Task: Research Airbnb accommodation in Zehlendorf, Germany from 5th December, 2023 to 11th December, 2023 for 2 adults.2 bedrooms having 2 beds and 1 bathroom. Property type can be flat. Booking option can be shelf check-in. Look for 5 properties as per requirement.
Action: Mouse moved to (431, 64)
Screenshot: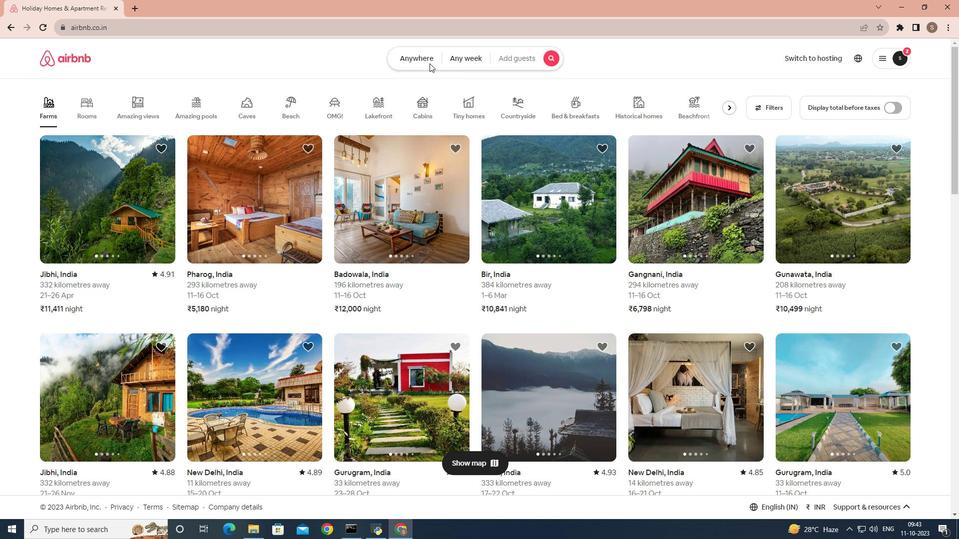 
Action: Mouse pressed left at (431, 64)
Screenshot: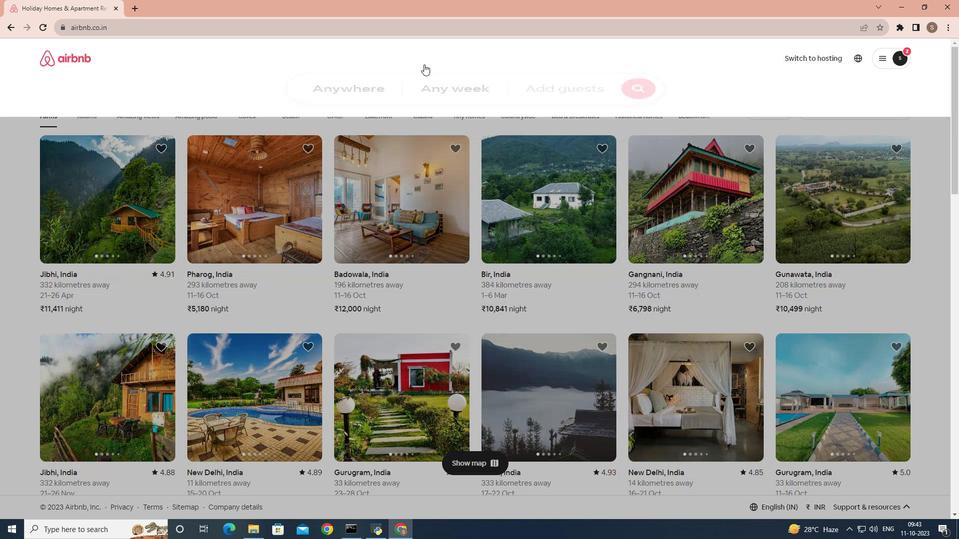 
Action: Mouse moved to (345, 96)
Screenshot: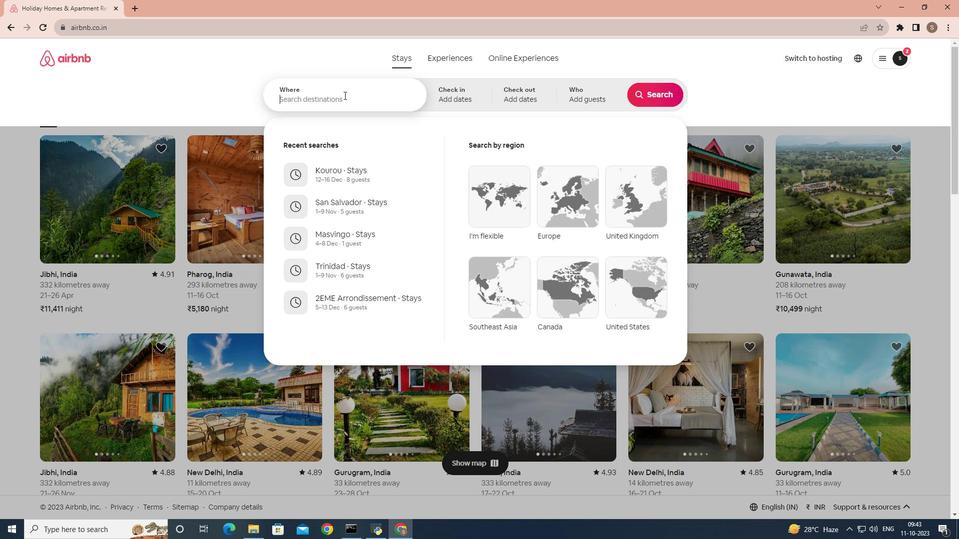 
Action: Mouse pressed left at (345, 96)
Screenshot: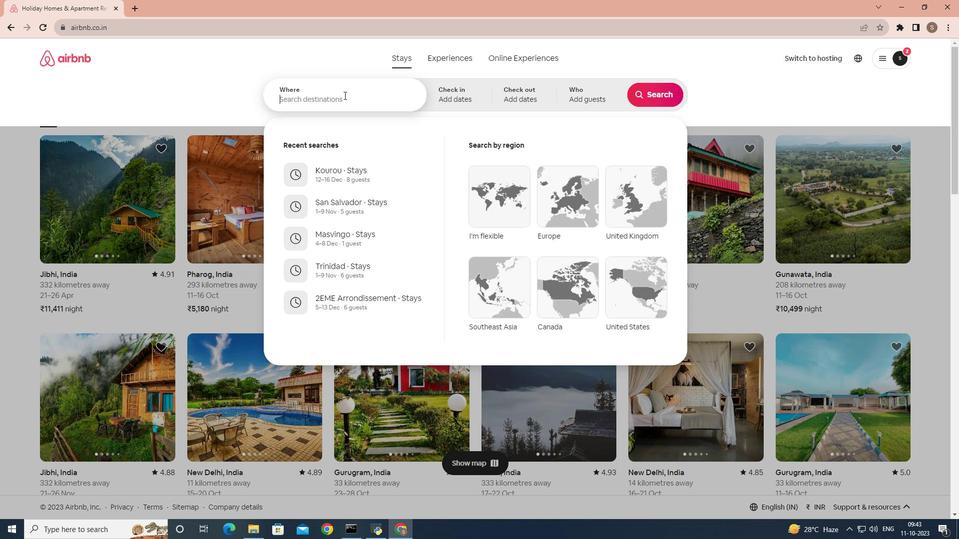 
Action: Key pressed zeheldorf
Screenshot: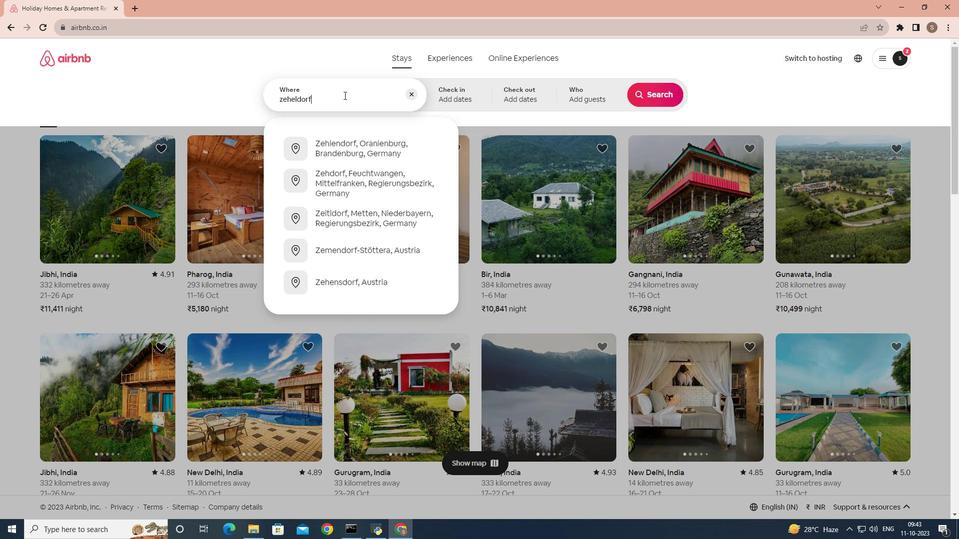 
Action: Mouse moved to (337, 182)
Screenshot: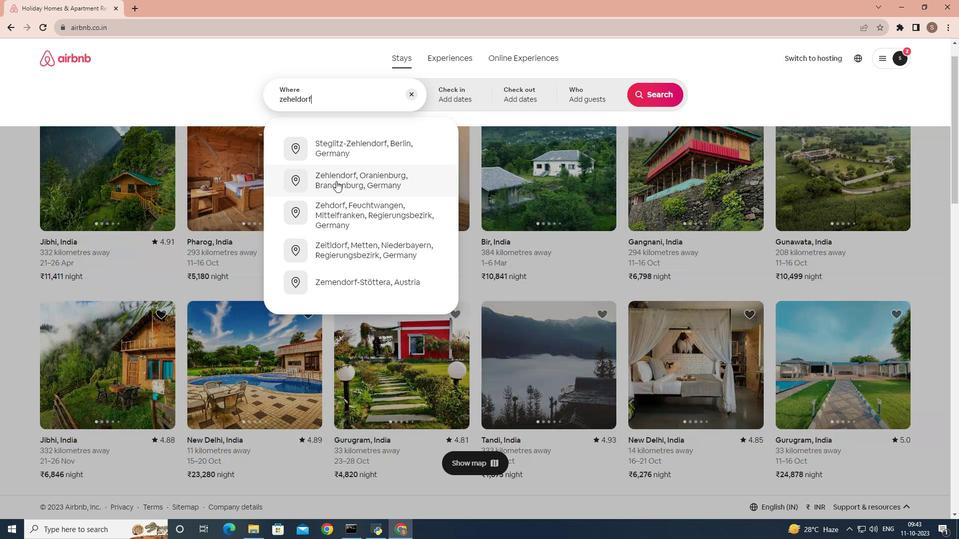 
Action: Mouse scrolled (337, 182) with delta (0, 0)
Screenshot: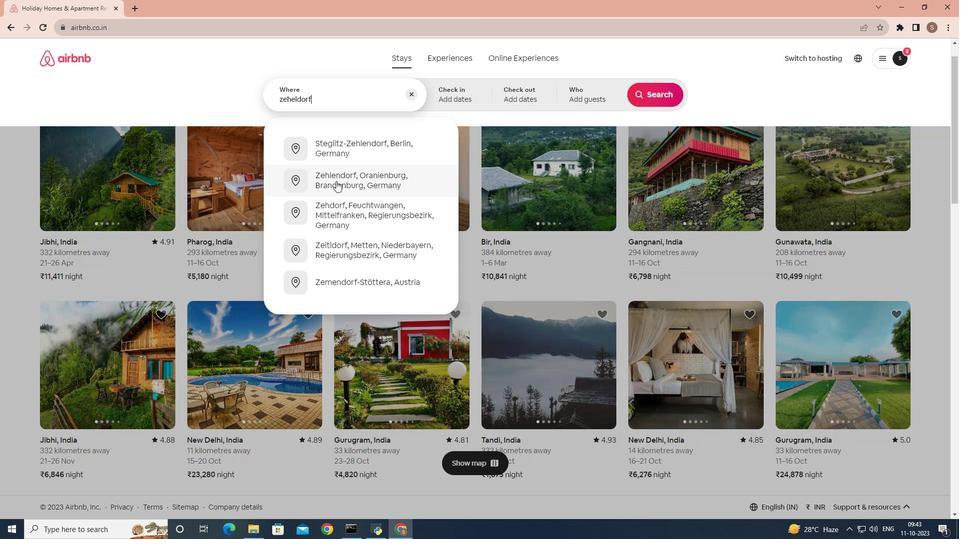 
Action: Mouse moved to (433, 64)
Screenshot: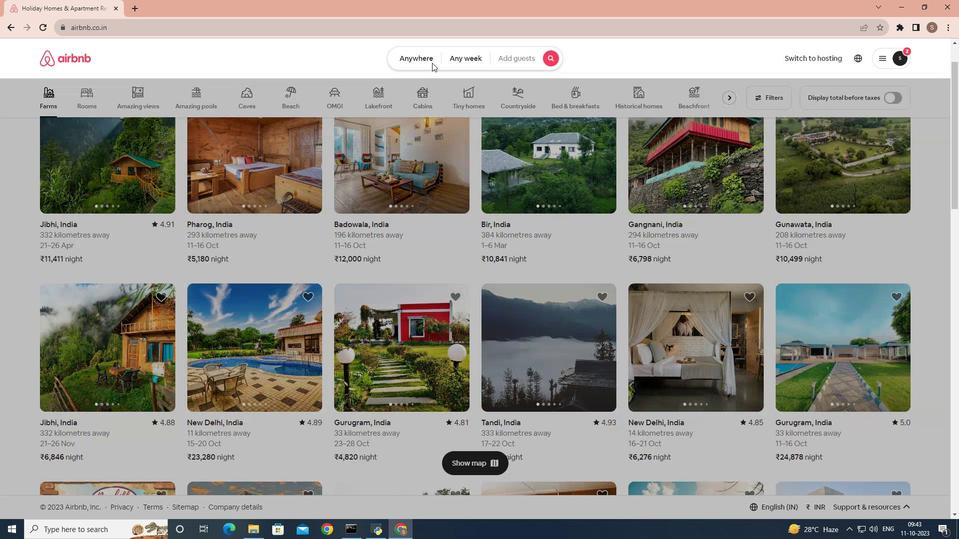 
Action: Mouse pressed left at (433, 64)
Screenshot: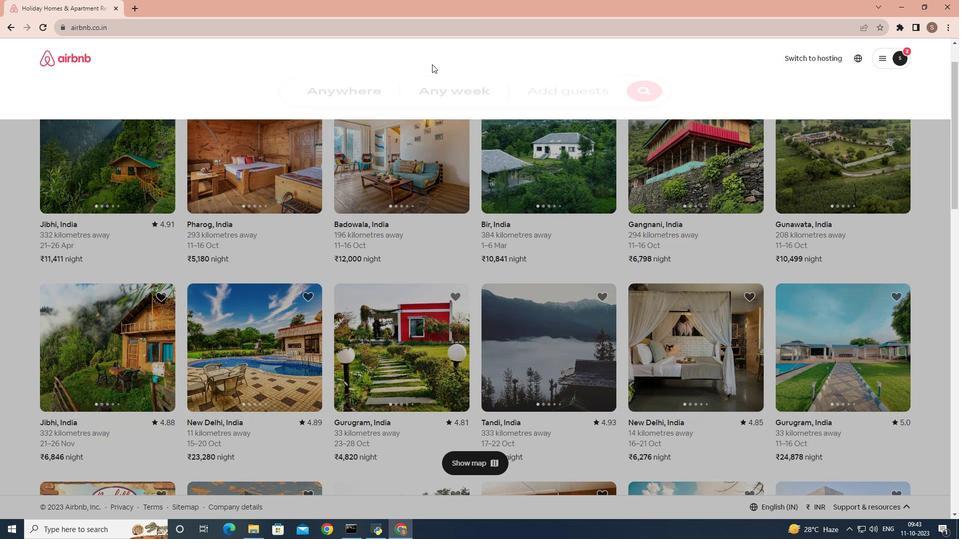 
Action: Mouse moved to (345, 185)
Screenshot: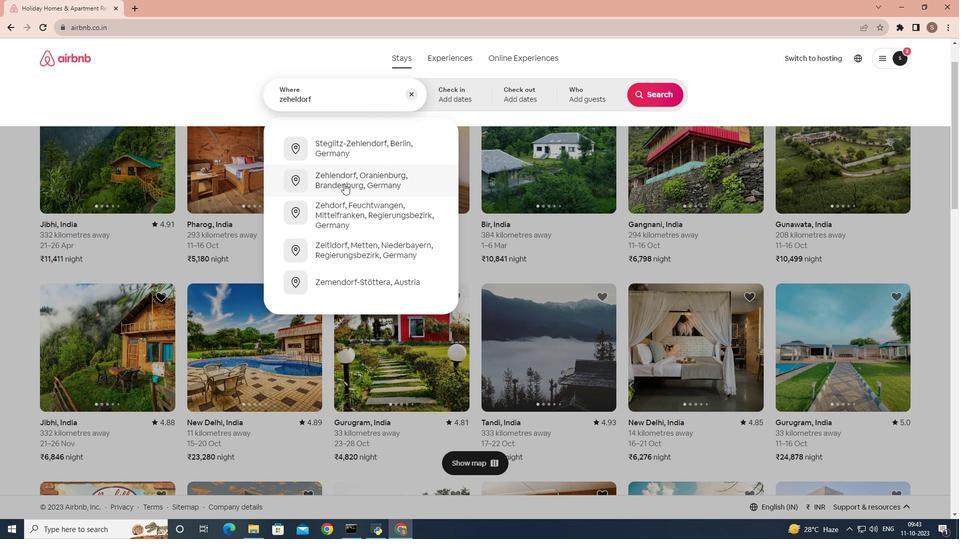 
Action: Mouse pressed left at (345, 185)
Screenshot: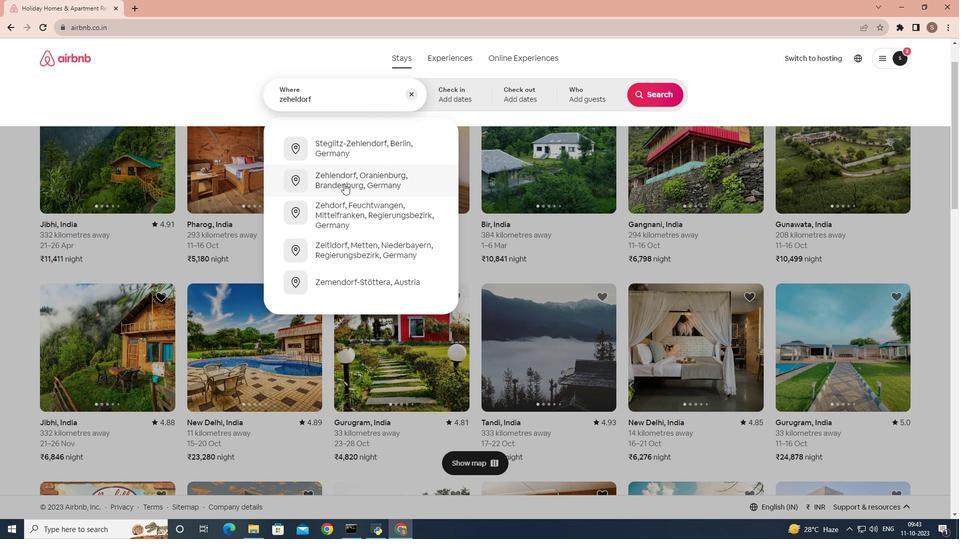 
Action: Mouse moved to (656, 178)
Screenshot: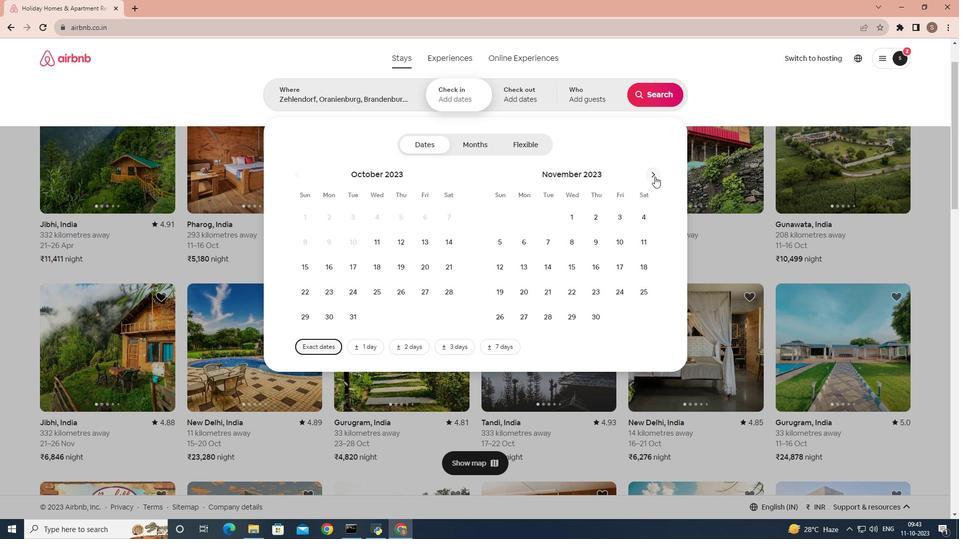 
Action: Mouse pressed left at (656, 178)
Screenshot: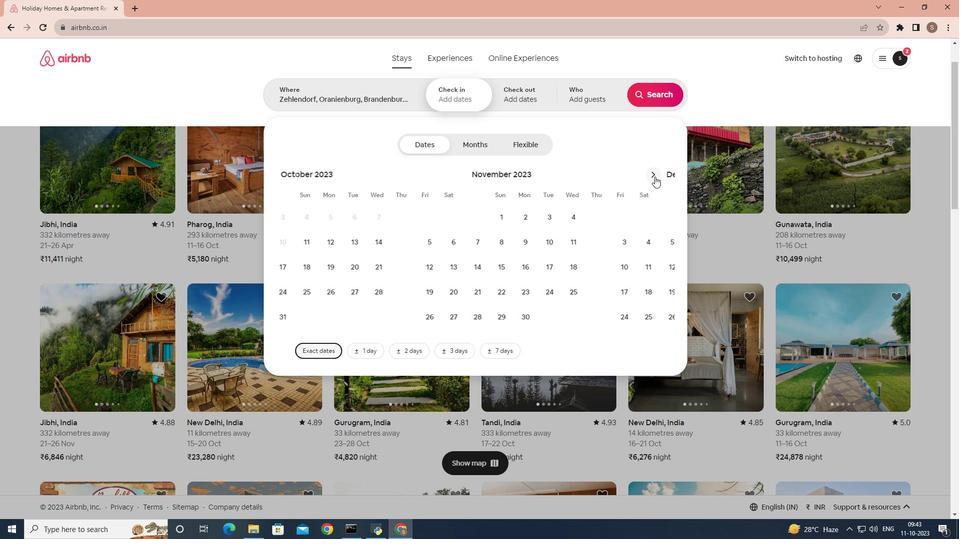 
Action: Mouse moved to (551, 247)
Screenshot: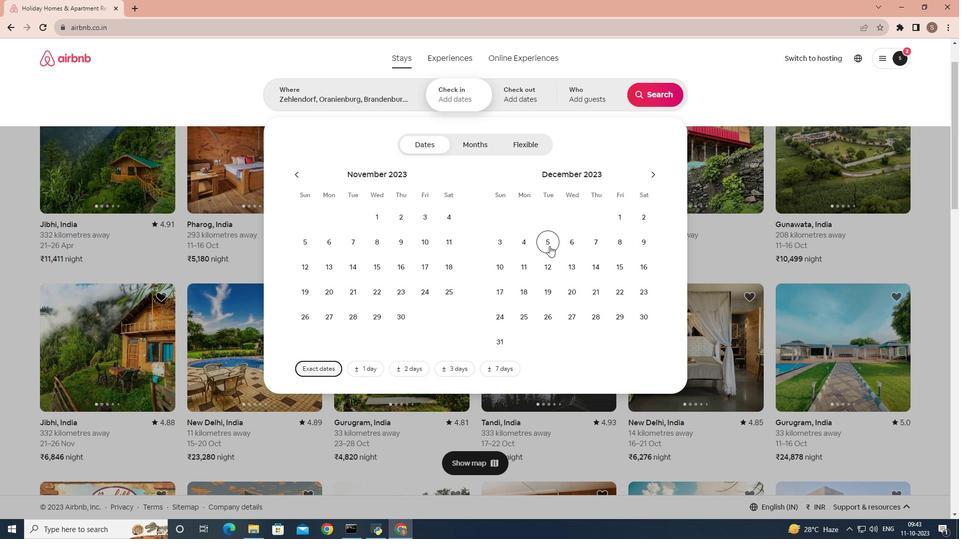 
Action: Mouse pressed left at (551, 247)
Screenshot: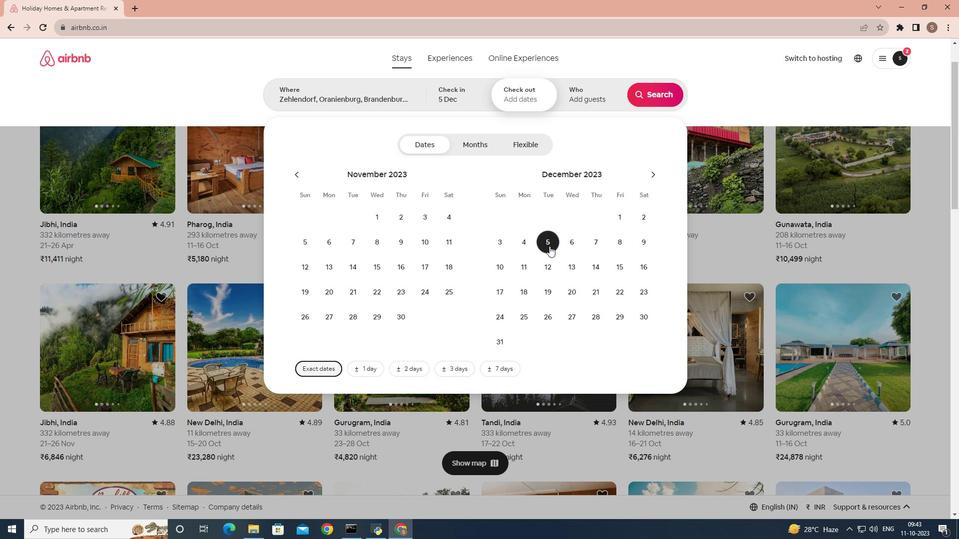 
Action: Mouse moved to (515, 266)
Screenshot: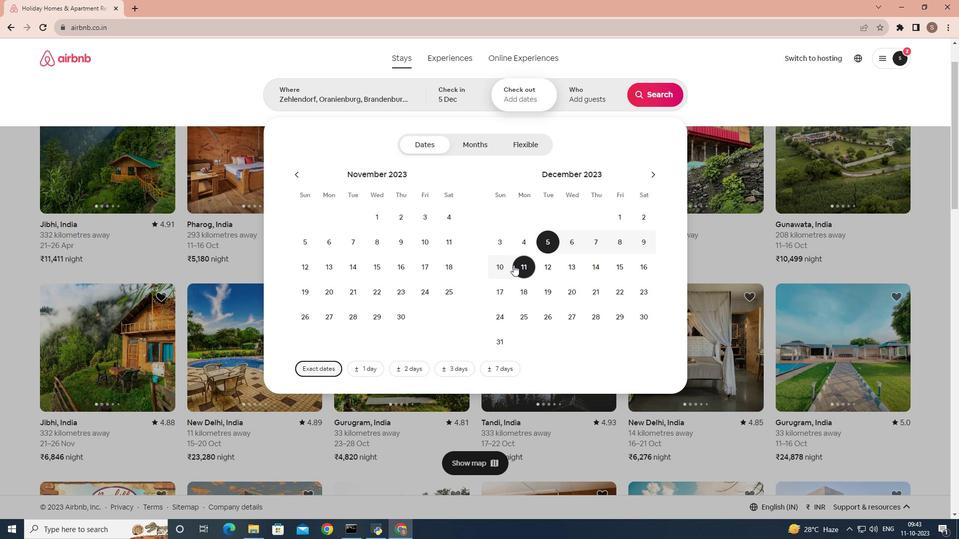 
Action: Mouse pressed left at (515, 266)
Screenshot: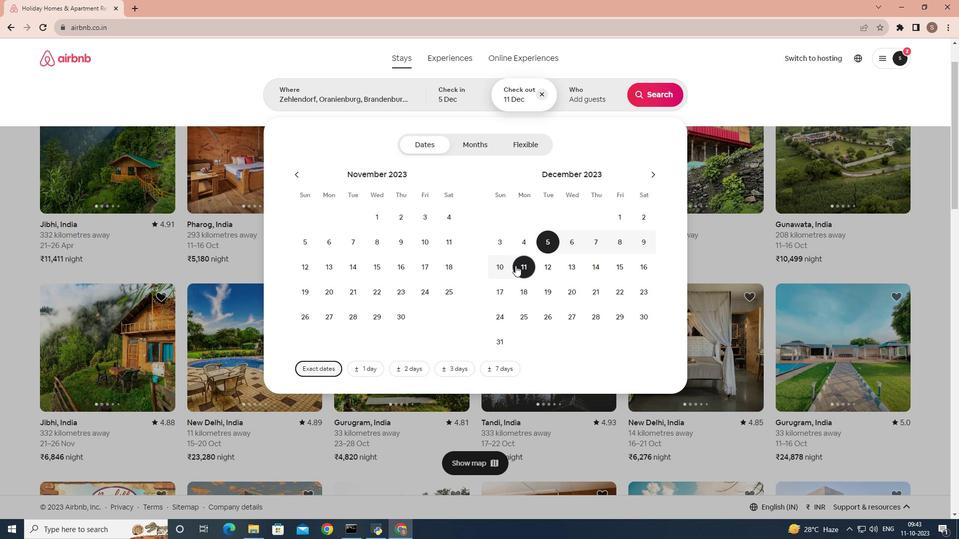 
Action: Mouse moved to (584, 93)
Screenshot: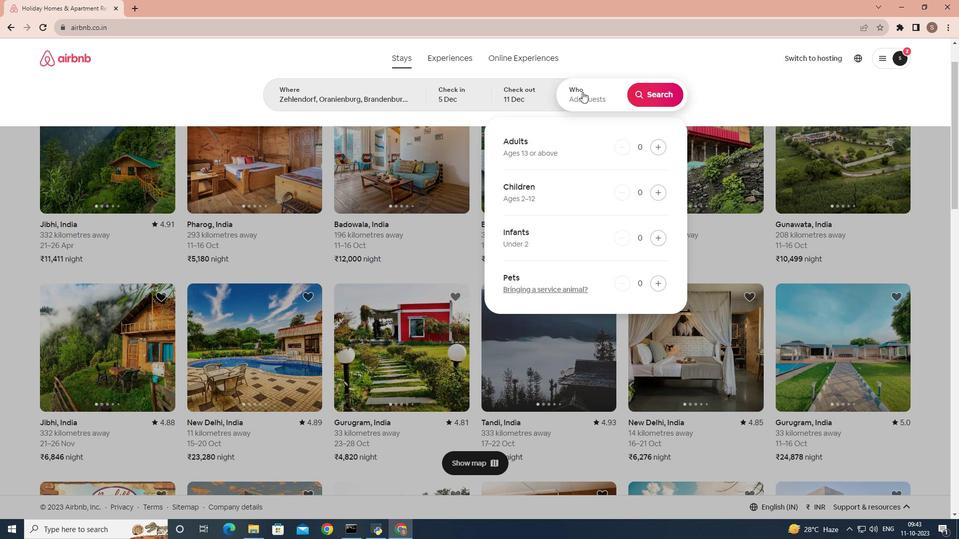 
Action: Mouse pressed left at (584, 93)
Screenshot: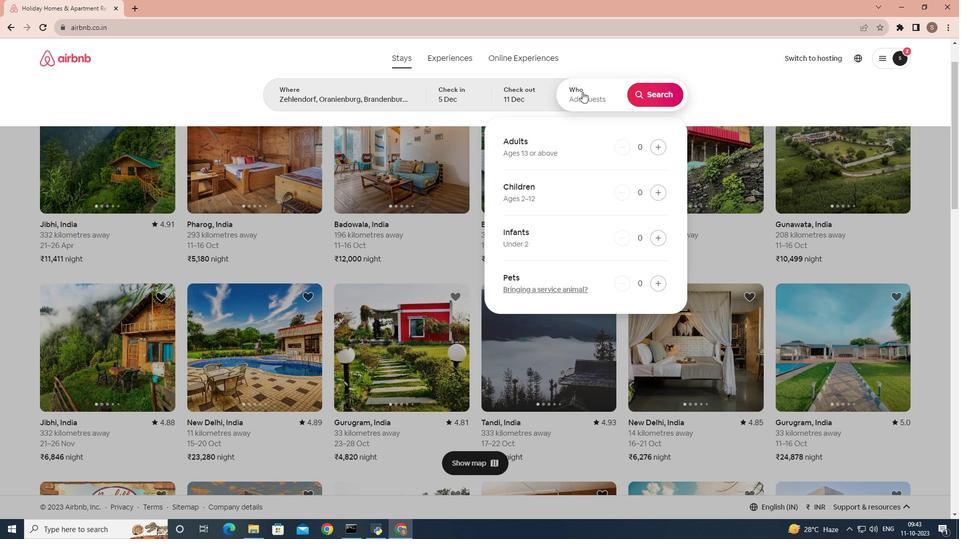 
Action: Mouse moved to (659, 151)
Screenshot: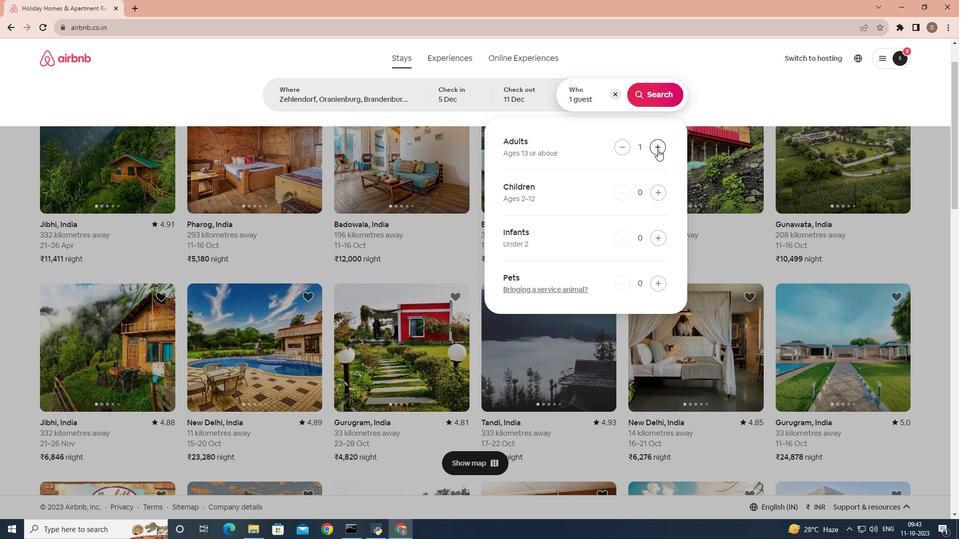
Action: Mouse pressed left at (659, 151)
Screenshot: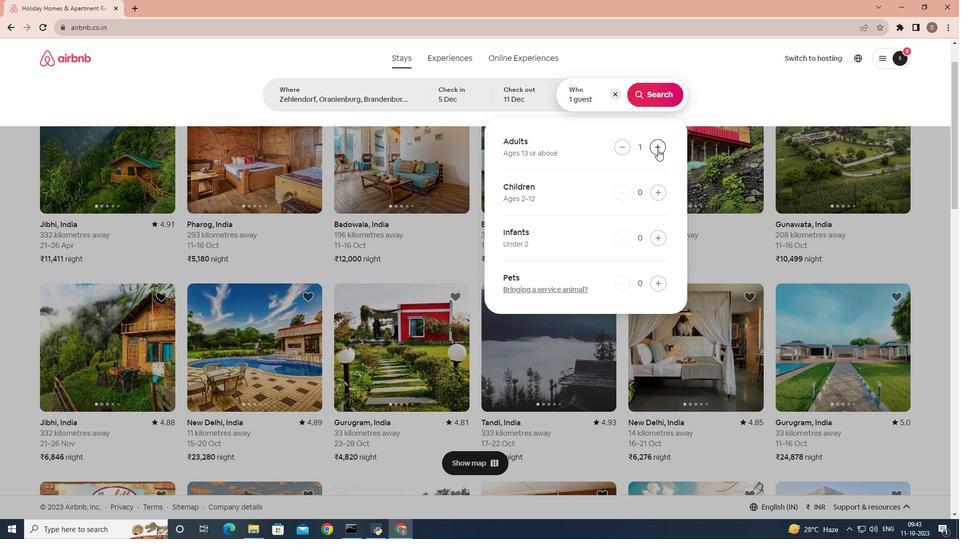 
Action: Mouse pressed left at (659, 151)
Screenshot: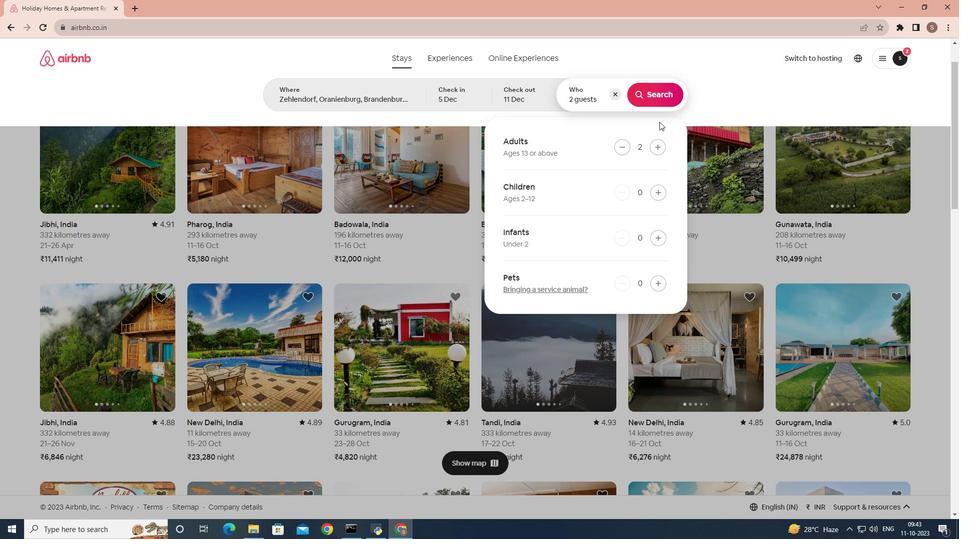 
Action: Mouse moved to (657, 97)
Screenshot: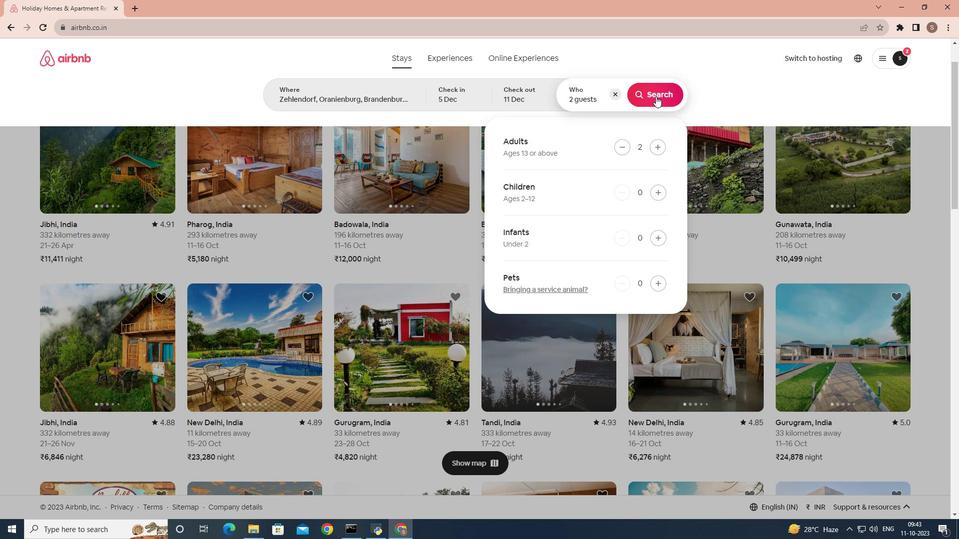
Action: Mouse pressed left at (657, 97)
Screenshot: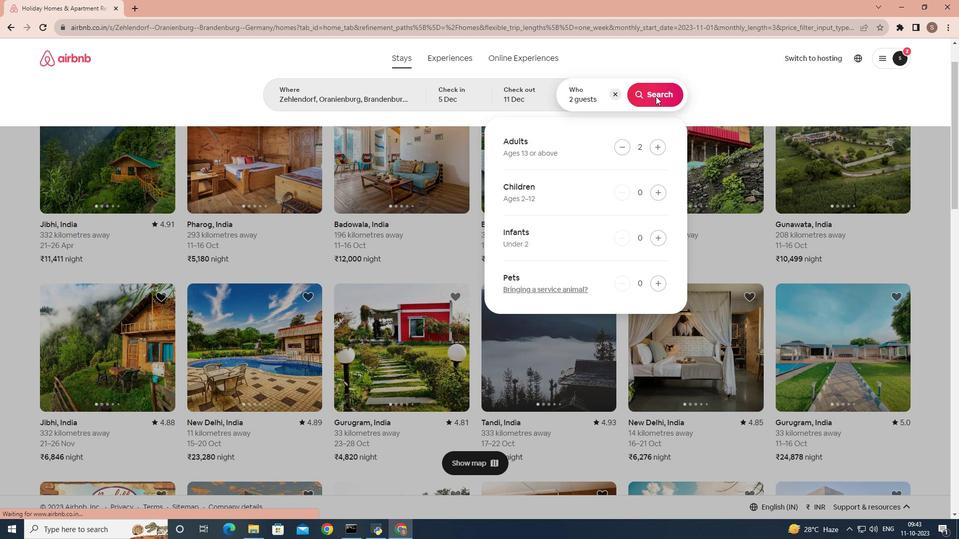 
Action: Mouse moved to (797, 107)
Screenshot: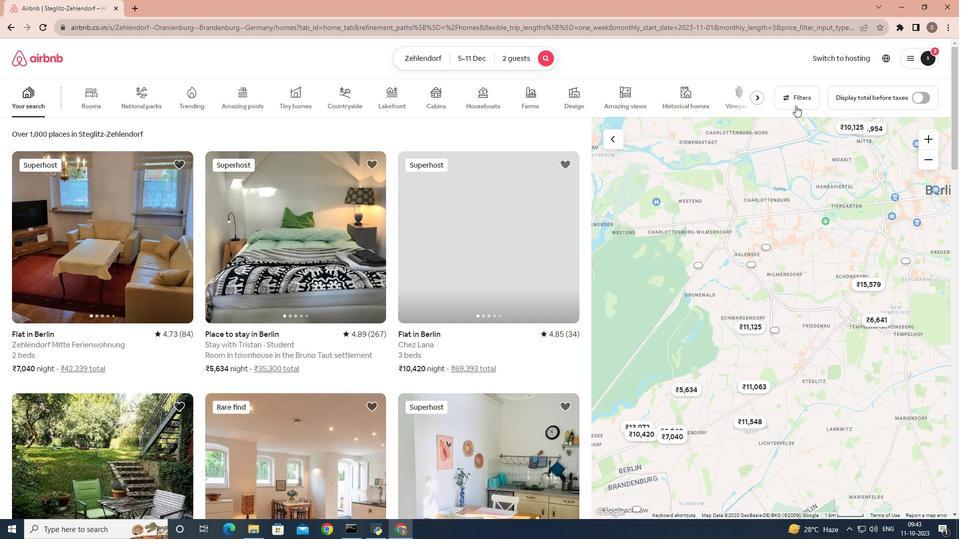 
Action: Mouse pressed left at (797, 107)
Screenshot: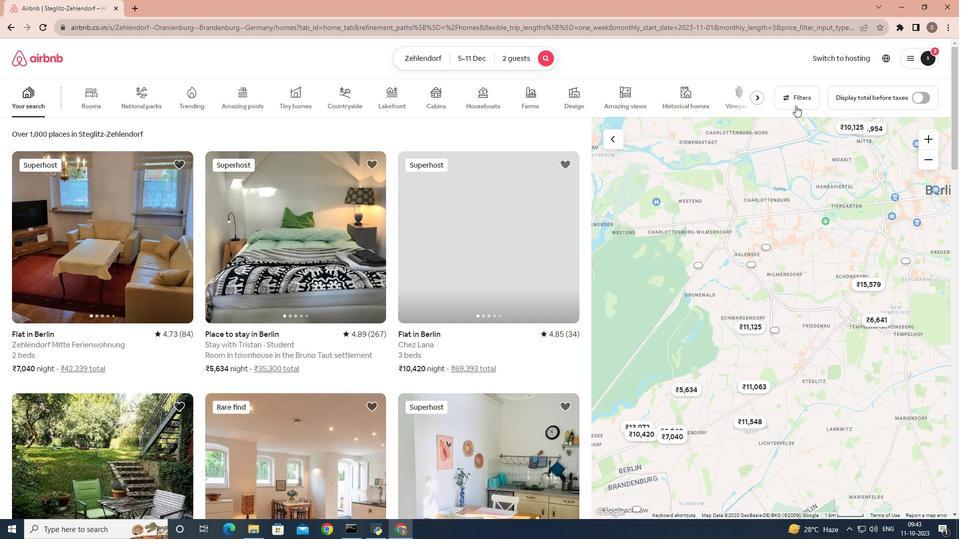 
Action: Mouse moved to (366, 302)
Screenshot: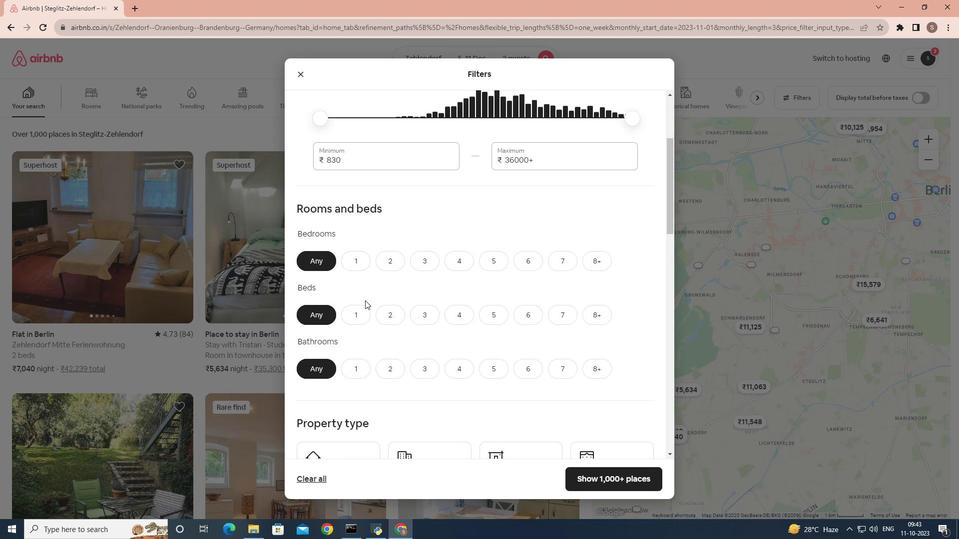 
Action: Mouse scrolled (366, 301) with delta (0, 0)
Screenshot: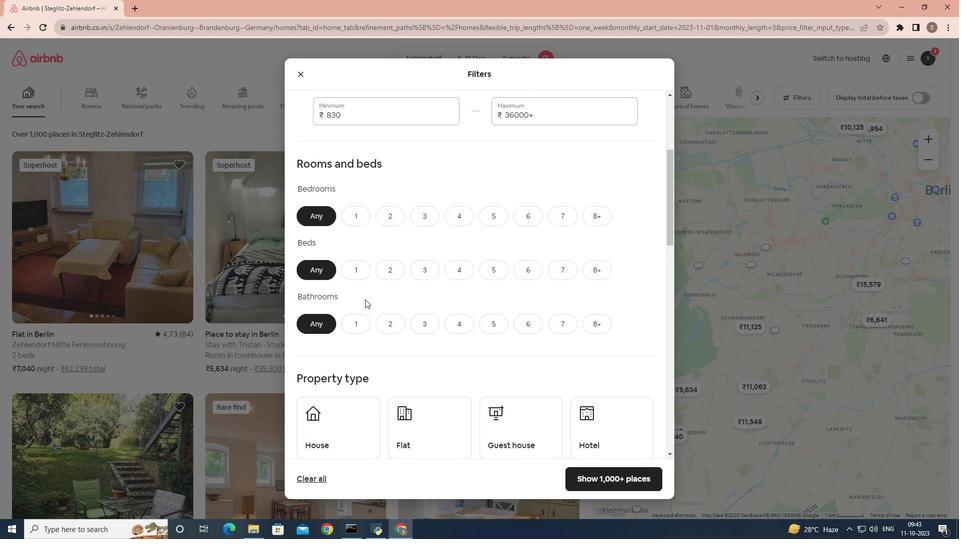
Action: Mouse scrolled (366, 301) with delta (0, 0)
Screenshot: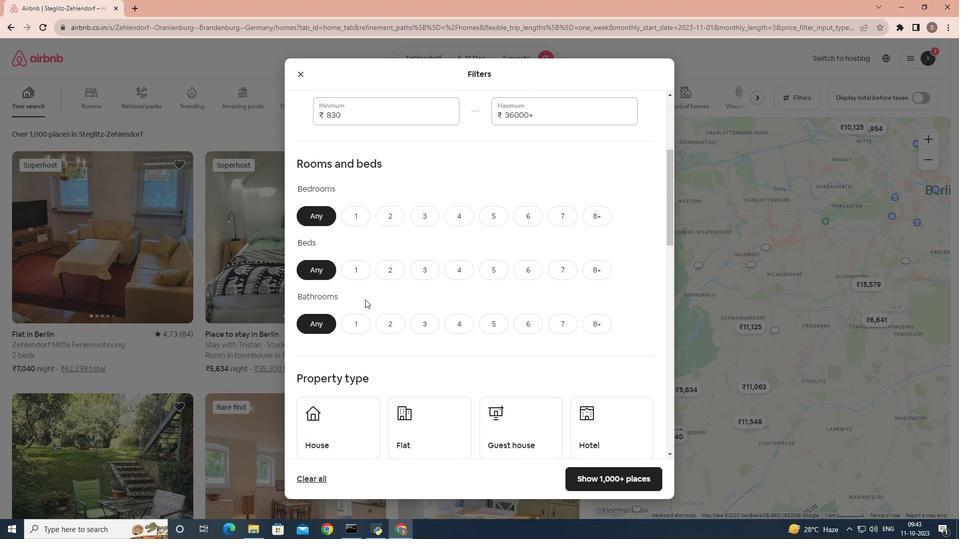 
Action: Mouse scrolled (366, 301) with delta (0, 0)
Screenshot: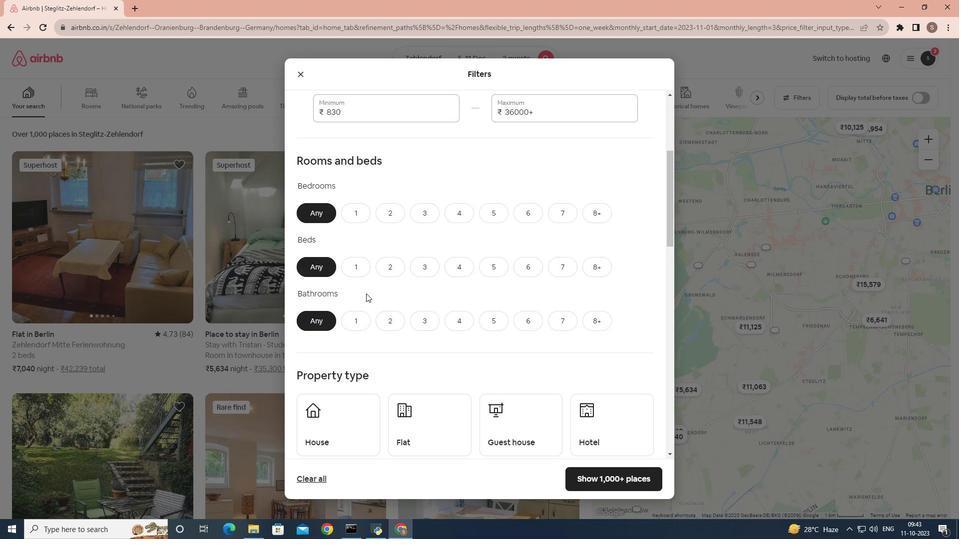
Action: Mouse scrolled (366, 301) with delta (0, 0)
Screenshot: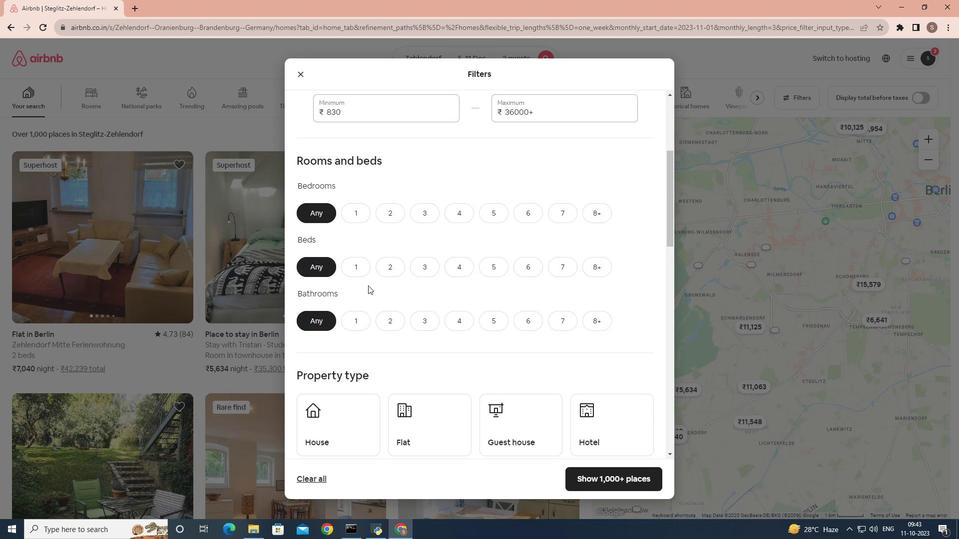 
Action: Mouse moved to (386, 217)
Screenshot: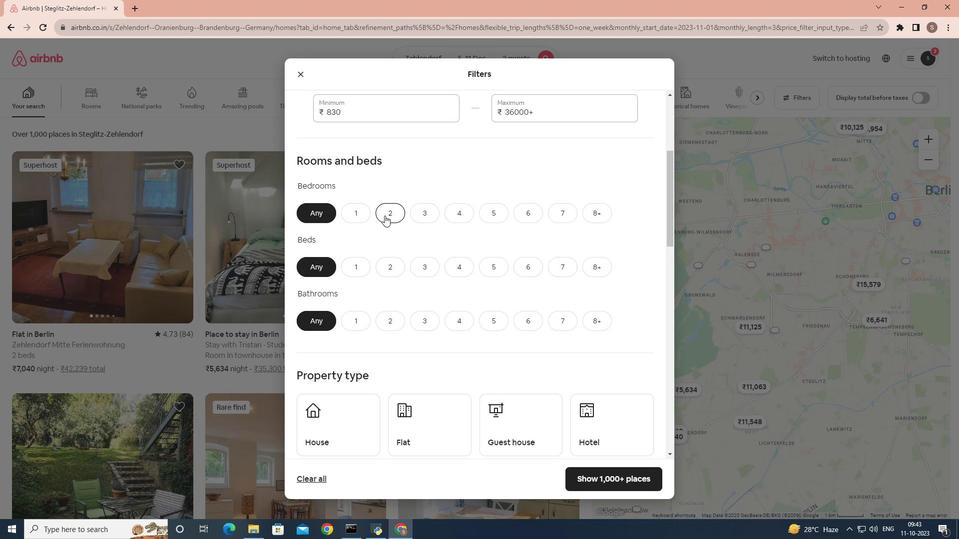 
Action: Mouse pressed left at (386, 217)
Screenshot: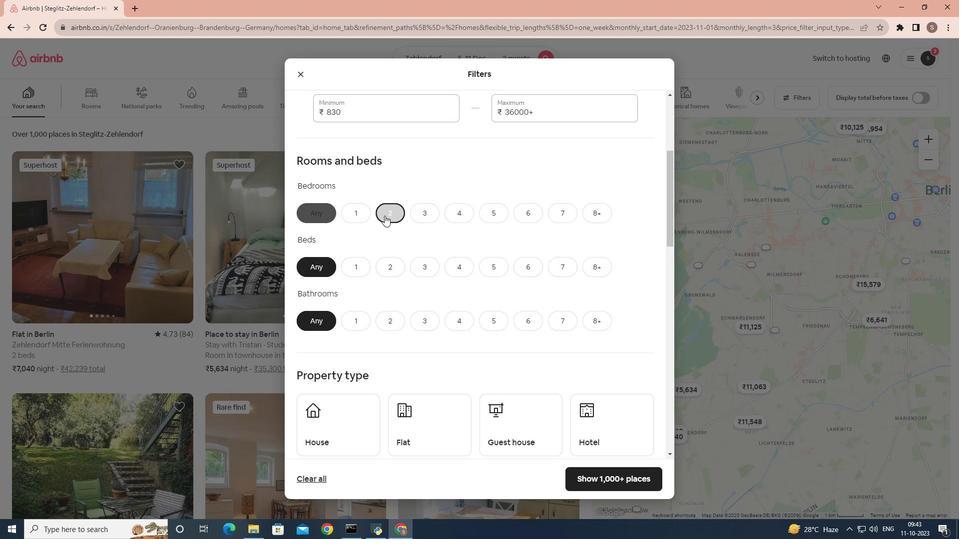 
Action: Mouse moved to (381, 275)
Screenshot: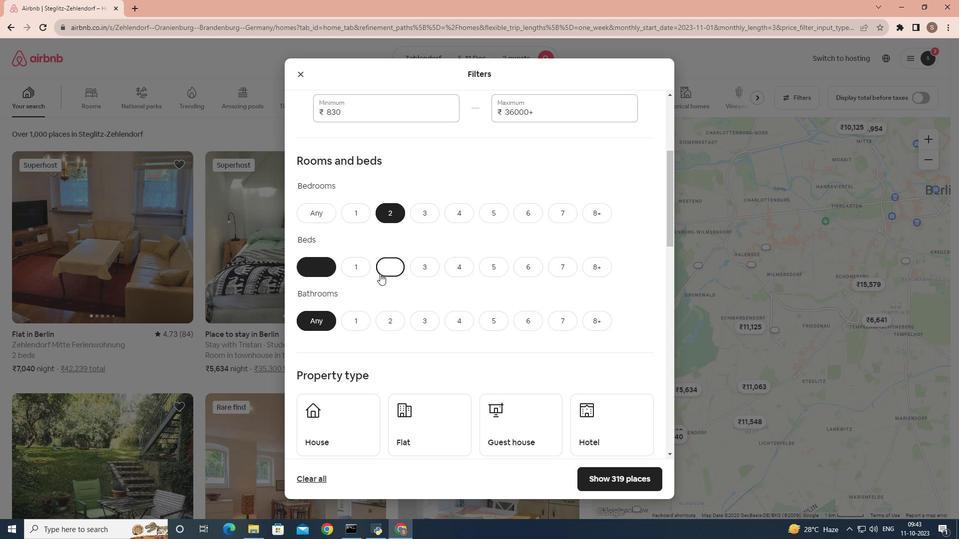 
Action: Mouse pressed left at (381, 275)
Screenshot: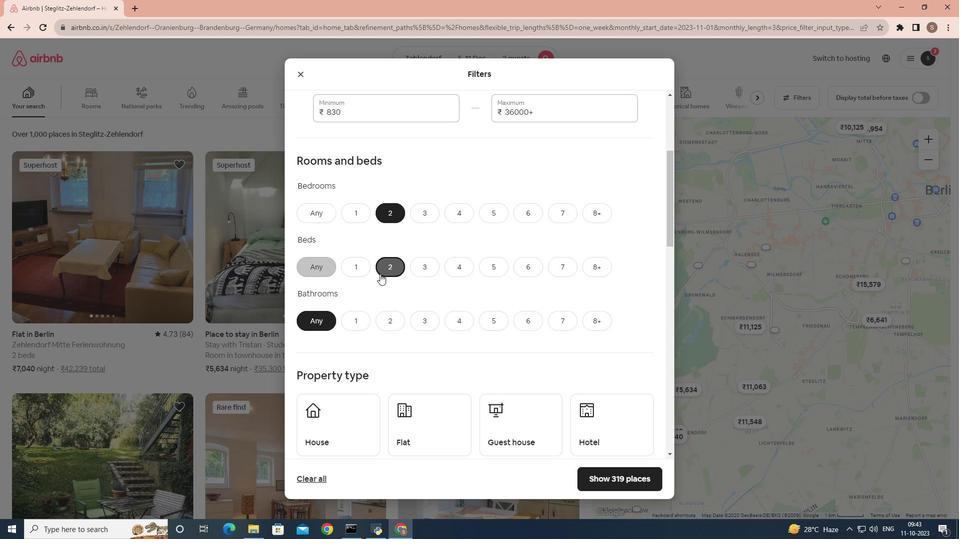 
Action: Mouse moved to (371, 325)
Screenshot: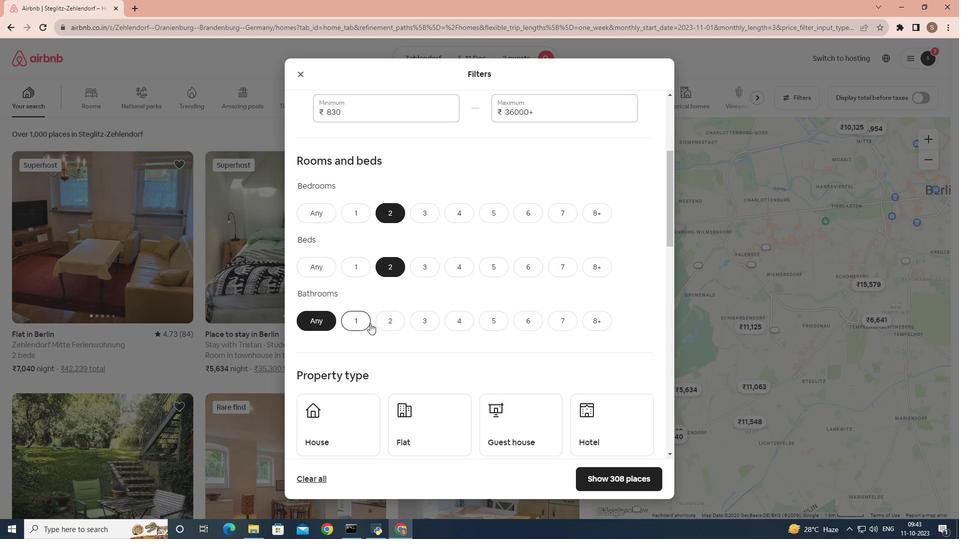 
Action: Mouse pressed left at (371, 325)
Screenshot: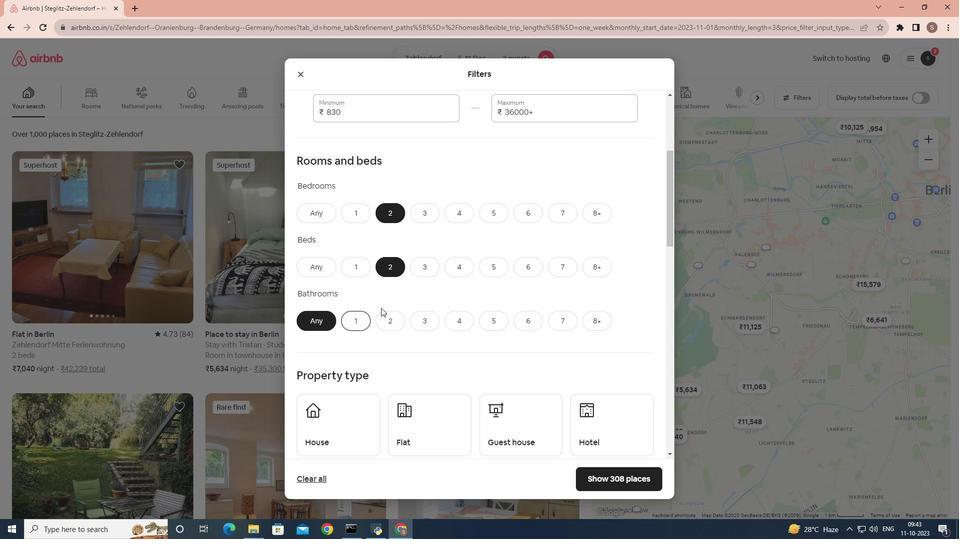 
Action: Mouse moved to (365, 319)
Screenshot: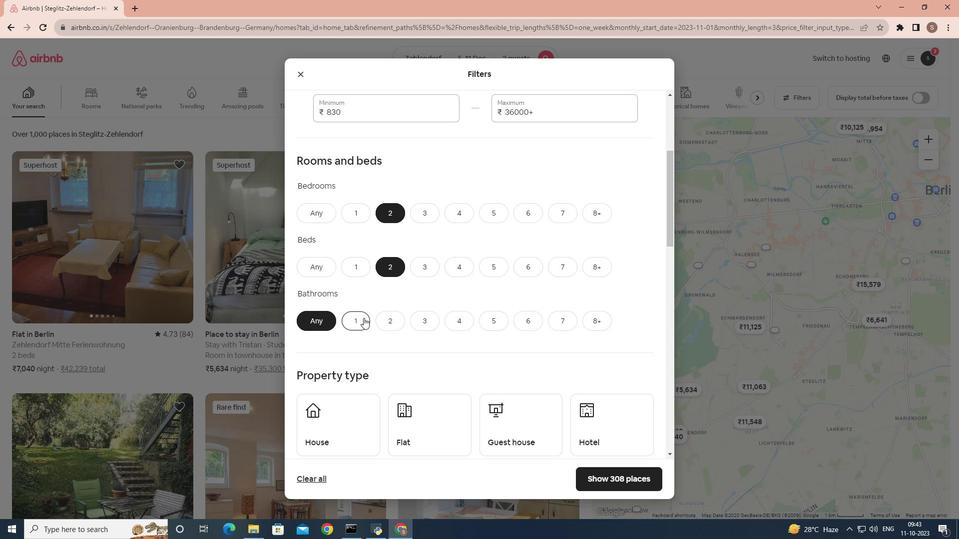 
Action: Mouse pressed left at (365, 319)
Screenshot: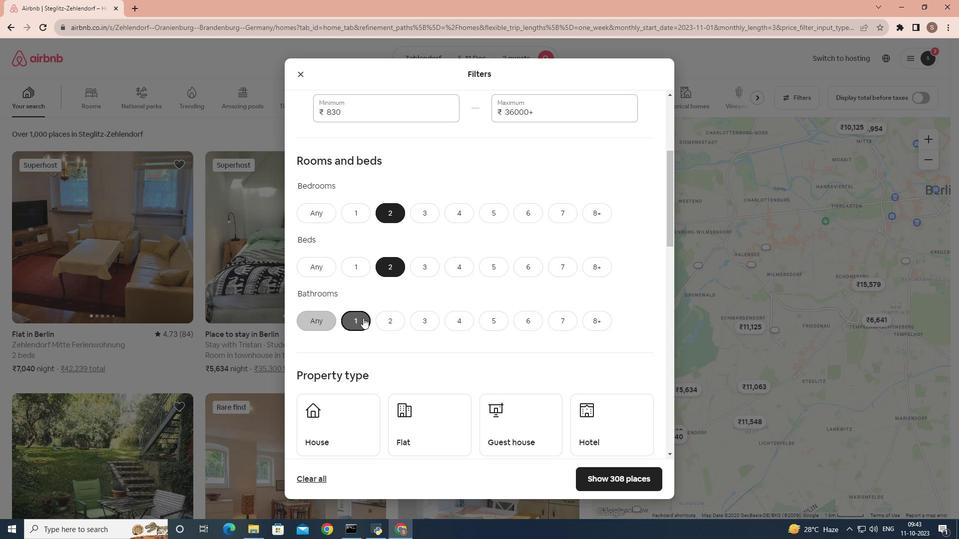 
Action: Mouse moved to (409, 293)
Screenshot: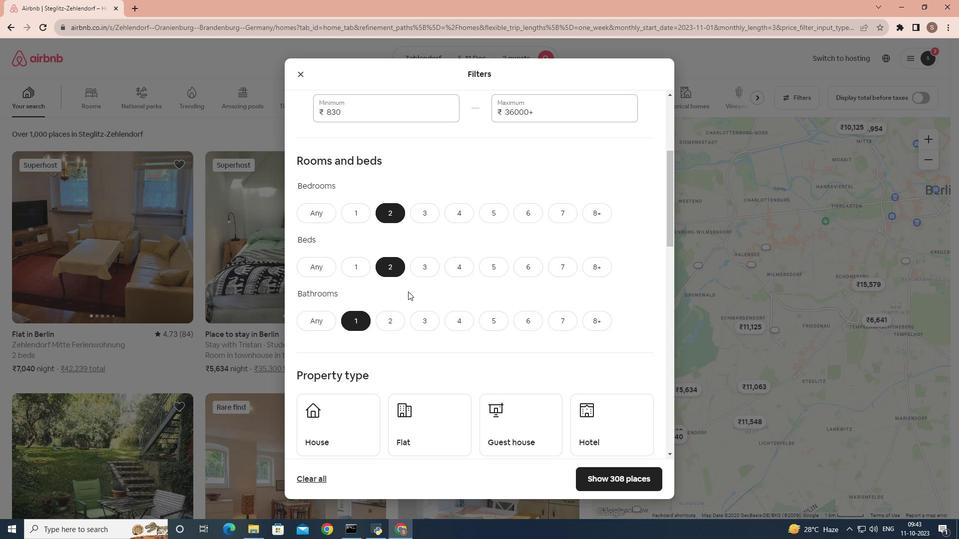 
Action: Mouse scrolled (409, 292) with delta (0, 0)
Screenshot: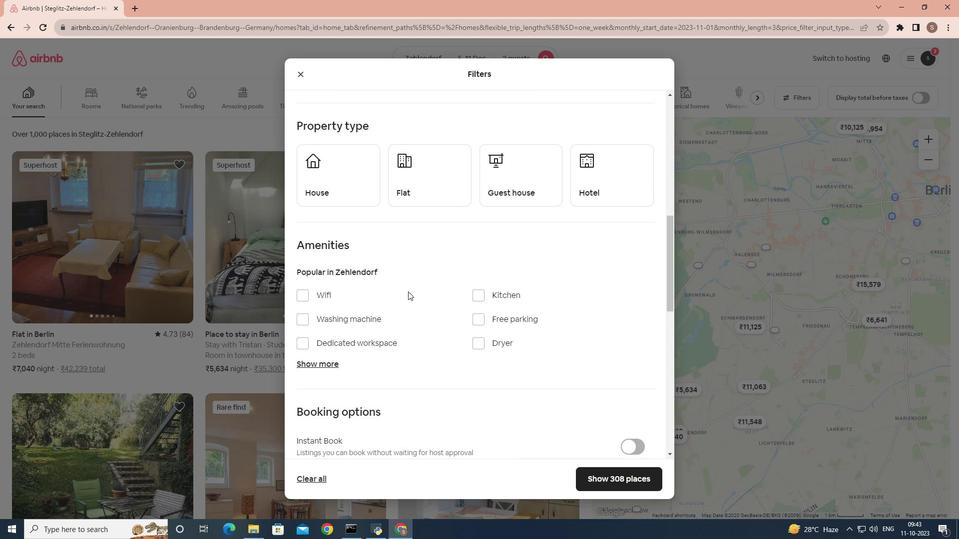 
Action: Mouse scrolled (409, 292) with delta (0, 0)
Screenshot: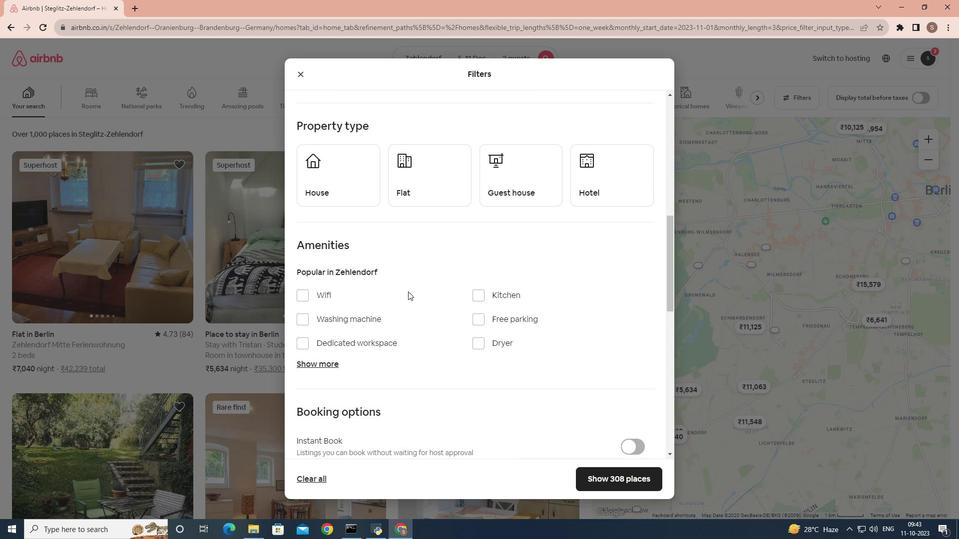 
Action: Mouse scrolled (409, 292) with delta (0, 0)
Screenshot: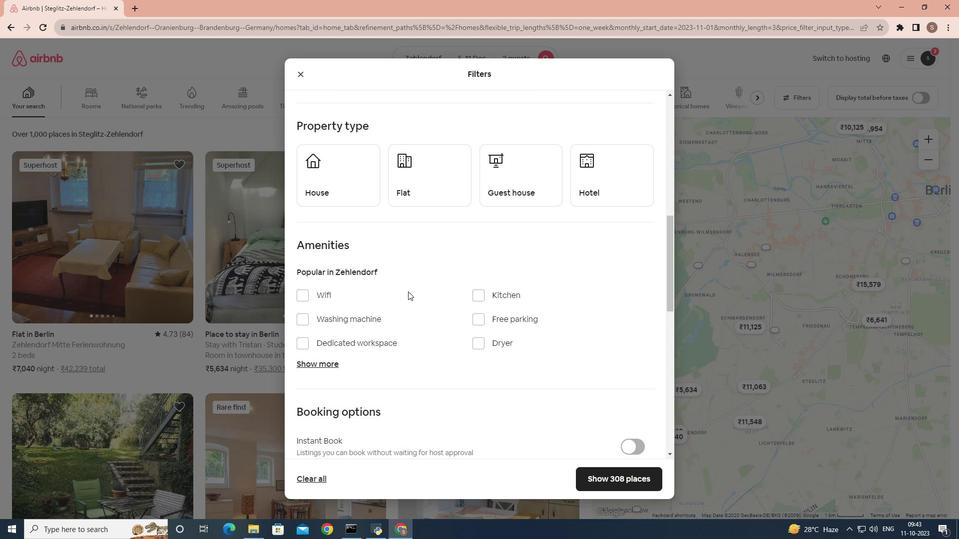 
Action: Mouse scrolled (409, 292) with delta (0, 0)
Screenshot: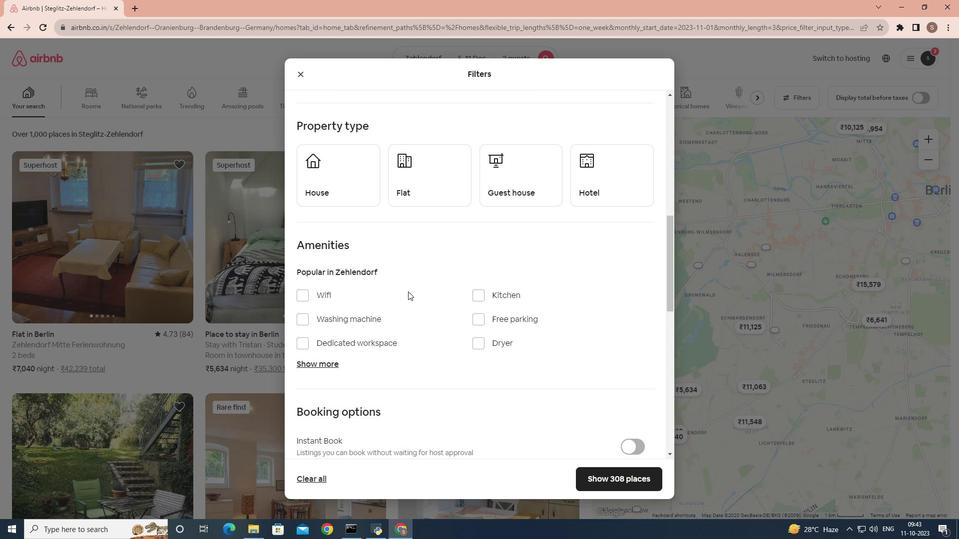 
Action: Mouse scrolled (409, 292) with delta (0, 0)
Screenshot: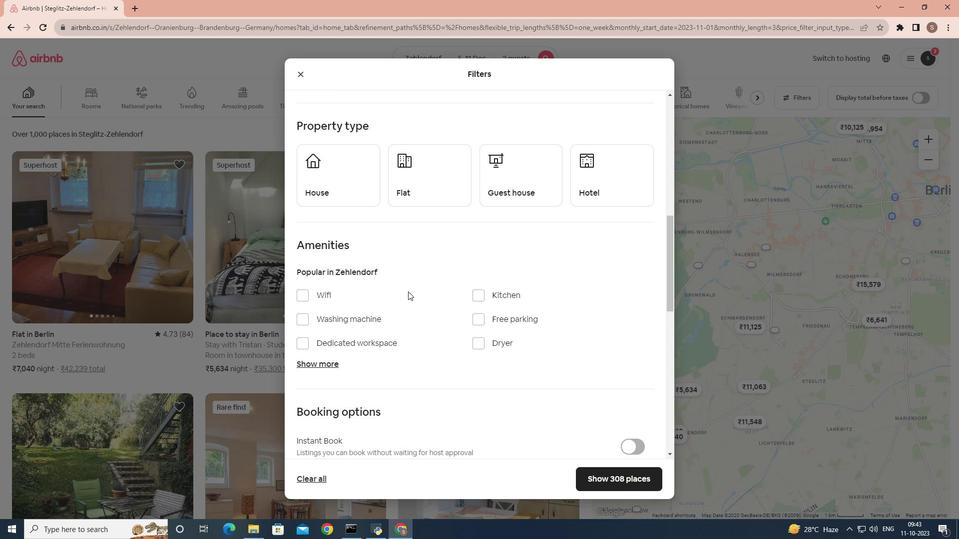 
Action: Mouse moved to (427, 195)
Screenshot: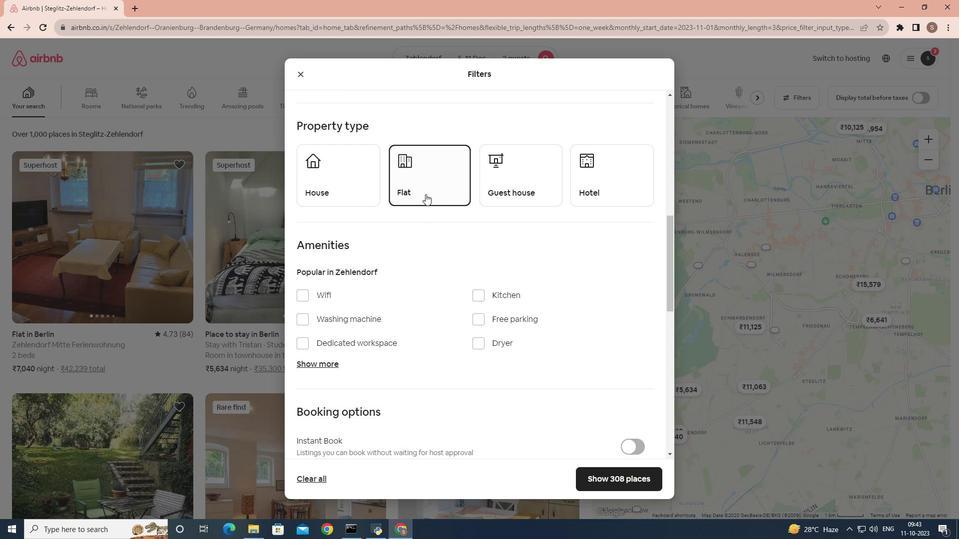 
Action: Mouse pressed left at (427, 195)
Screenshot: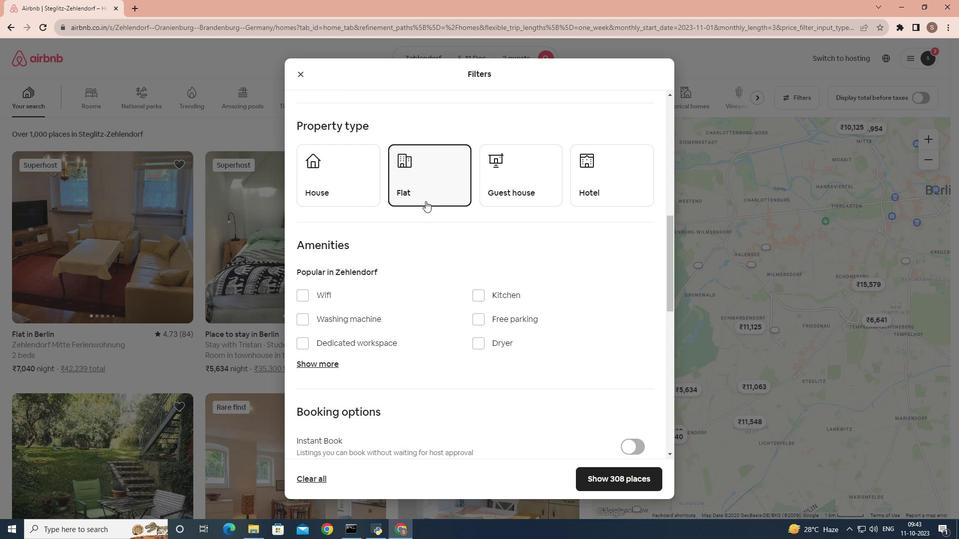 
Action: Mouse moved to (460, 317)
Screenshot: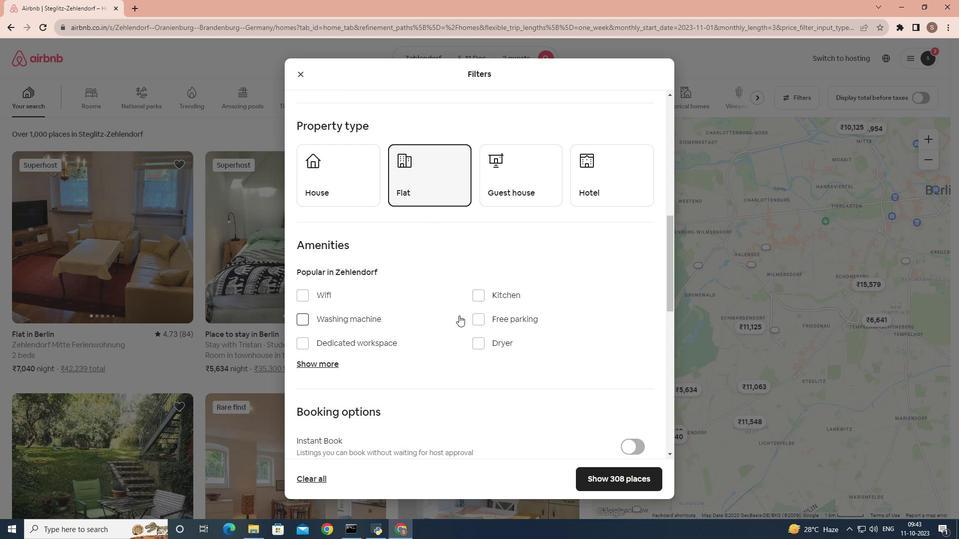 
Action: Mouse scrolled (460, 316) with delta (0, 0)
Screenshot: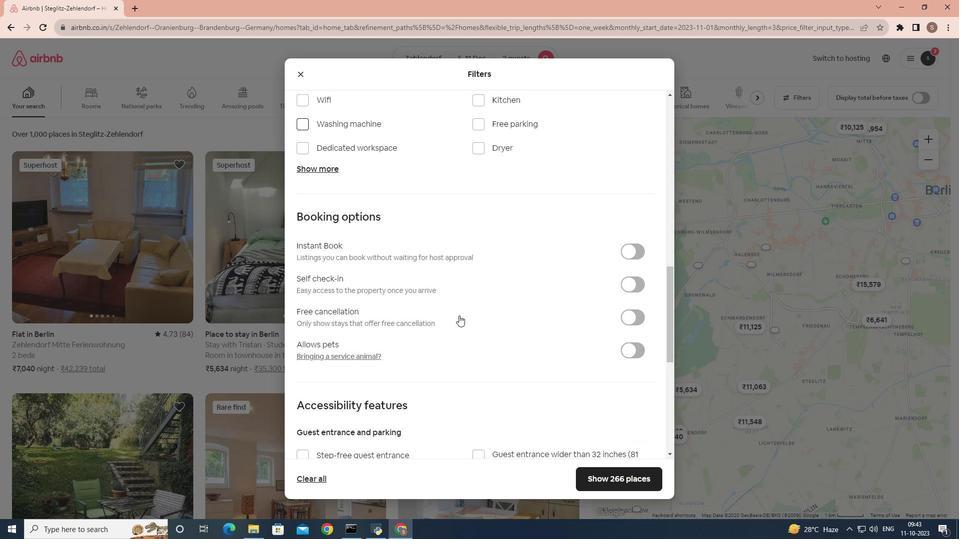 
Action: Mouse scrolled (460, 316) with delta (0, 0)
Screenshot: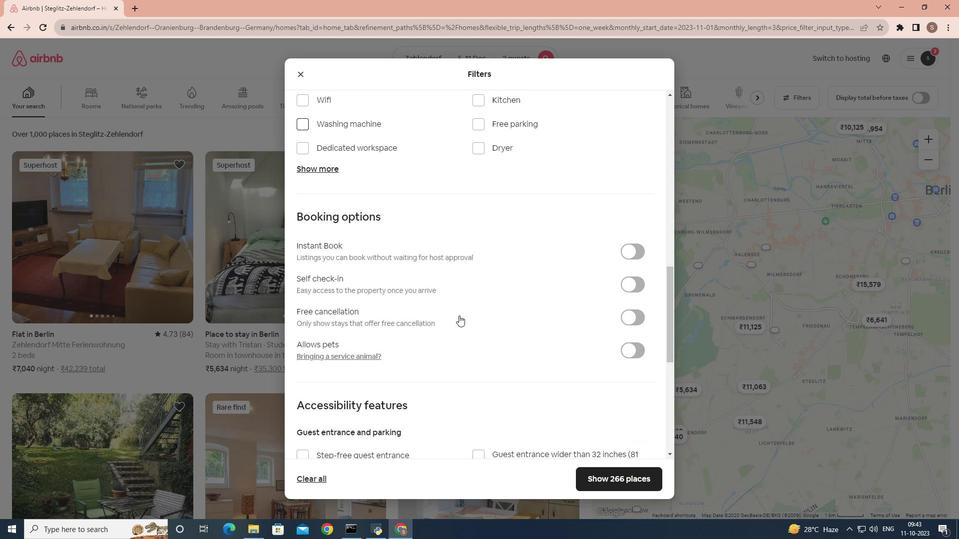 
Action: Mouse scrolled (460, 316) with delta (0, 0)
Screenshot: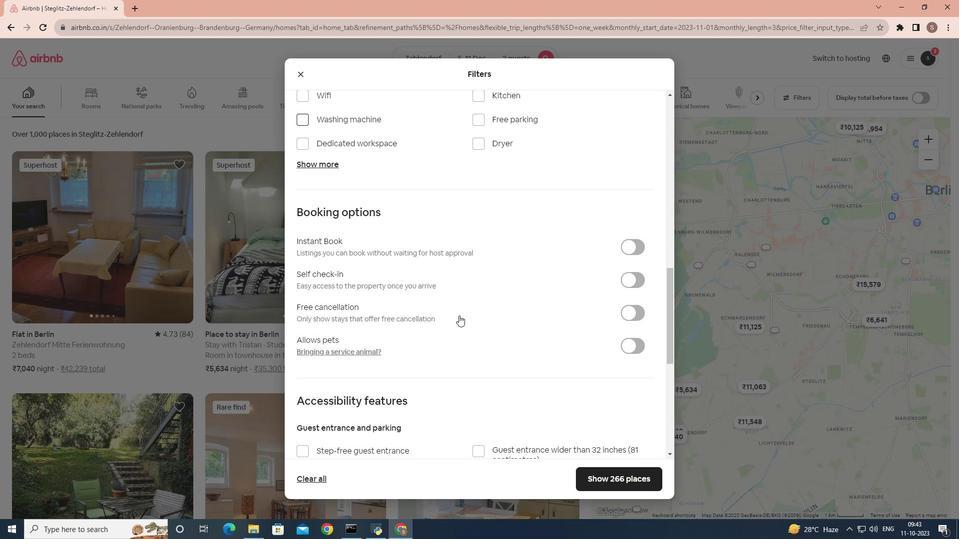 
Action: Mouse scrolled (460, 316) with delta (0, 0)
Screenshot: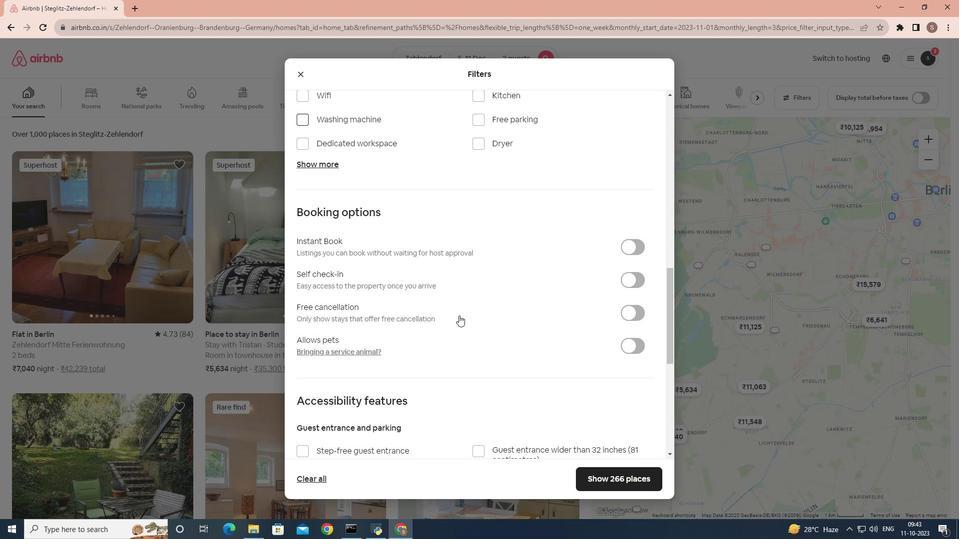 
Action: Mouse moved to (634, 285)
Screenshot: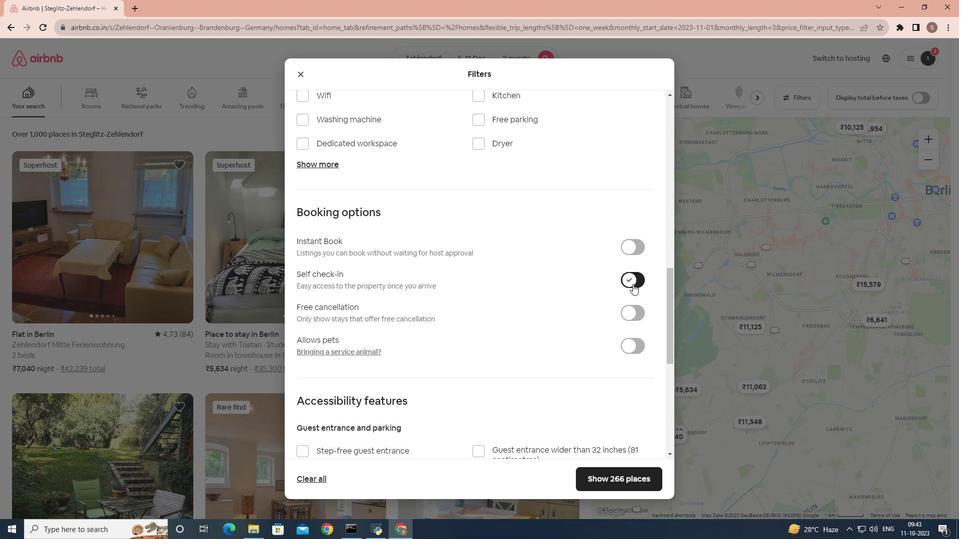
Action: Mouse pressed left at (634, 285)
Screenshot: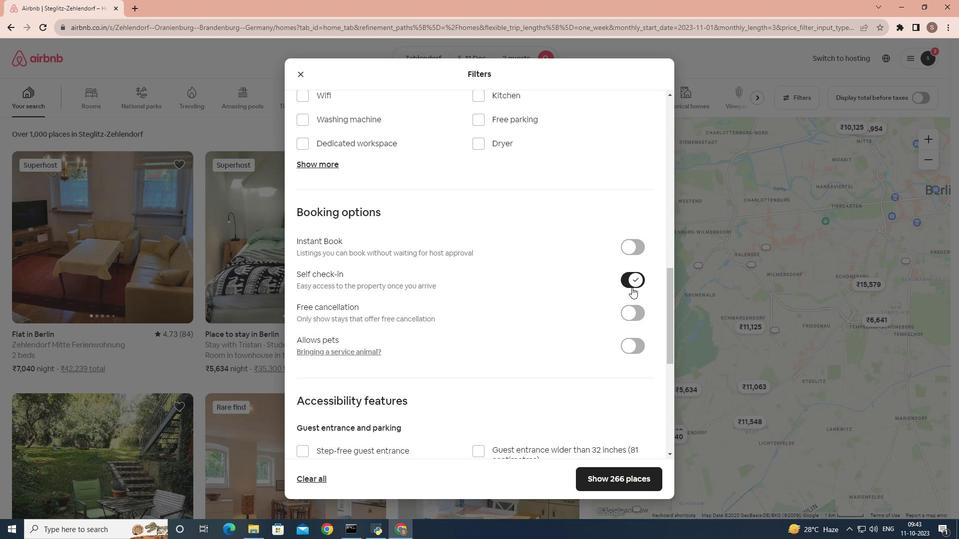 
Action: Mouse moved to (613, 482)
Screenshot: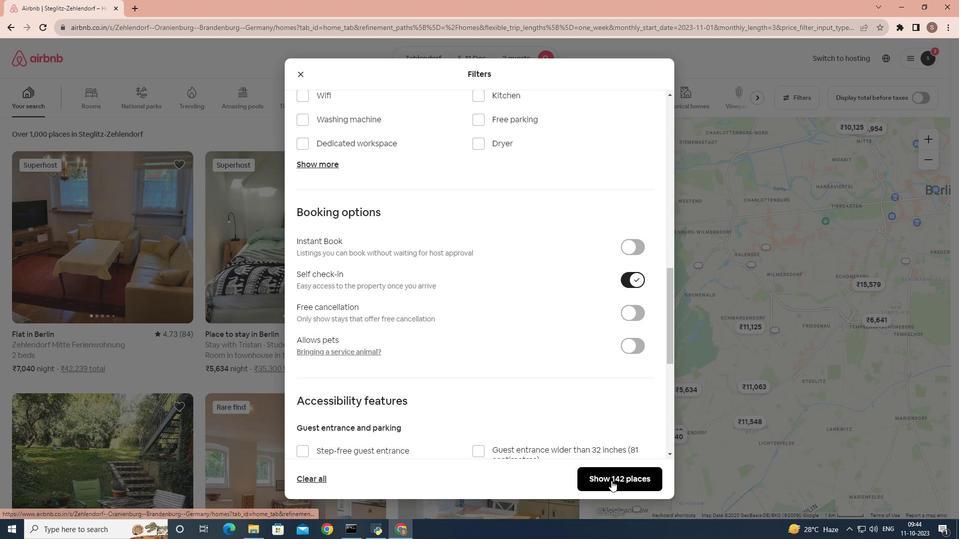 
Action: Mouse pressed left at (613, 482)
Screenshot: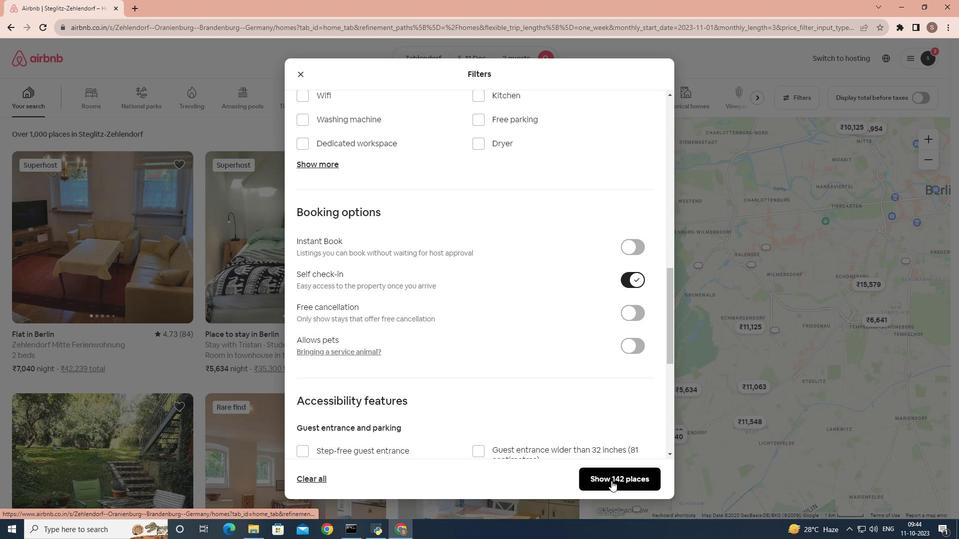 
Action: Mouse moved to (281, 292)
Screenshot: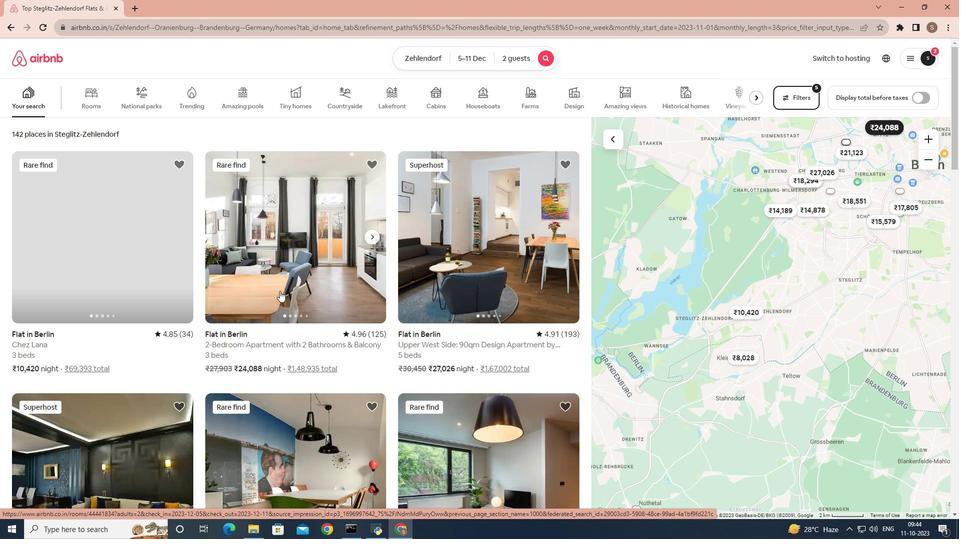
Action: Mouse pressed left at (281, 292)
Screenshot: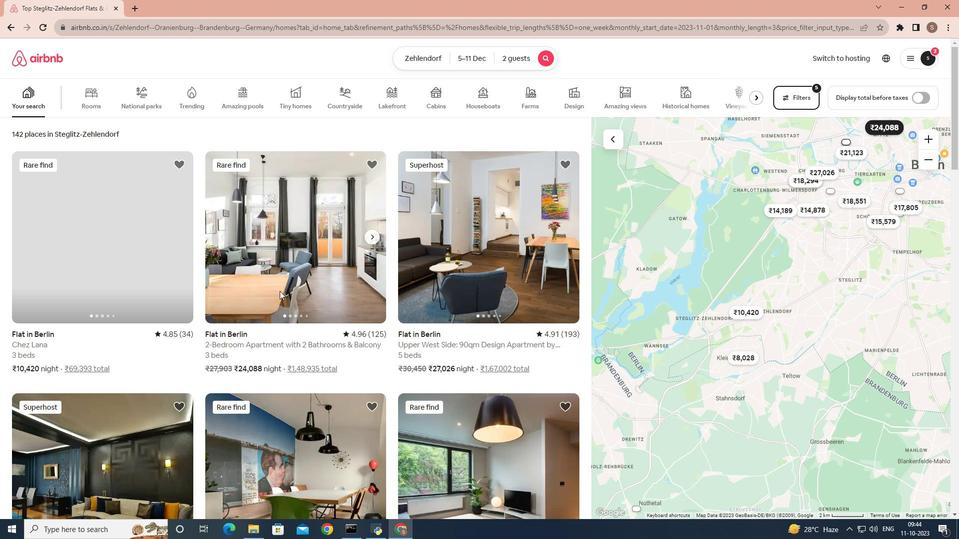 
Action: Mouse moved to (281, 292)
Screenshot: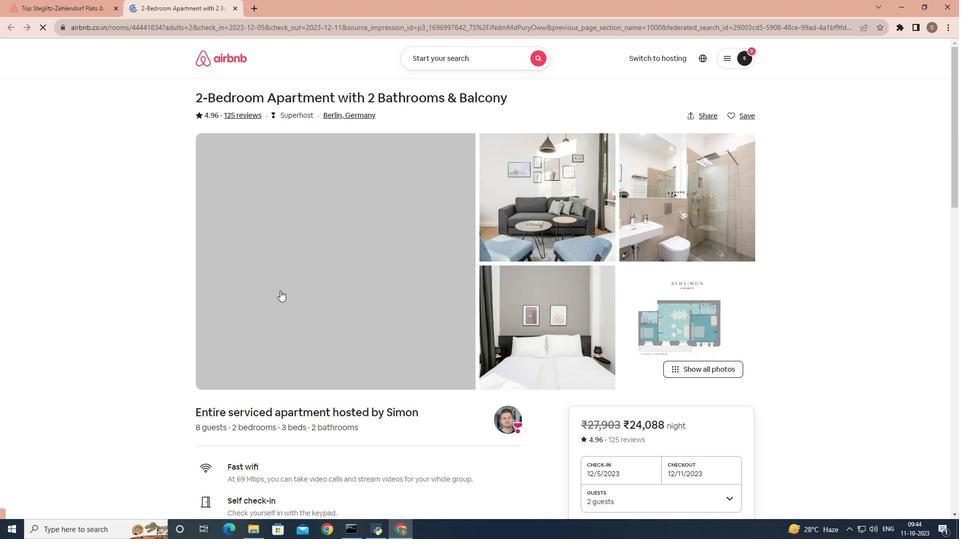 
Action: Mouse scrolled (281, 291) with delta (0, 0)
Screenshot: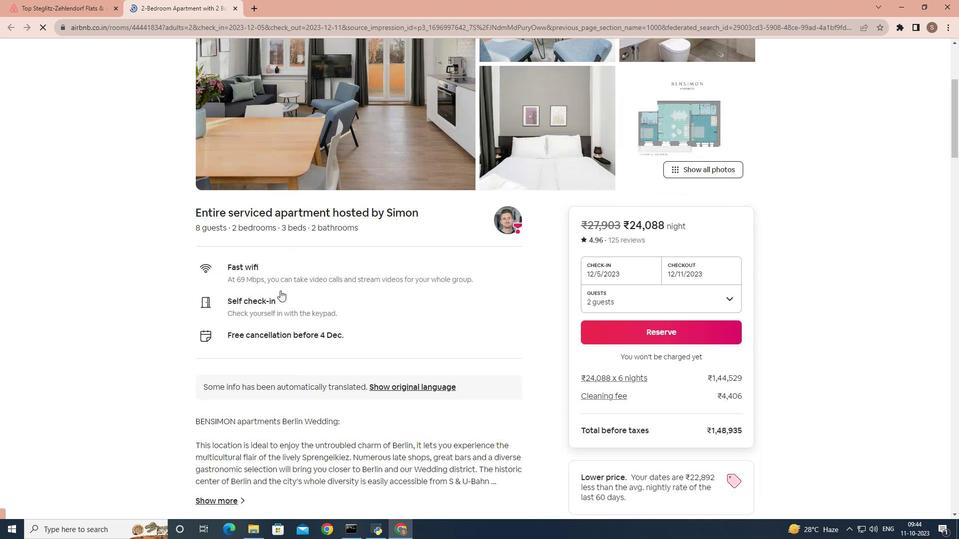 
Action: Mouse scrolled (281, 291) with delta (0, 0)
Screenshot: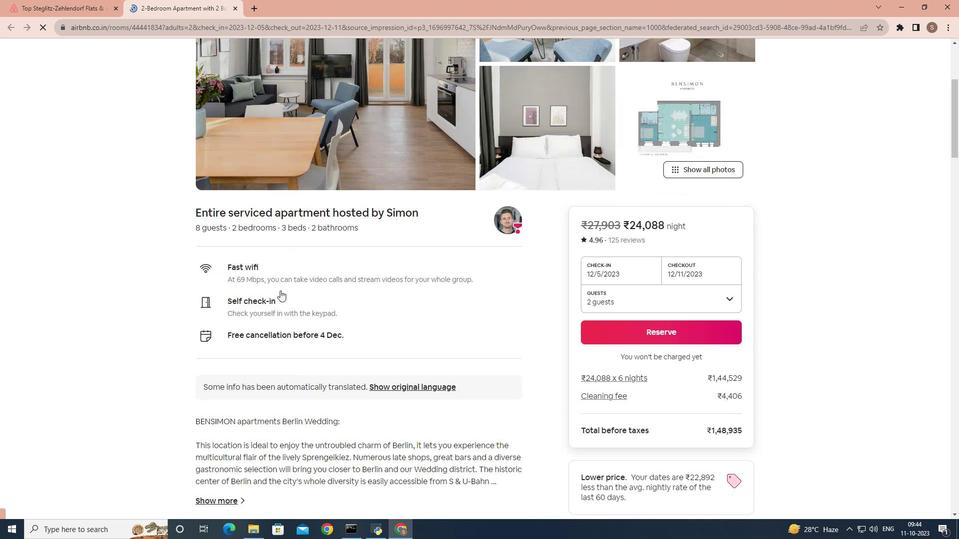
Action: Mouse scrolled (281, 291) with delta (0, 0)
Screenshot: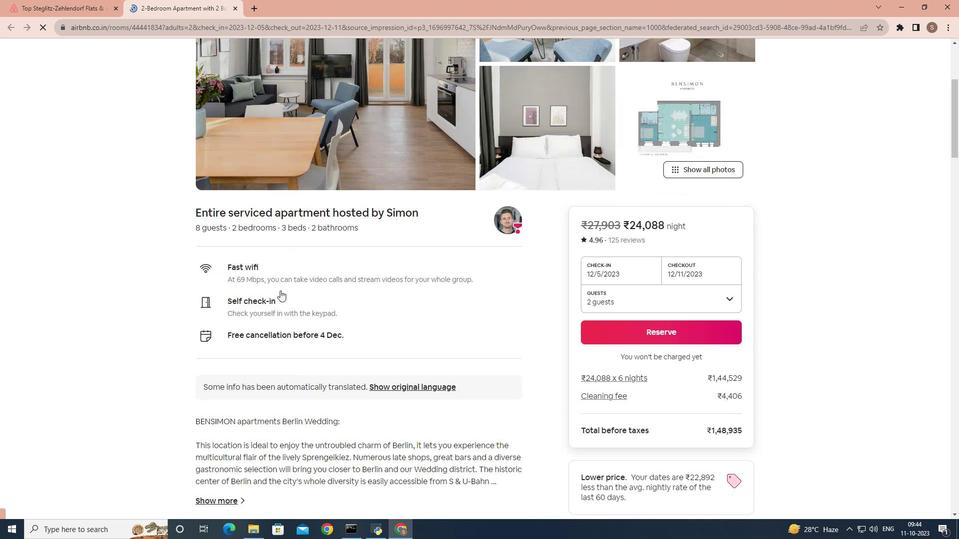 
Action: Mouse scrolled (281, 291) with delta (0, 0)
Screenshot: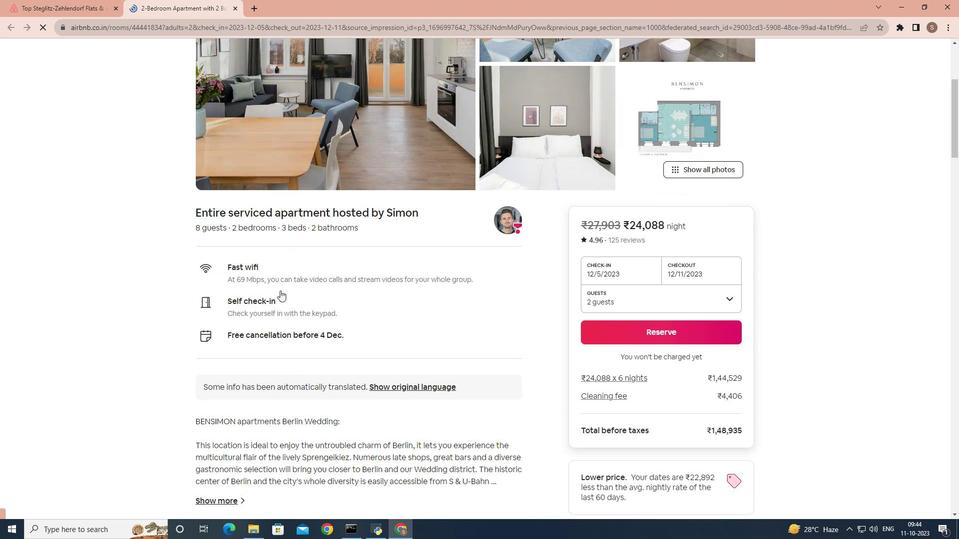 
Action: Mouse scrolled (281, 291) with delta (0, 0)
Screenshot: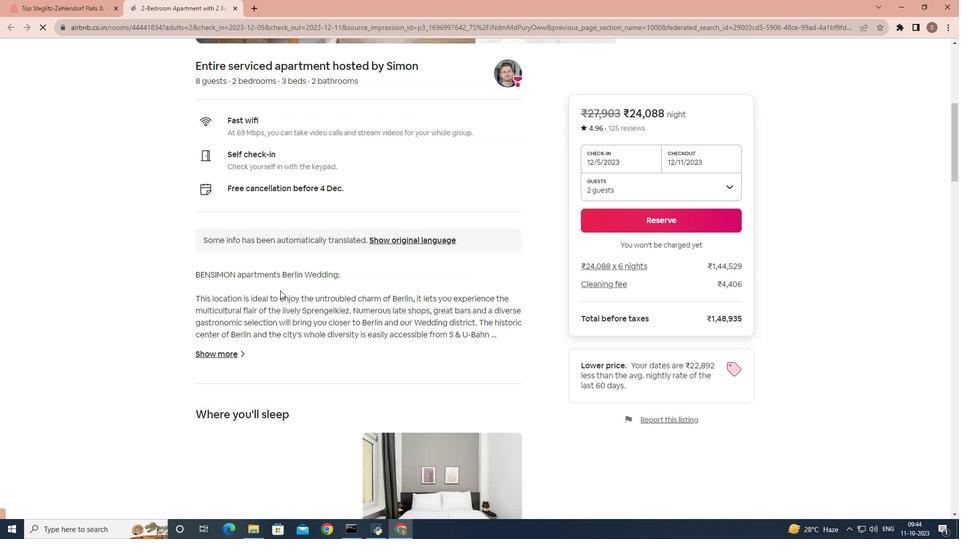 
Action: Mouse scrolled (281, 291) with delta (0, 0)
Screenshot: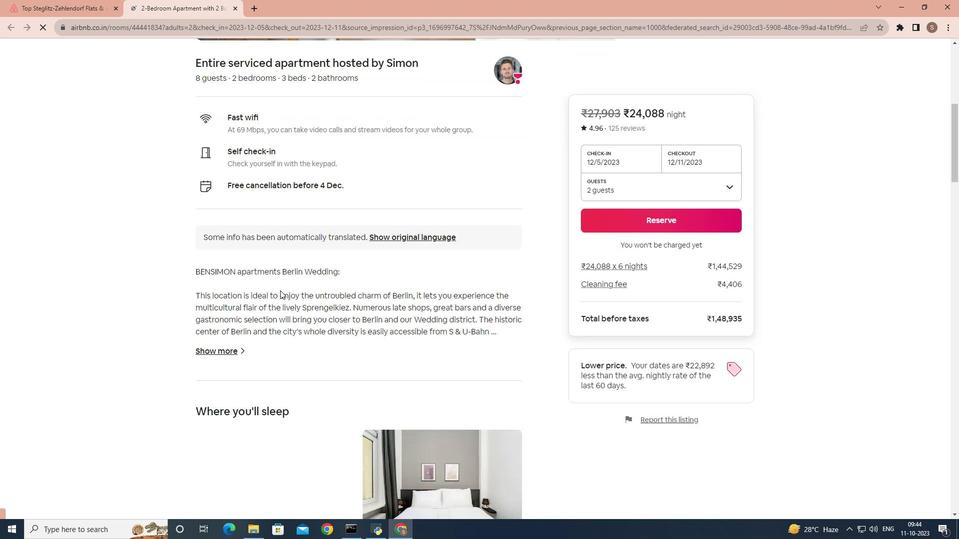
Action: Mouse scrolled (281, 291) with delta (0, 0)
Screenshot: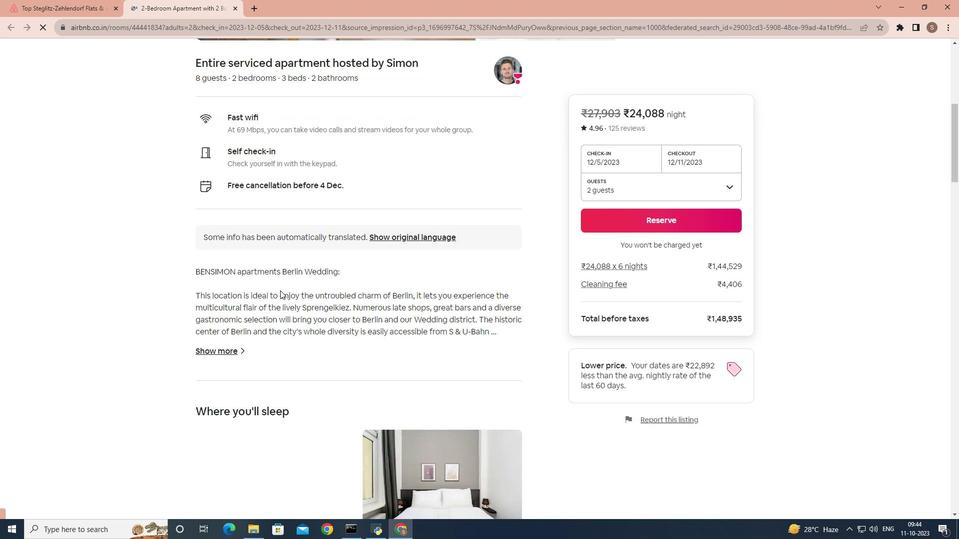 
Action: Mouse moved to (223, 354)
Screenshot: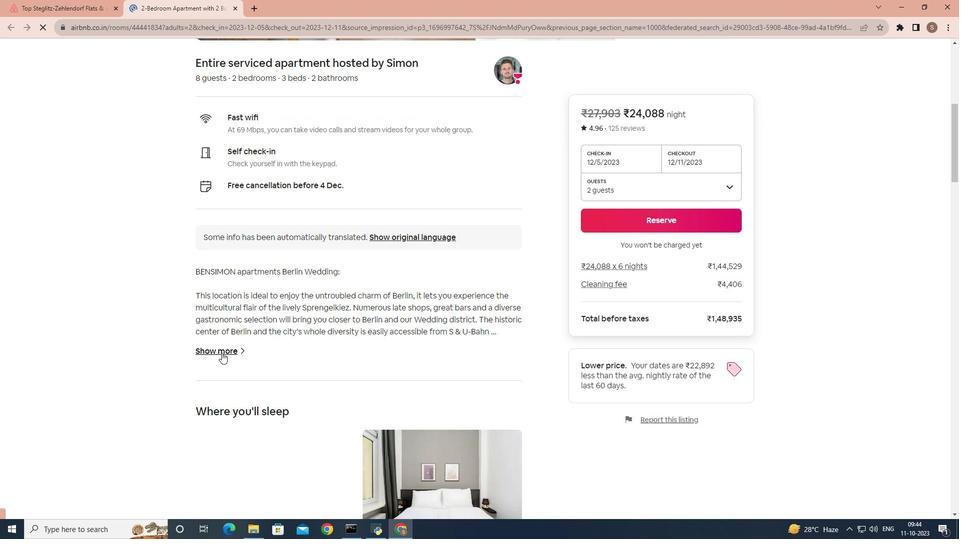 
Action: Mouse pressed left at (223, 354)
Screenshot: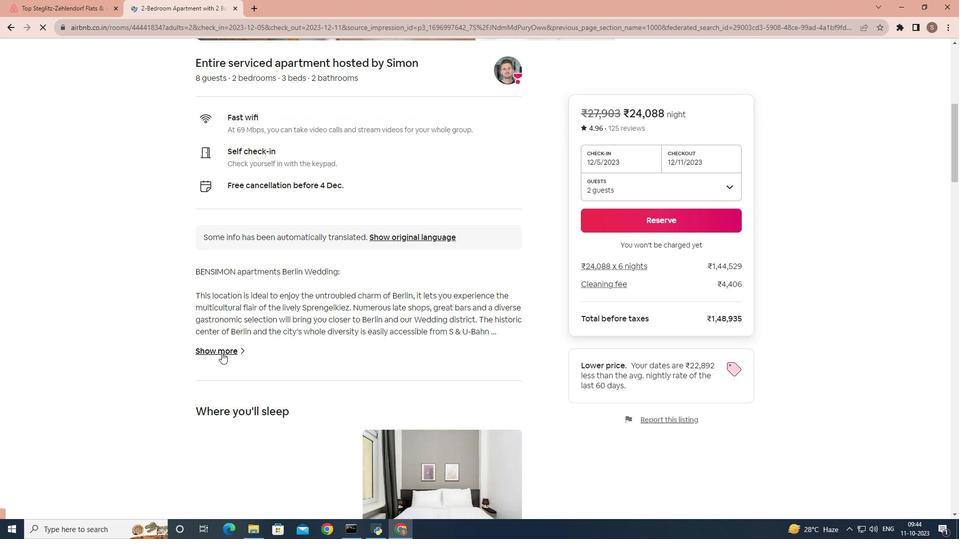 
Action: Mouse moved to (307, 304)
Screenshot: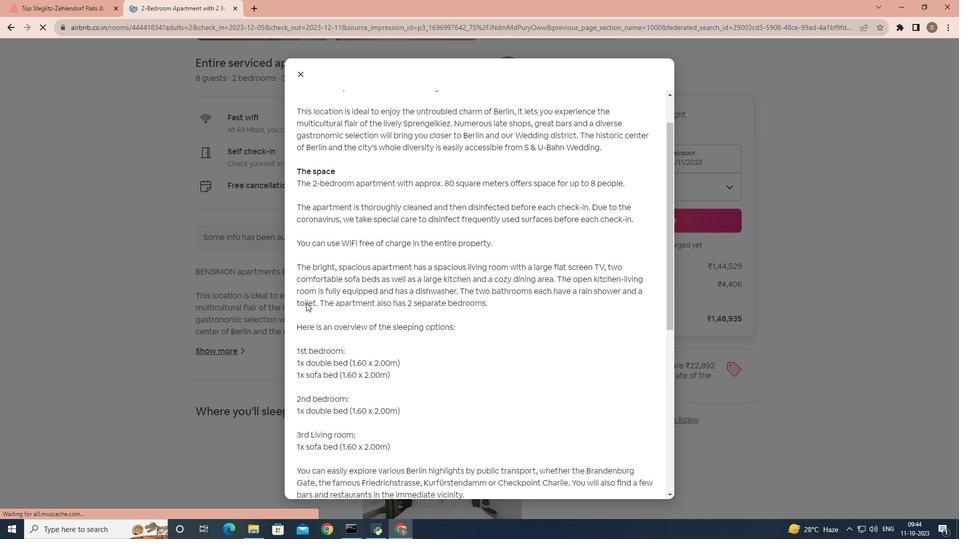 
Action: Mouse scrolled (307, 304) with delta (0, 0)
Screenshot: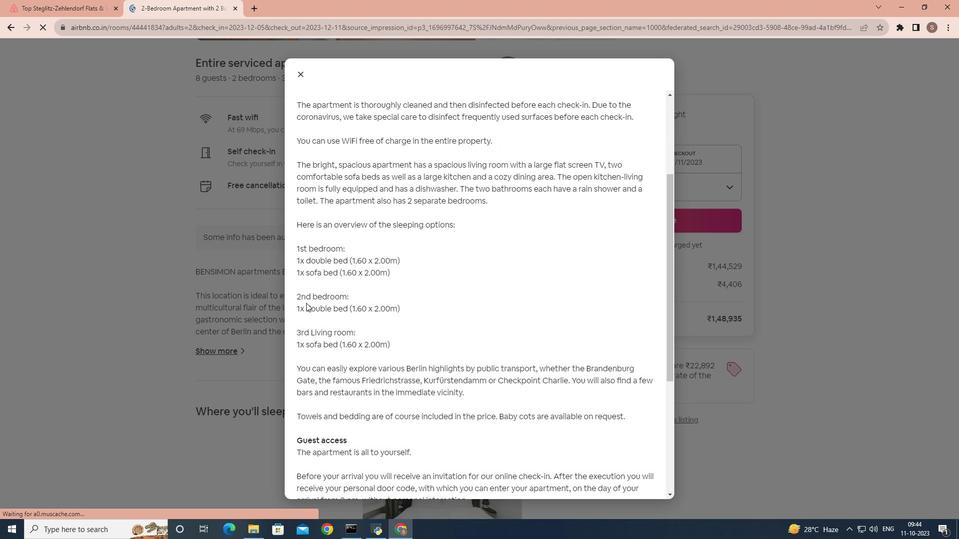 
Action: Mouse scrolled (307, 304) with delta (0, 0)
Screenshot: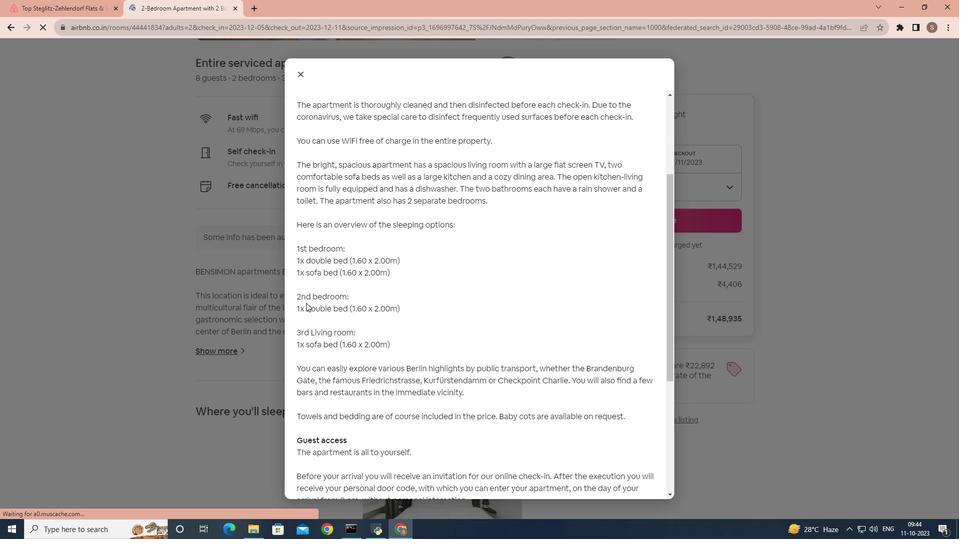 
Action: Mouse scrolled (307, 304) with delta (0, 0)
Screenshot: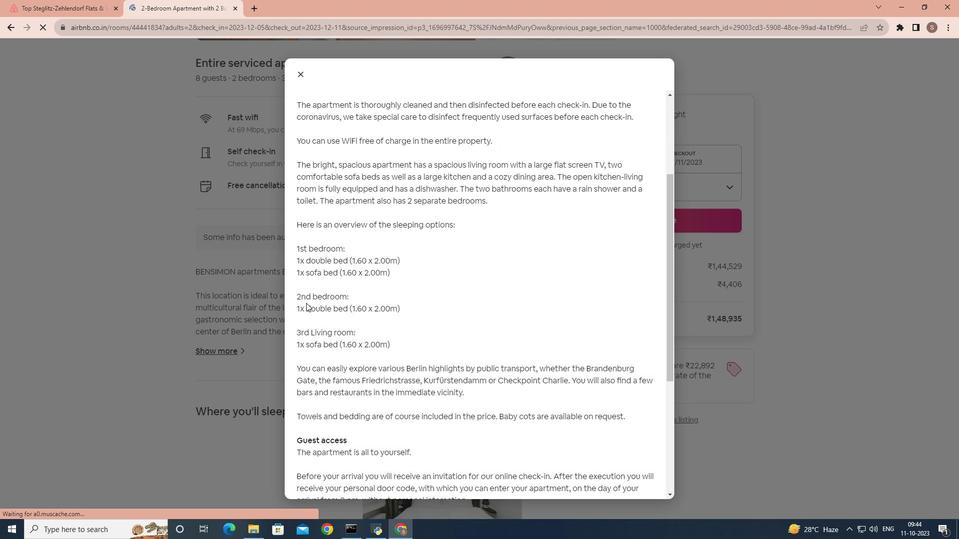 
Action: Mouse scrolled (307, 304) with delta (0, 0)
Screenshot: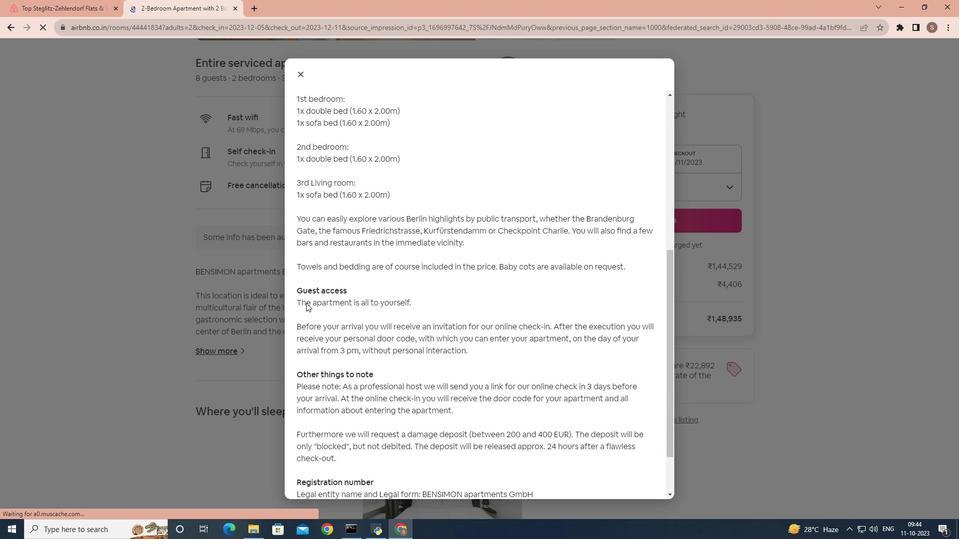 
Action: Mouse scrolled (307, 304) with delta (0, 0)
Screenshot: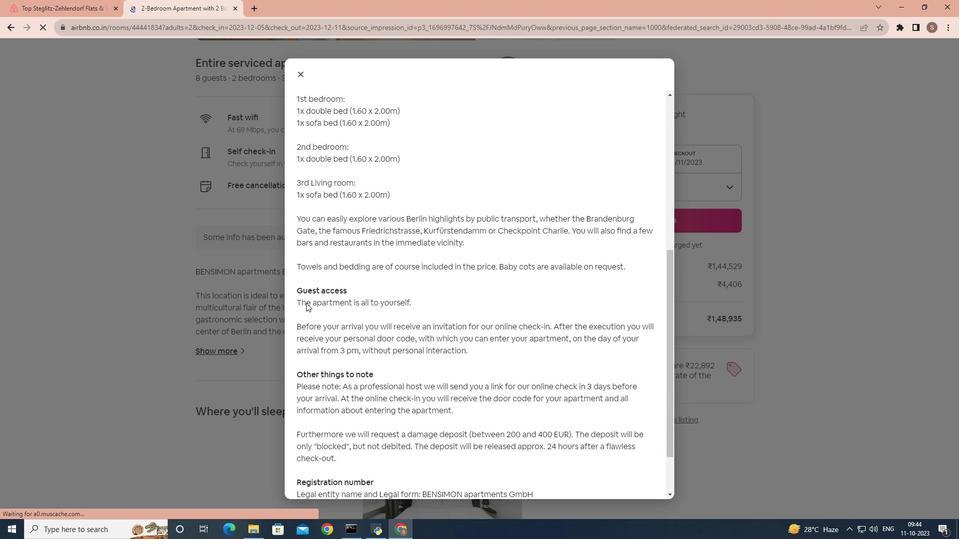 
Action: Mouse scrolled (307, 304) with delta (0, 0)
Screenshot: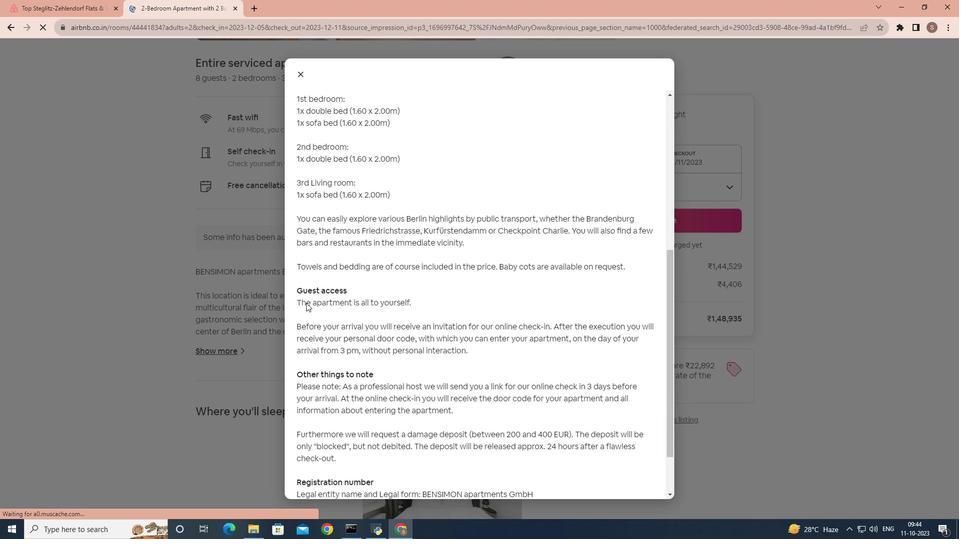 
Action: Mouse scrolled (307, 304) with delta (0, 0)
Screenshot: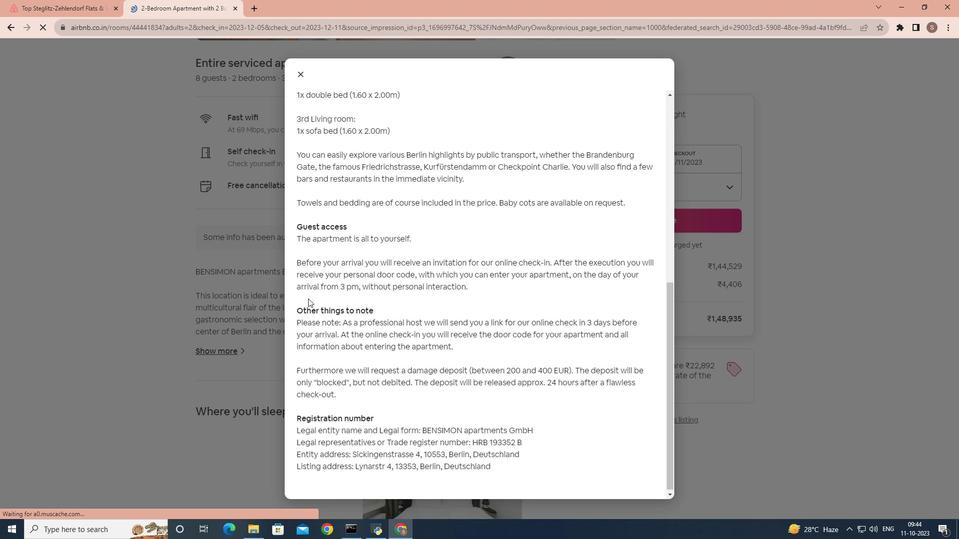 
Action: Mouse scrolled (307, 304) with delta (0, 0)
Screenshot: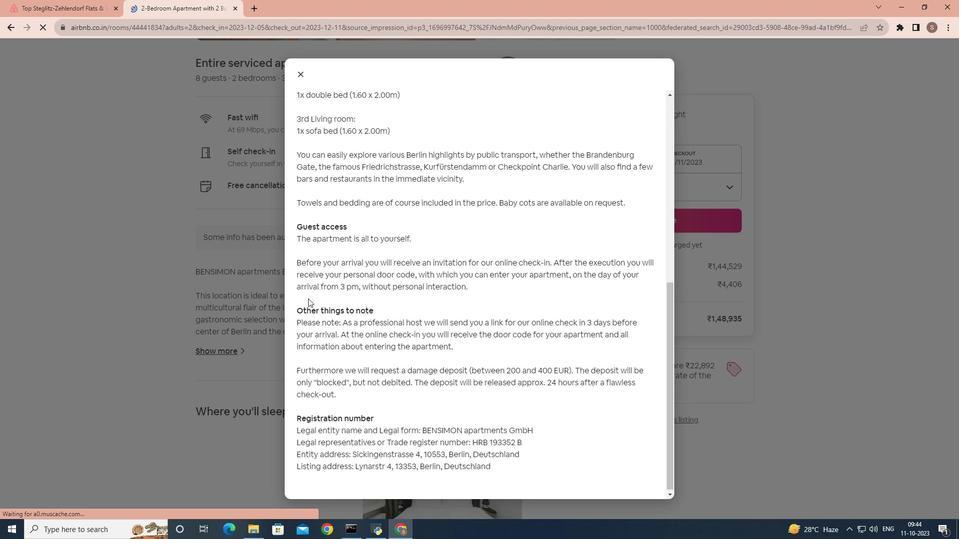 
Action: Mouse scrolled (307, 304) with delta (0, 0)
Screenshot: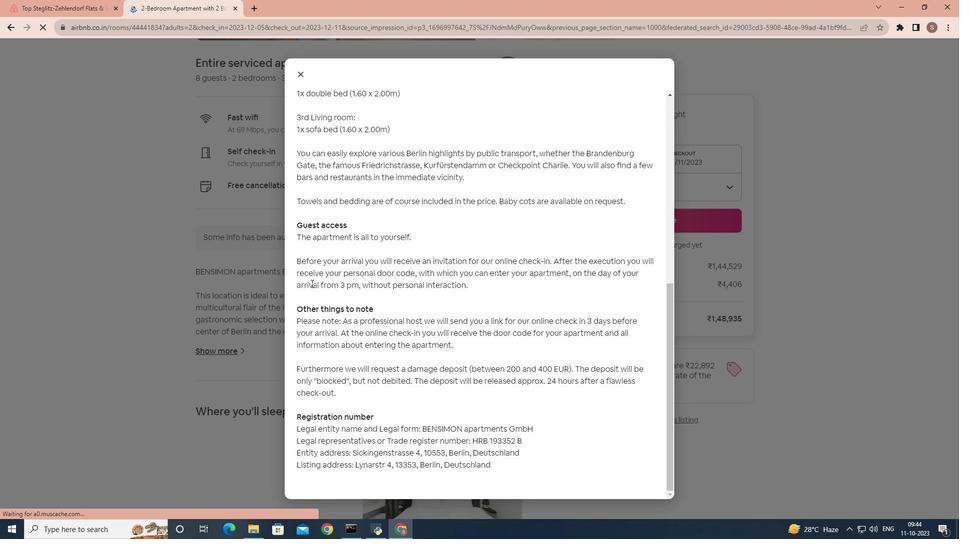 
Action: Mouse scrolled (307, 304) with delta (0, 0)
Screenshot: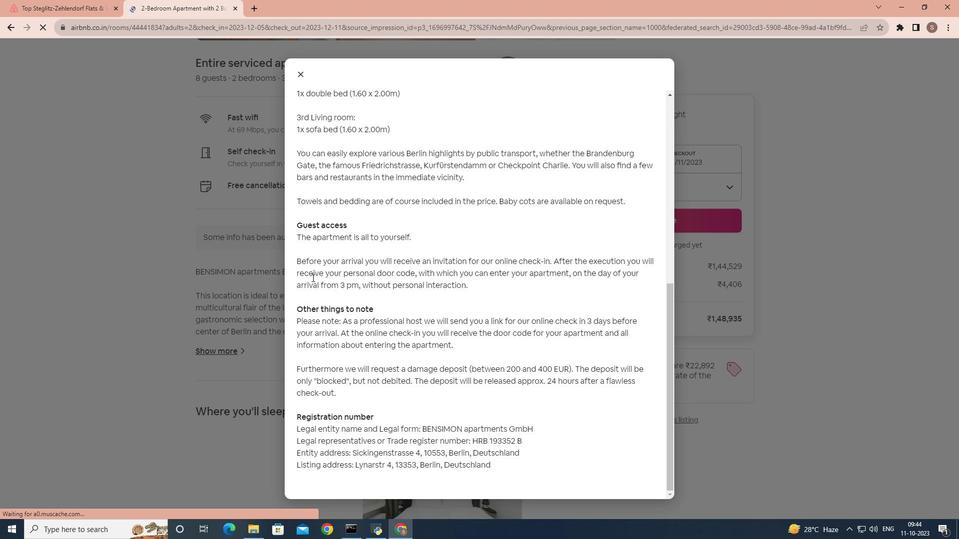 
Action: Mouse moved to (314, 276)
Screenshot: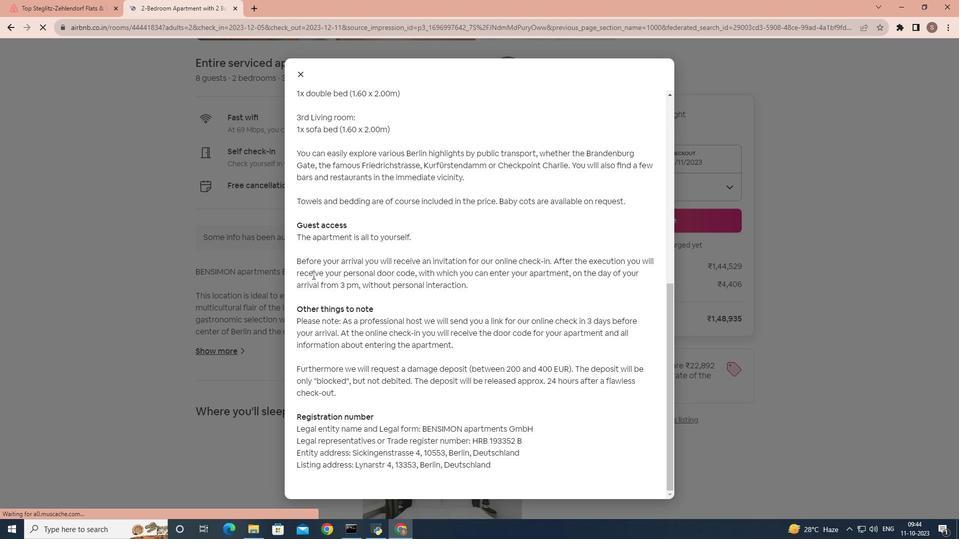 
Action: Mouse scrolled (314, 276) with delta (0, 0)
Screenshot: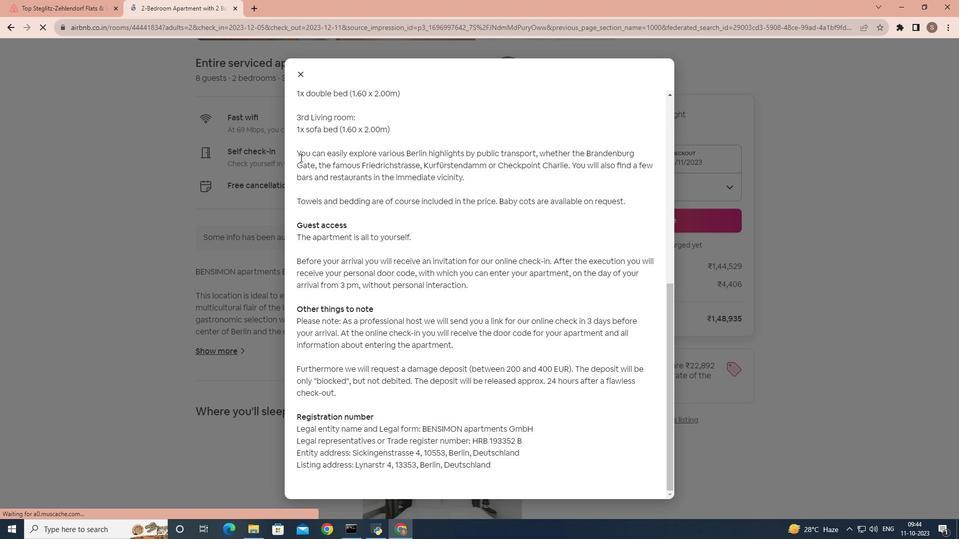 
Action: Mouse scrolled (314, 276) with delta (0, 0)
Screenshot: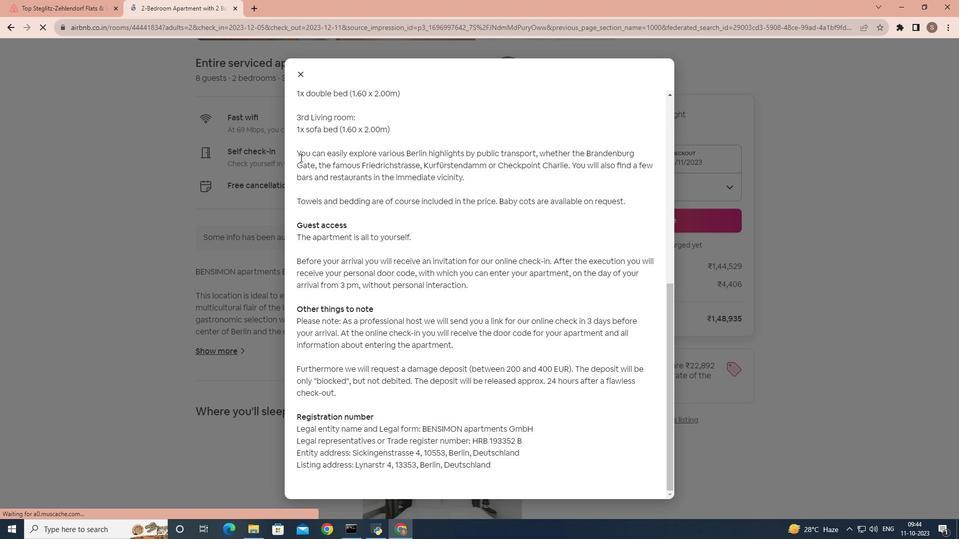 
Action: Mouse scrolled (314, 276) with delta (0, 0)
Screenshot: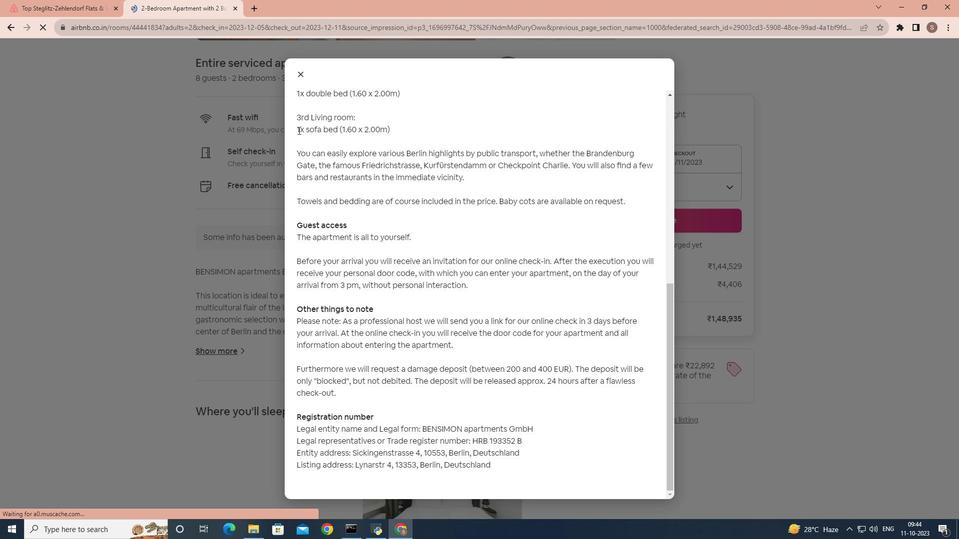 
Action: Mouse moved to (307, 77)
Screenshot: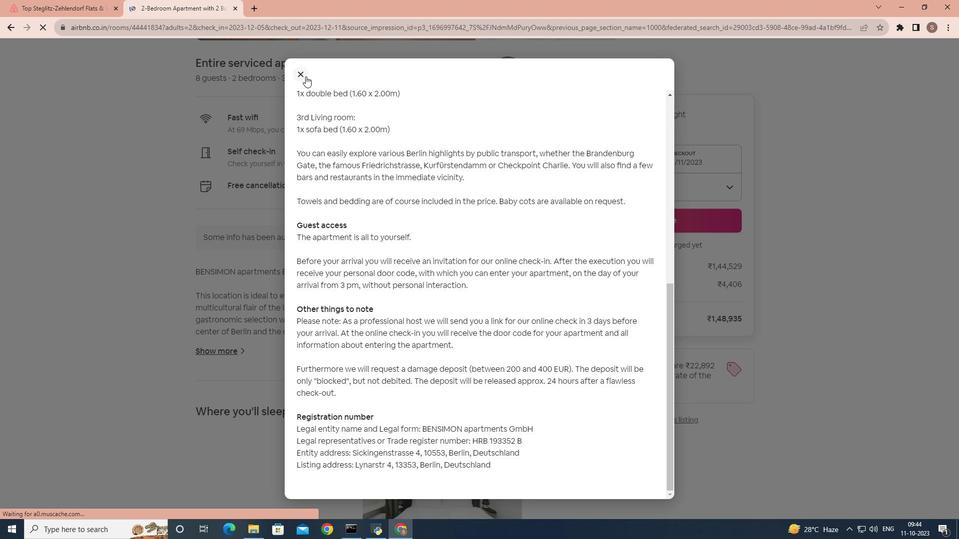 
Action: Mouse pressed left at (307, 77)
Screenshot: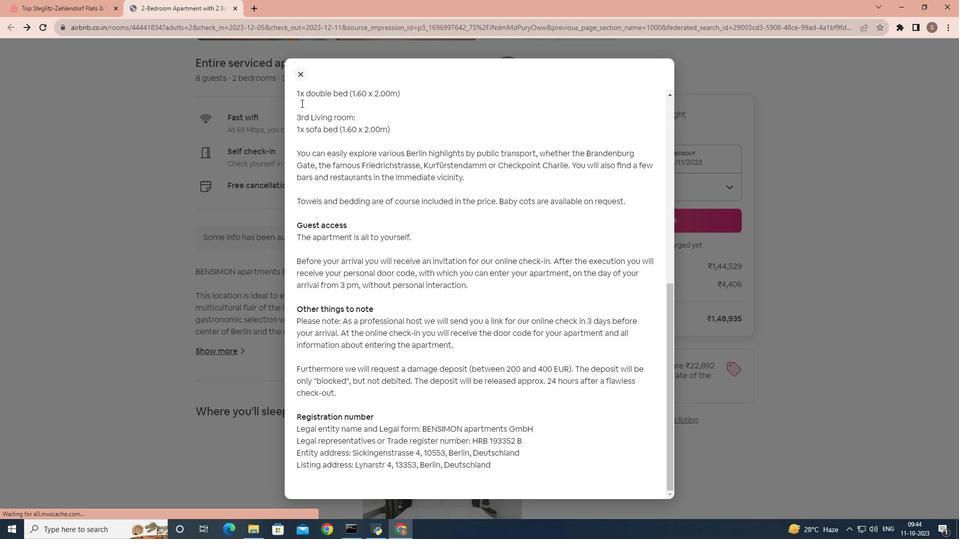 
Action: Mouse moved to (270, 308)
Screenshot: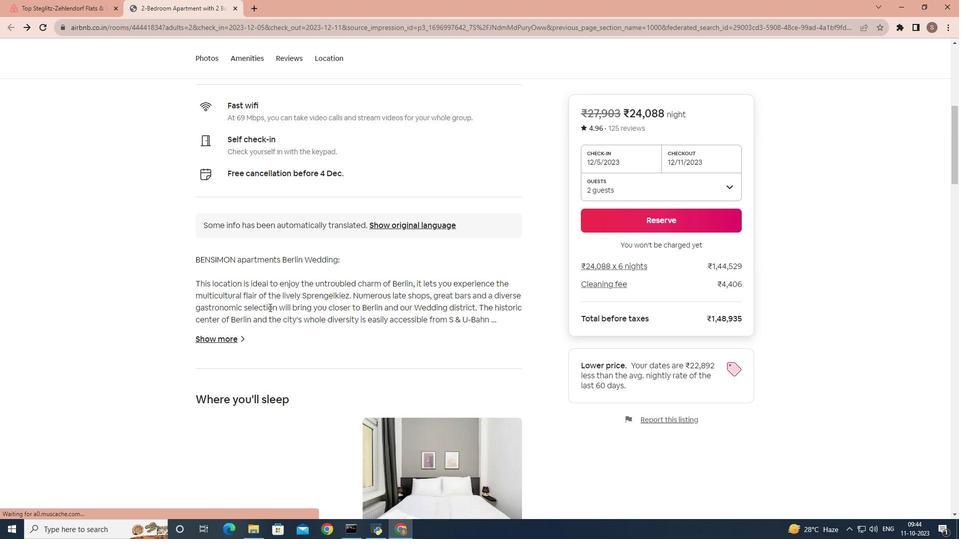 
Action: Mouse scrolled (270, 308) with delta (0, 0)
Screenshot: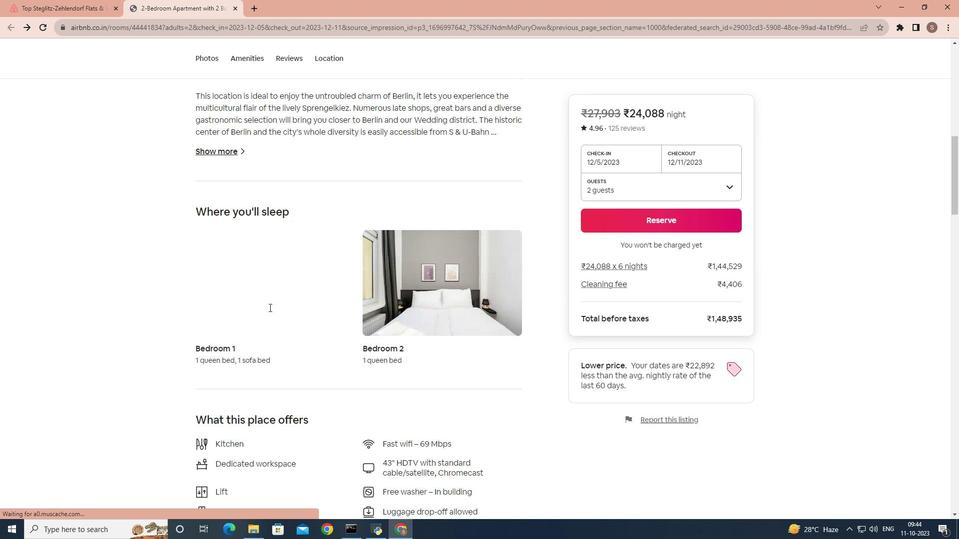 
Action: Mouse moved to (270, 309)
Screenshot: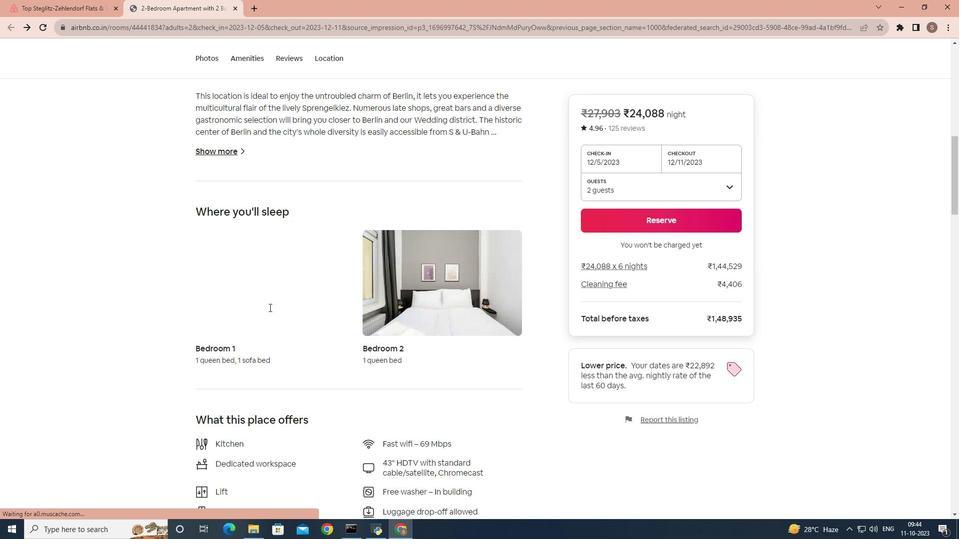 
Action: Mouse scrolled (270, 308) with delta (0, 0)
Screenshot: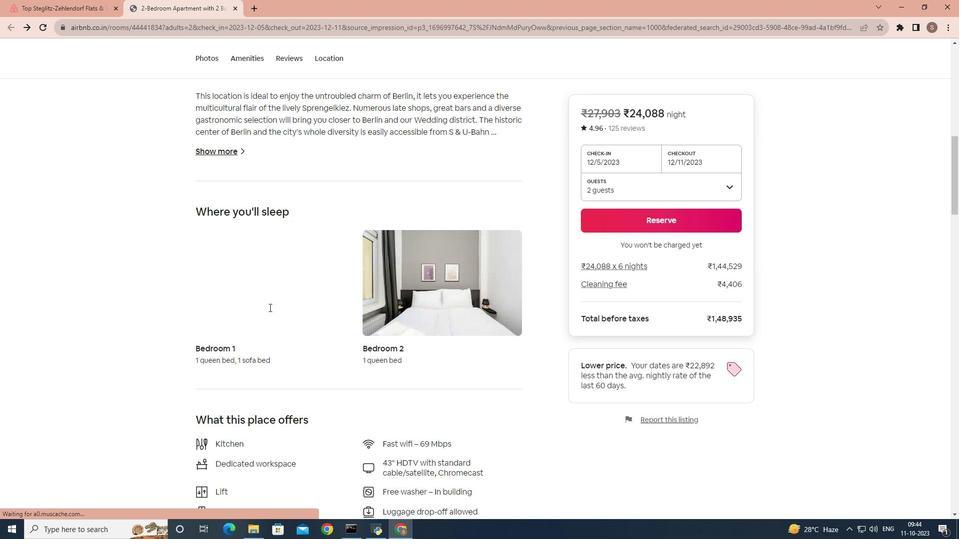 
Action: Mouse scrolled (270, 308) with delta (0, 0)
Screenshot: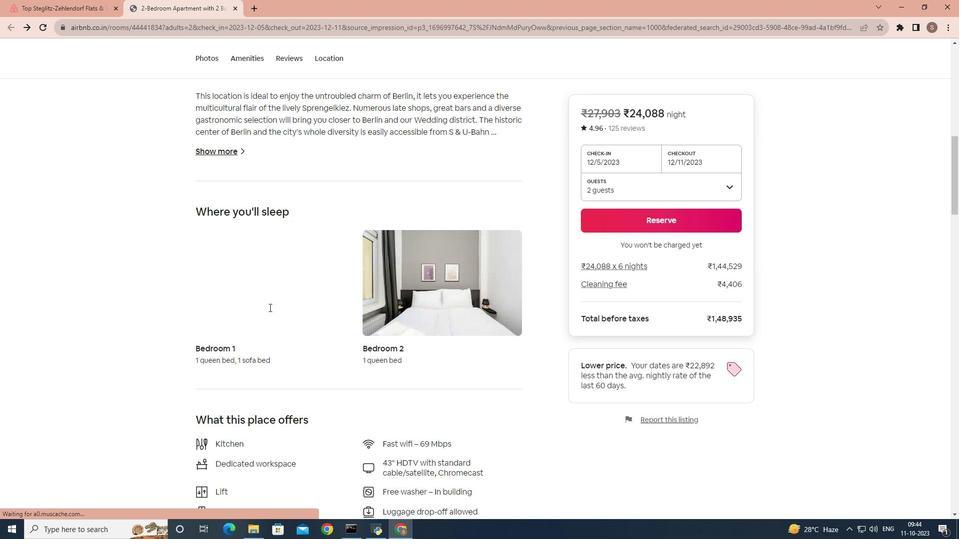 
Action: Mouse scrolled (270, 308) with delta (0, 0)
Screenshot: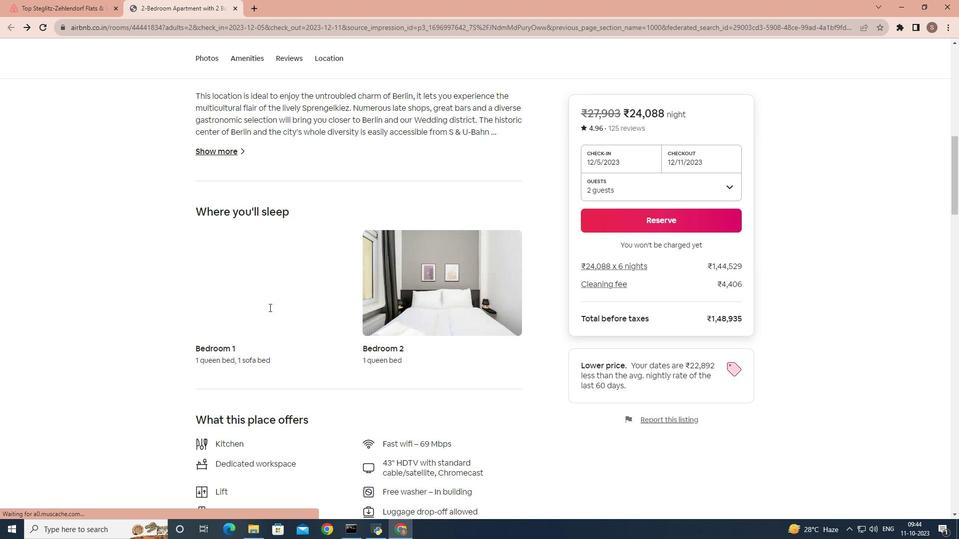 
Action: Mouse scrolled (270, 308) with delta (0, 0)
Screenshot: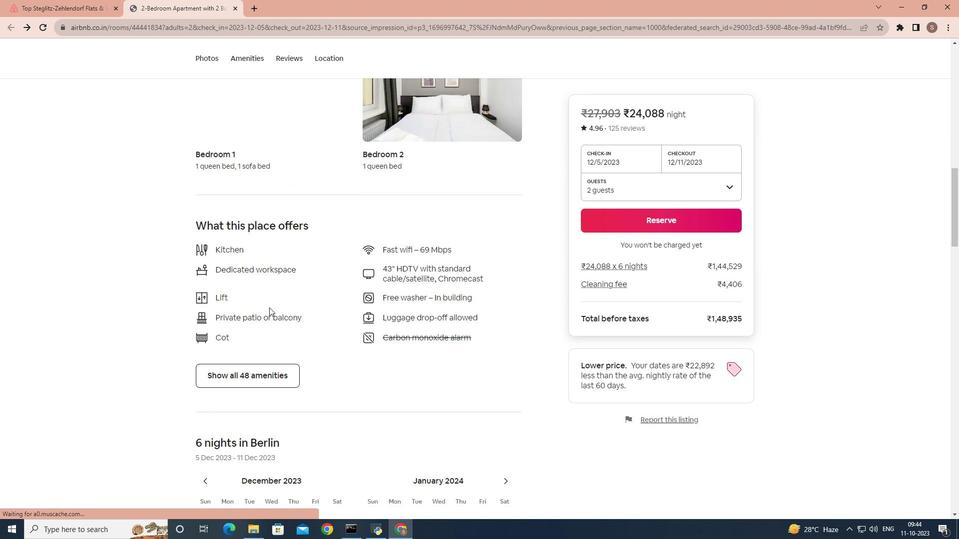 
Action: Mouse scrolled (270, 308) with delta (0, 0)
Screenshot: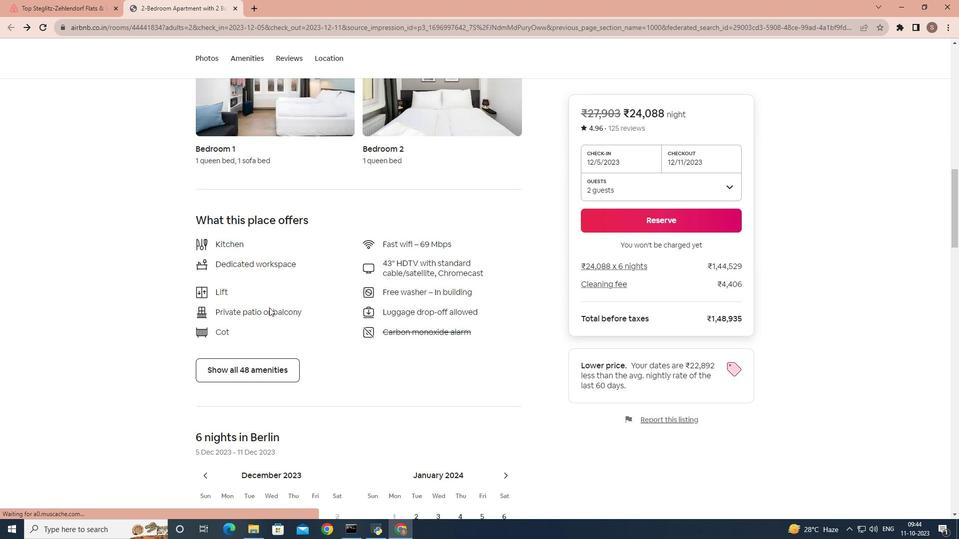 
Action: Mouse scrolled (270, 308) with delta (0, 0)
Screenshot: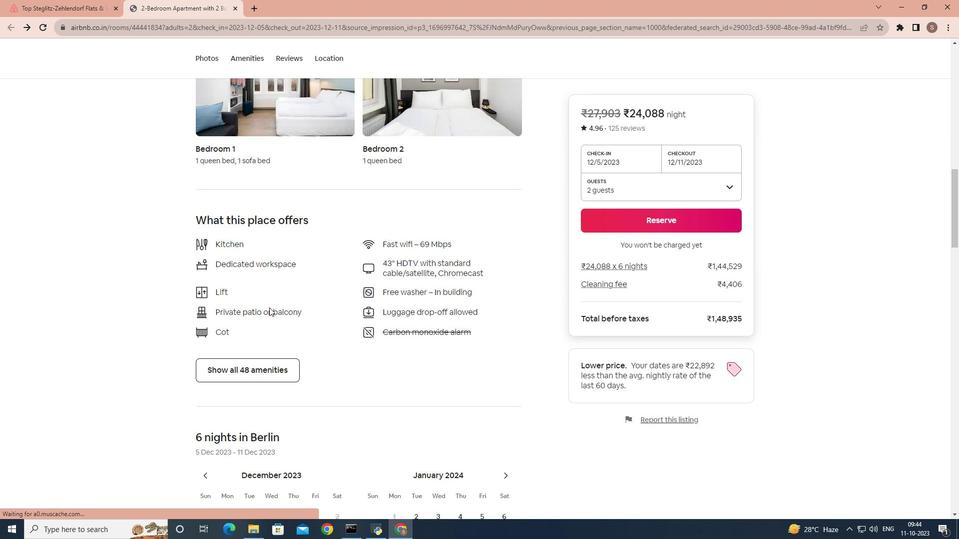 
Action: Mouse scrolled (270, 308) with delta (0, 0)
Screenshot: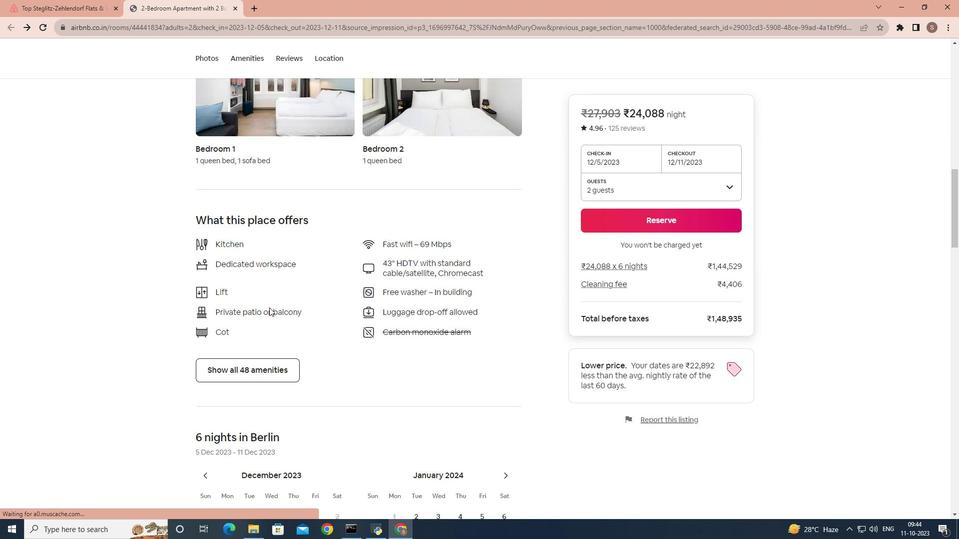 
Action: Mouse moved to (241, 368)
Screenshot: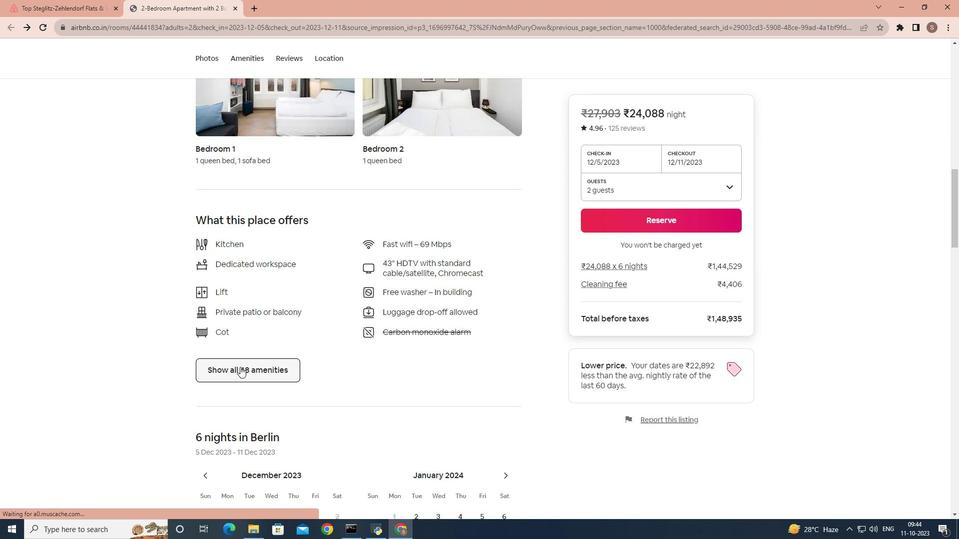 
Action: Mouse pressed left at (241, 368)
Screenshot: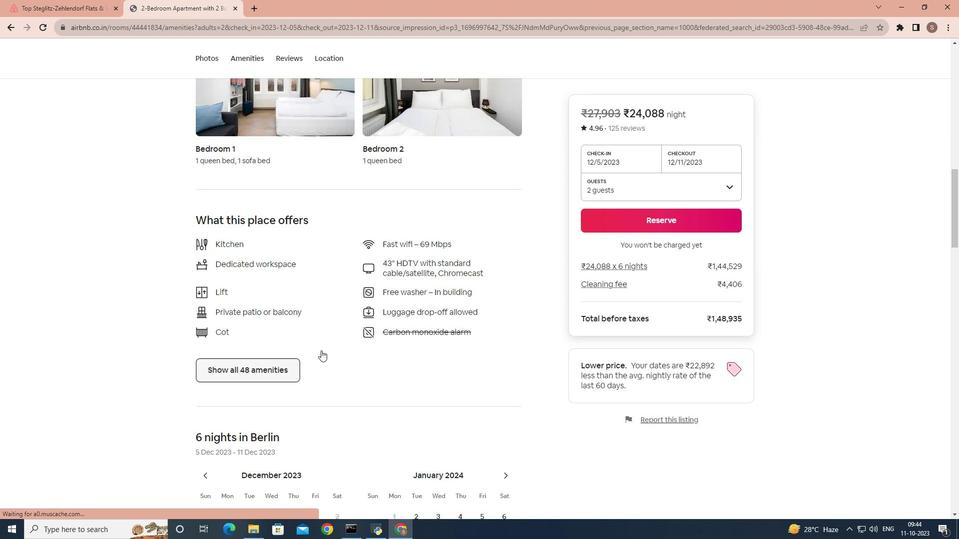 
Action: Mouse moved to (472, 260)
Screenshot: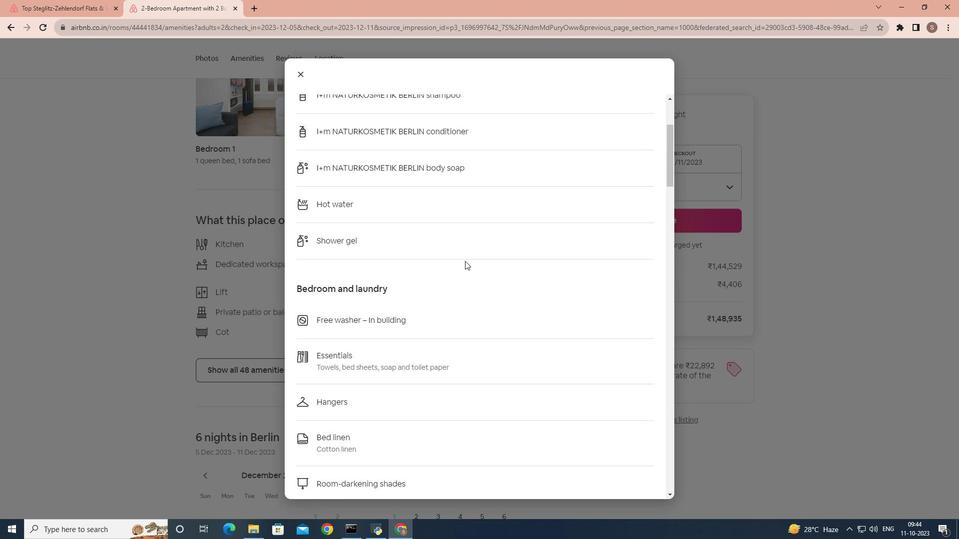 
Action: Mouse scrolled (472, 259) with delta (0, 0)
Screenshot: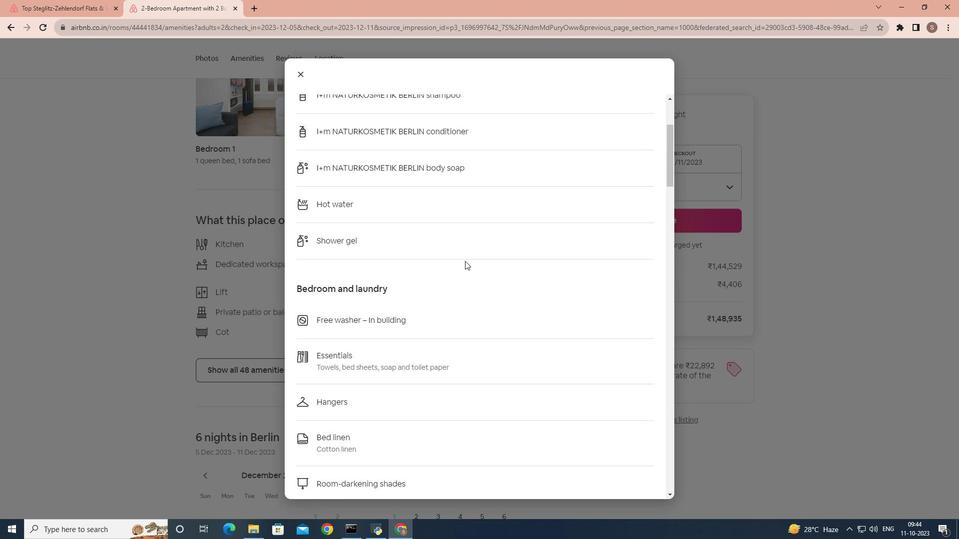 
Action: Mouse moved to (468, 262)
Screenshot: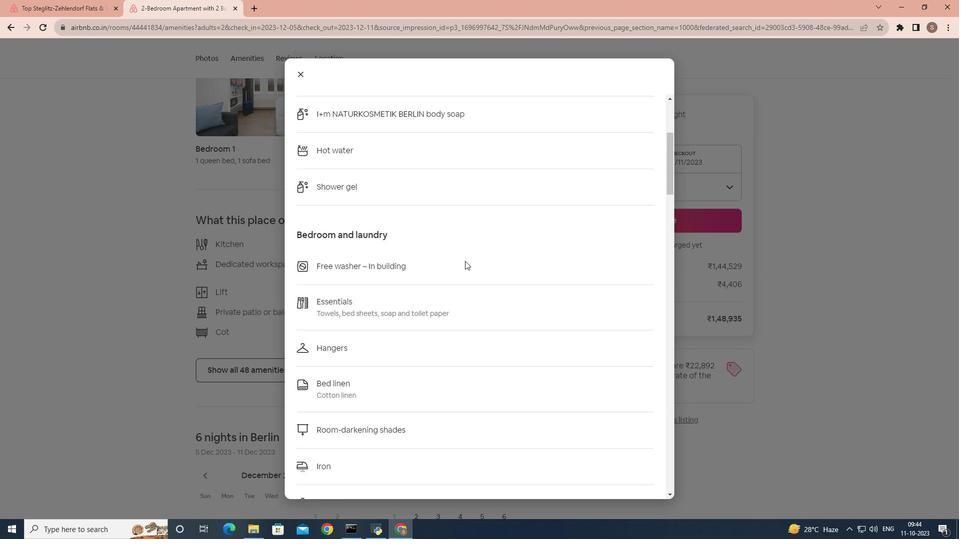 
Action: Mouse scrolled (468, 261) with delta (0, 0)
Screenshot: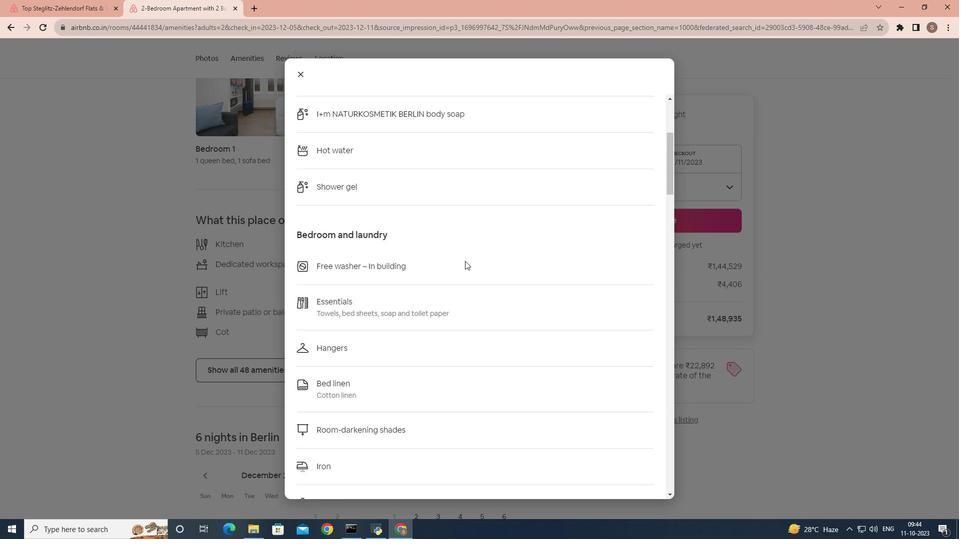 
Action: Mouse moved to (466, 262)
Screenshot: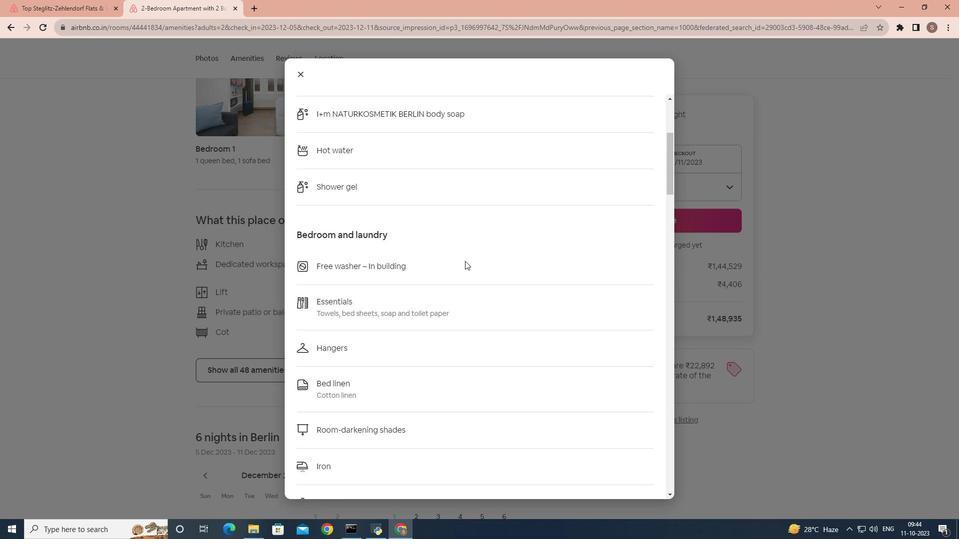
Action: Mouse scrolled (466, 262) with delta (0, 0)
Screenshot: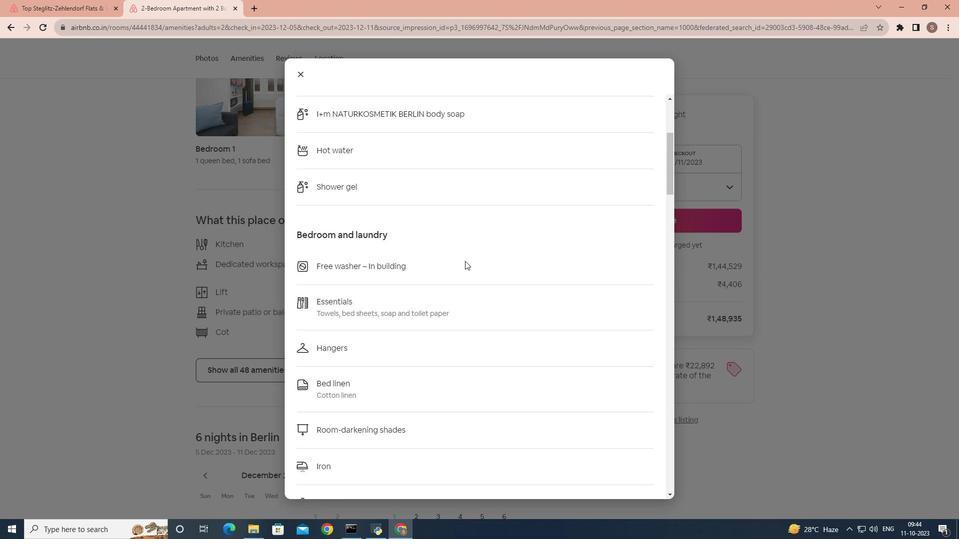 
Action: Mouse scrolled (466, 262) with delta (0, 0)
Screenshot: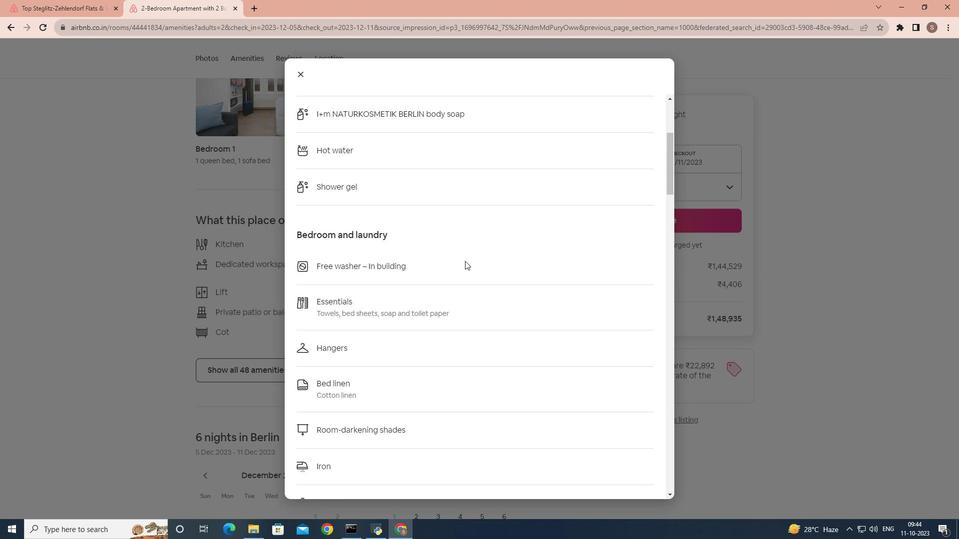 
Action: Mouse scrolled (466, 262) with delta (0, 0)
Screenshot: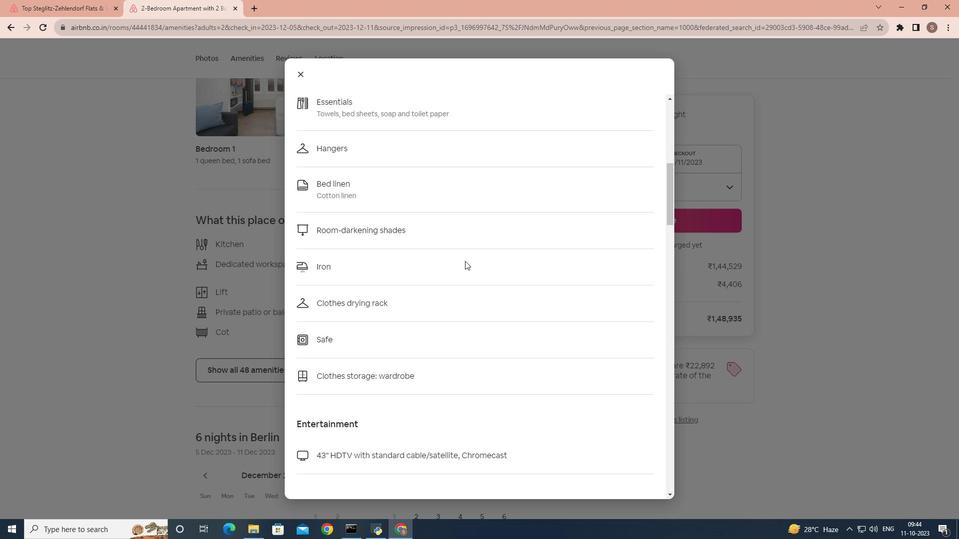 
Action: Mouse scrolled (466, 262) with delta (0, 0)
Screenshot: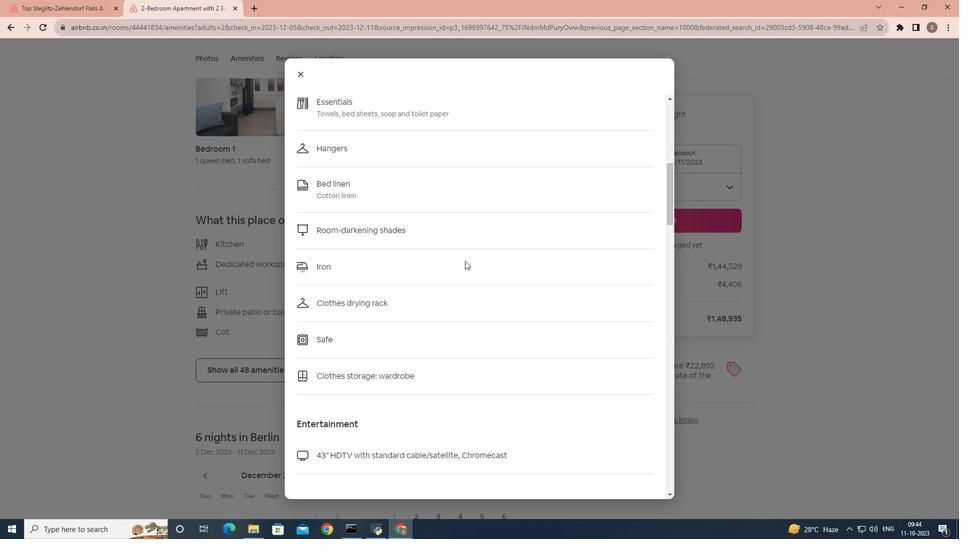 
Action: Mouse scrolled (466, 262) with delta (0, 0)
Screenshot: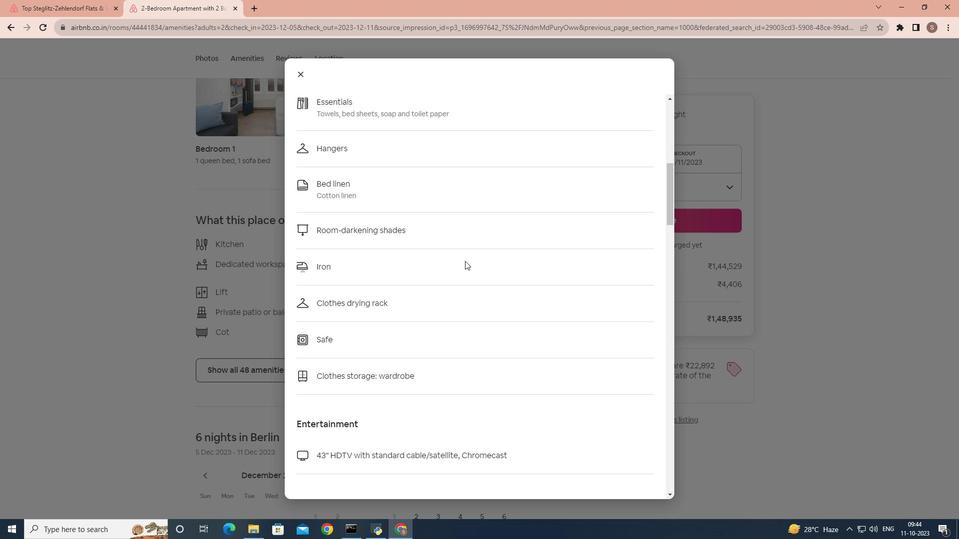 
Action: Mouse scrolled (466, 262) with delta (0, 0)
Screenshot: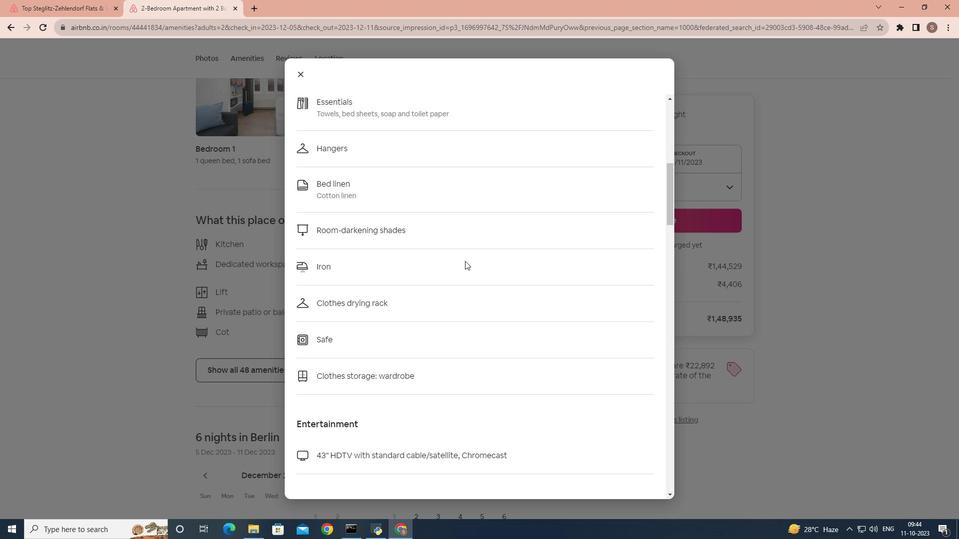 
Action: Mouse scrolled (466, 262) with delta (0, 0)
Screenshot: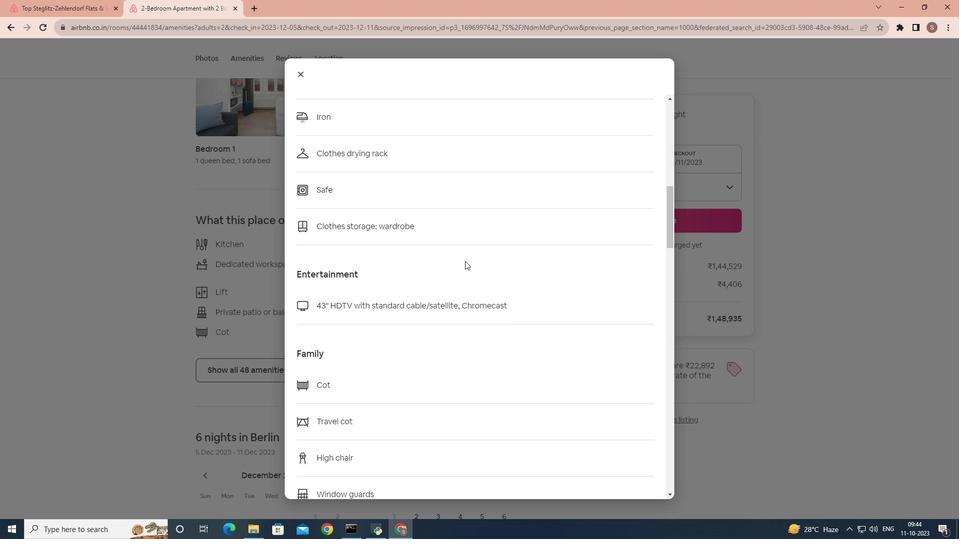 
Action: Mouse scrolled (466, 262) with delta (0, 0)
Screenshot: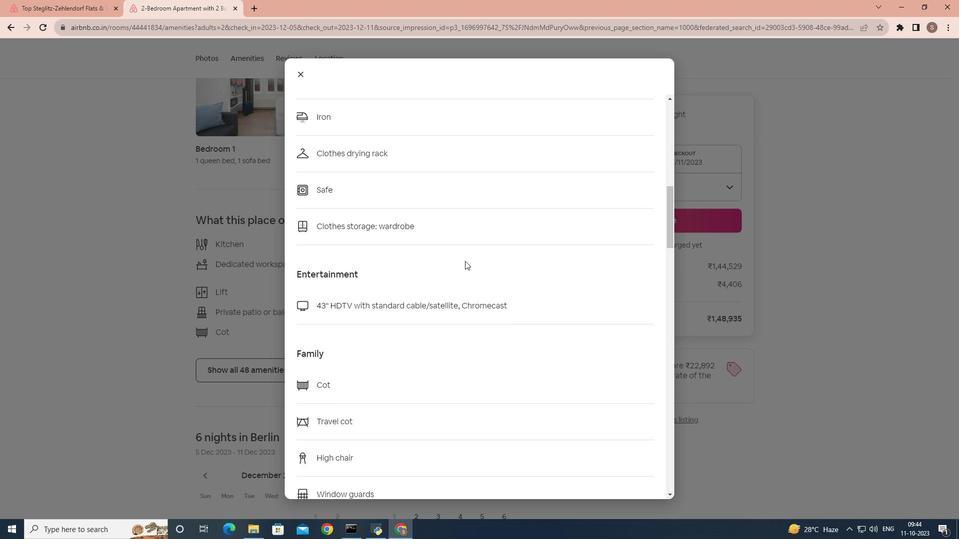 
Action: Mouse scrolled (466, 262) with delta (0, 0)
Screenshot: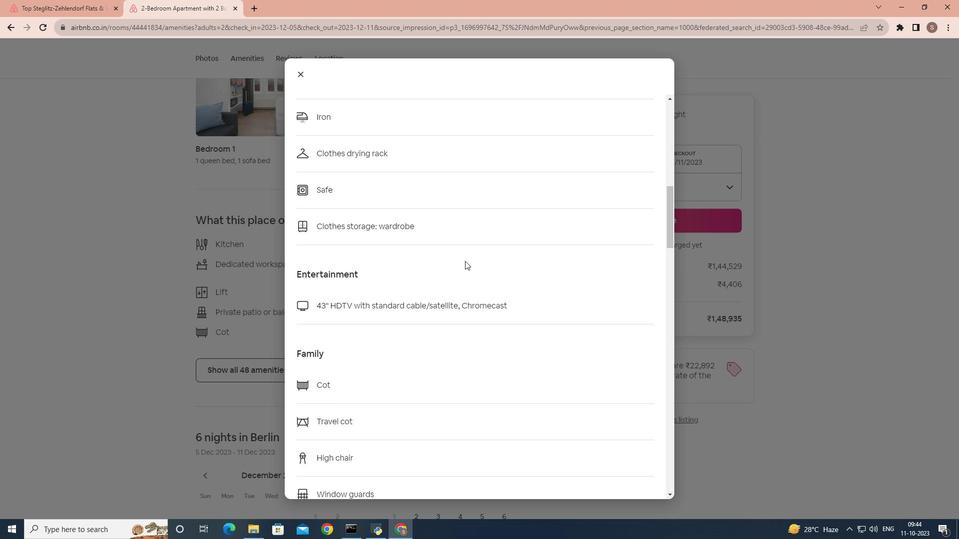 
Action: Mouse scrolled (466, 262) with delta (0, 0)
Screenshot: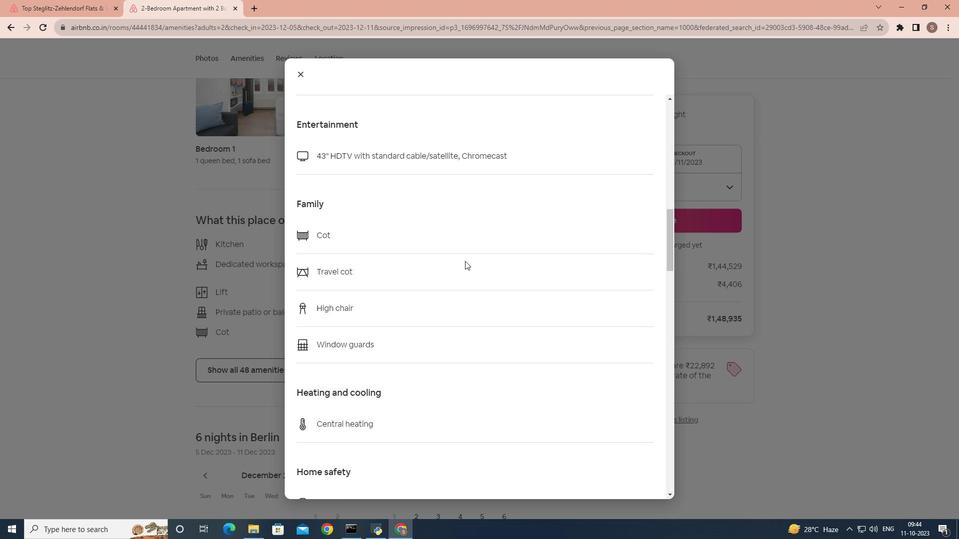 
Action: Mouse scrolled (466, 262) with delta (0, 0)
Screenshot: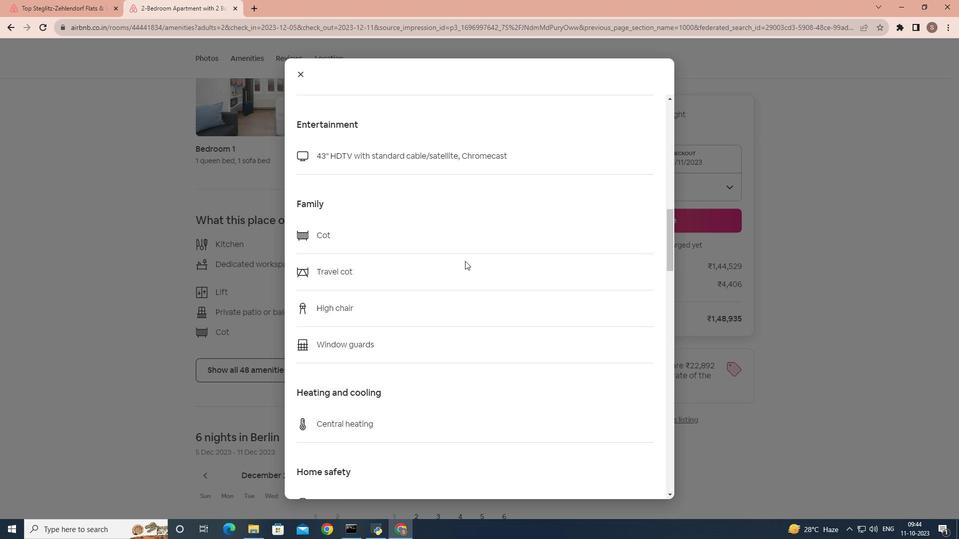 
Action: Mouse scrolled (466, 262) with delta (0, 0)
Screenshot: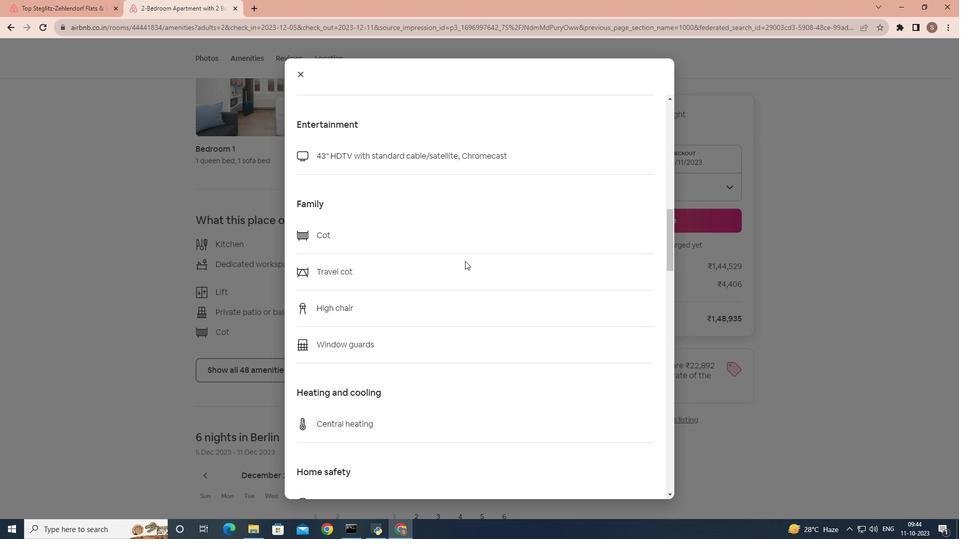
Action: Mouse scrolled (466, 262) with delta (0, 0)
Screenshot: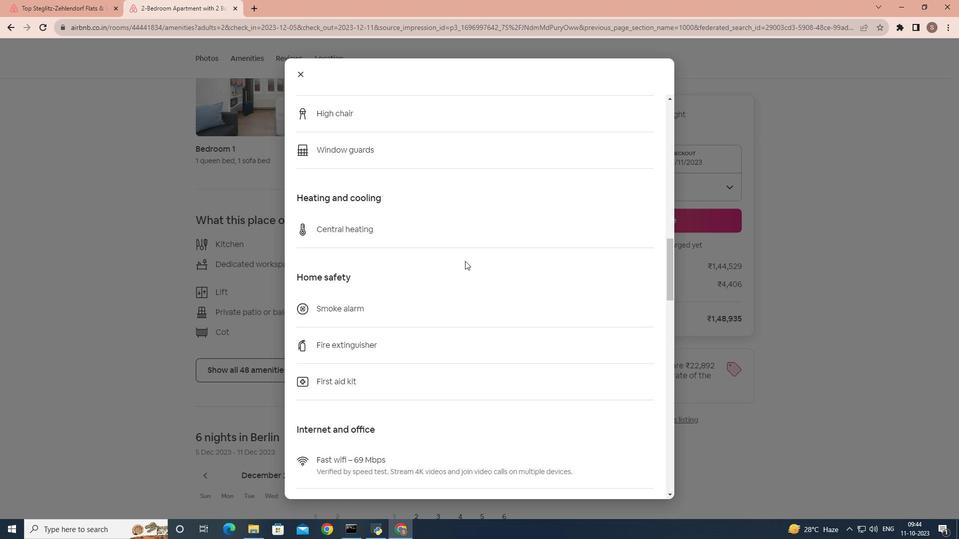 
Action: Mouse scrolled (466, 262) with delta (0, 0)
Screenshot: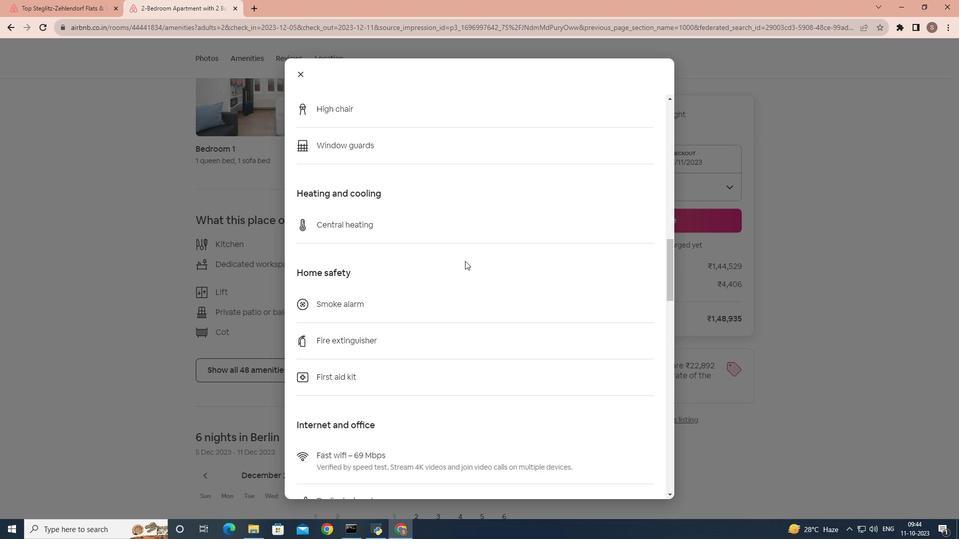 
Action: Mouse scrolled (466, 262) with delta (0, 0)
Screenshot: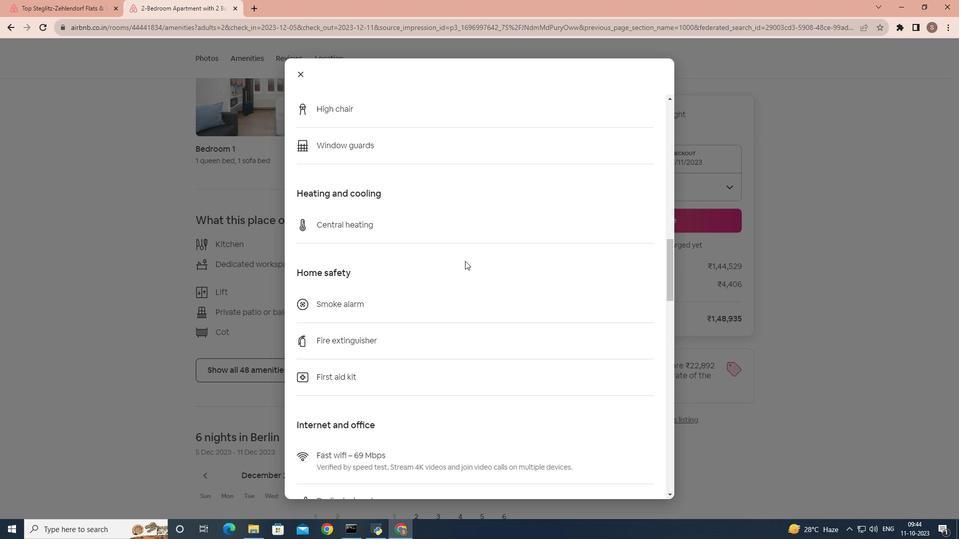 
Action: Mouse moved to (466, 262)
Screenshot: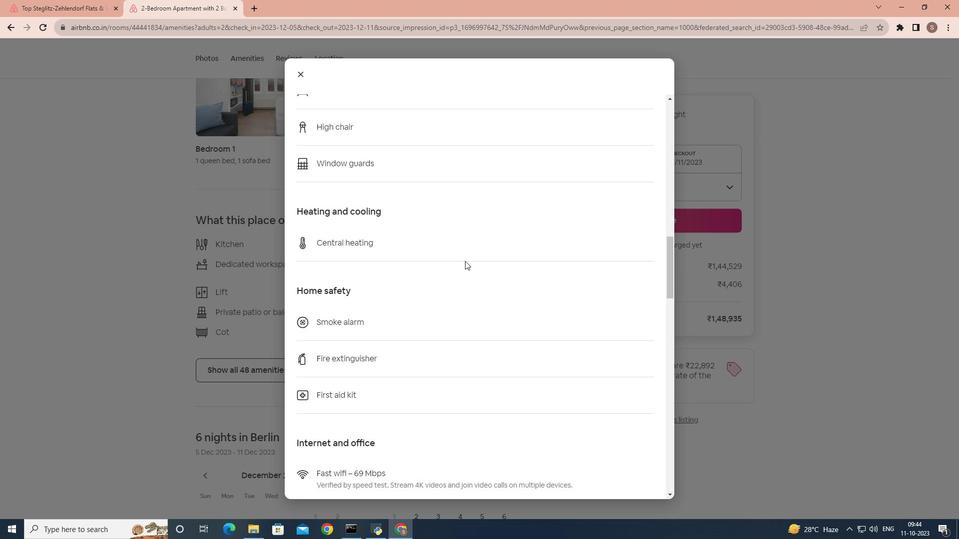 
Action: Mouse scrolled (466, 262) with delta (0, 0)
Screenshot: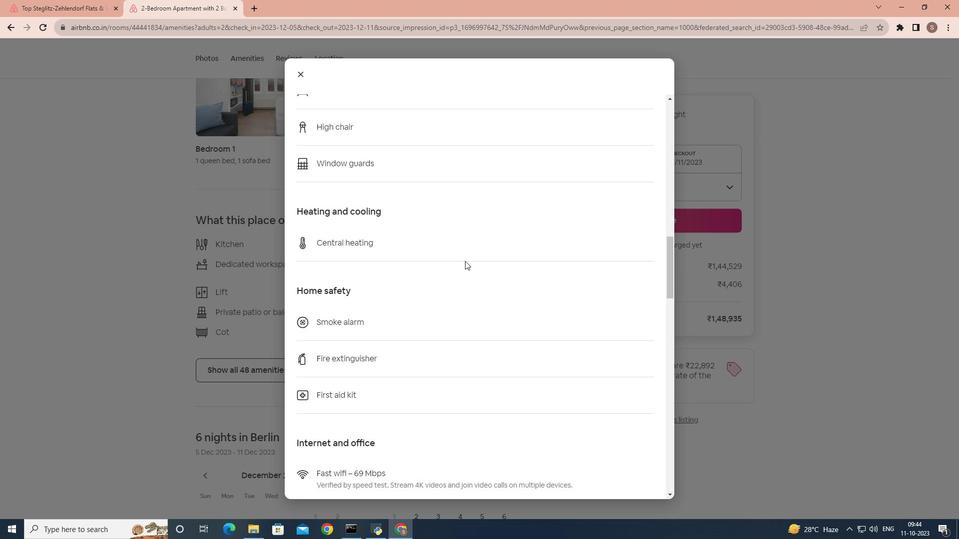 
Action: Mouse scrolled (466, 263) with delta (0, 0)
Screenshot: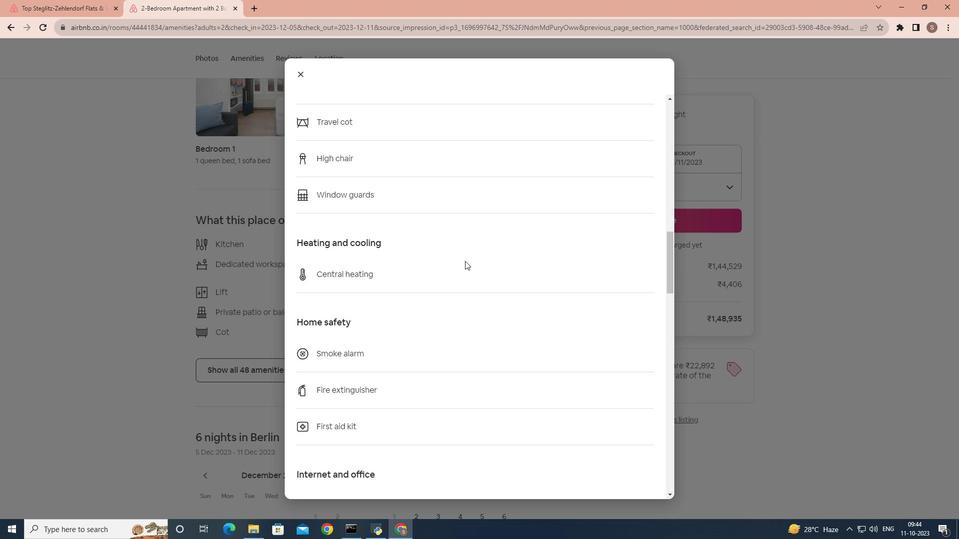 
Action: Mouse scrolled (466, 262) with delta (0, 0)
Screenshot: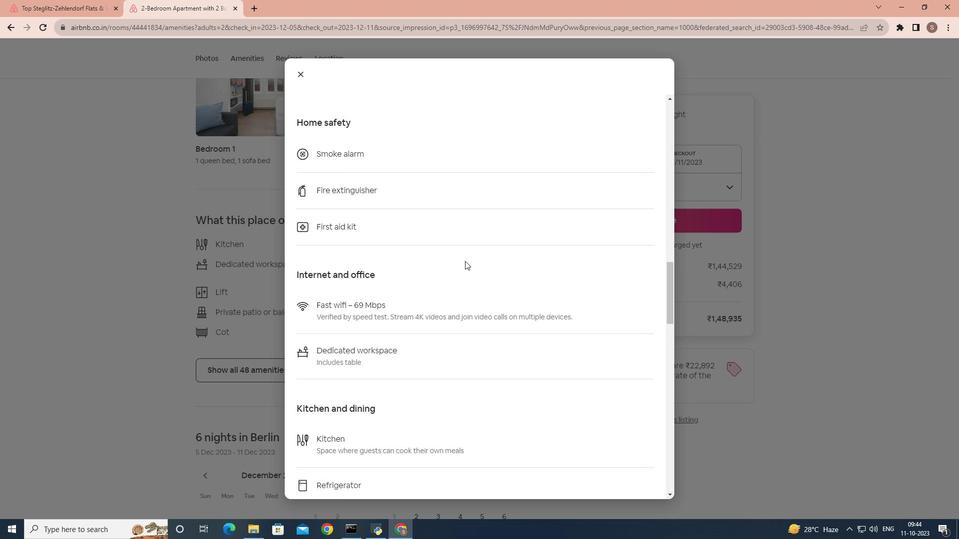 
Action: Mouse scrolled (466, 262) with delta (0, 0)
Screenshot: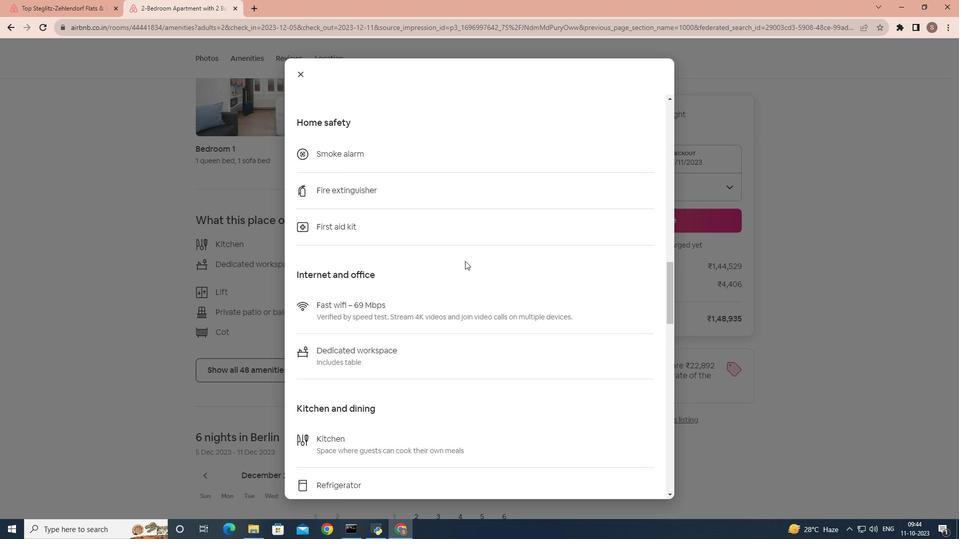 
Action: Mouse scrolled (466, 262) with delta (0, 0)
Screenshot: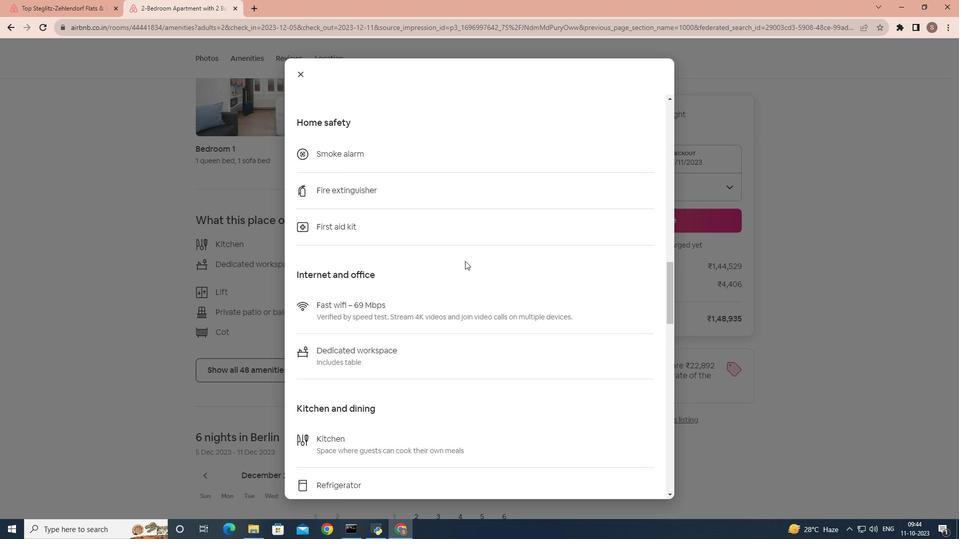 
Action: Mouse scrolled (466, 262) with delta (0, 0)
Screenshot: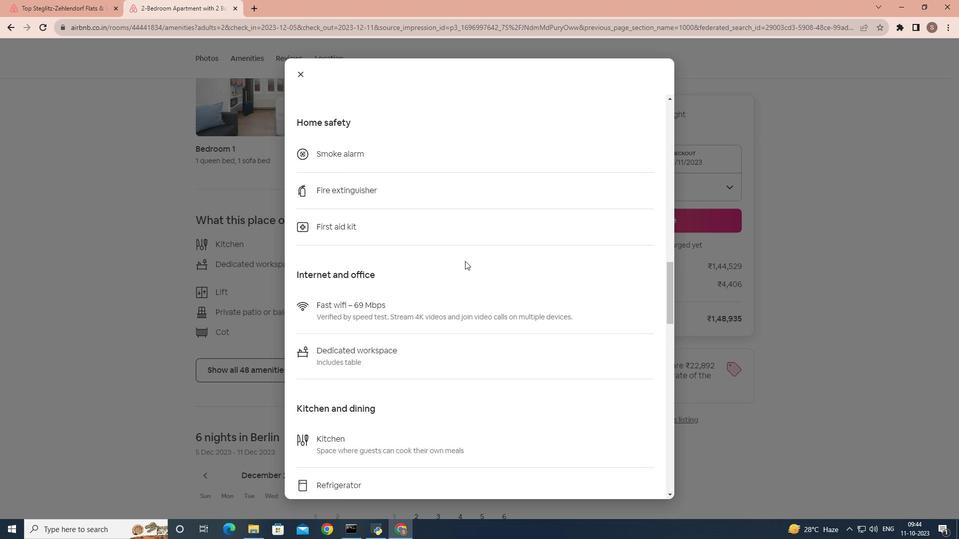 
Action: Mouse scrolled (466, 262) with delta (0, 0)
Screenshot: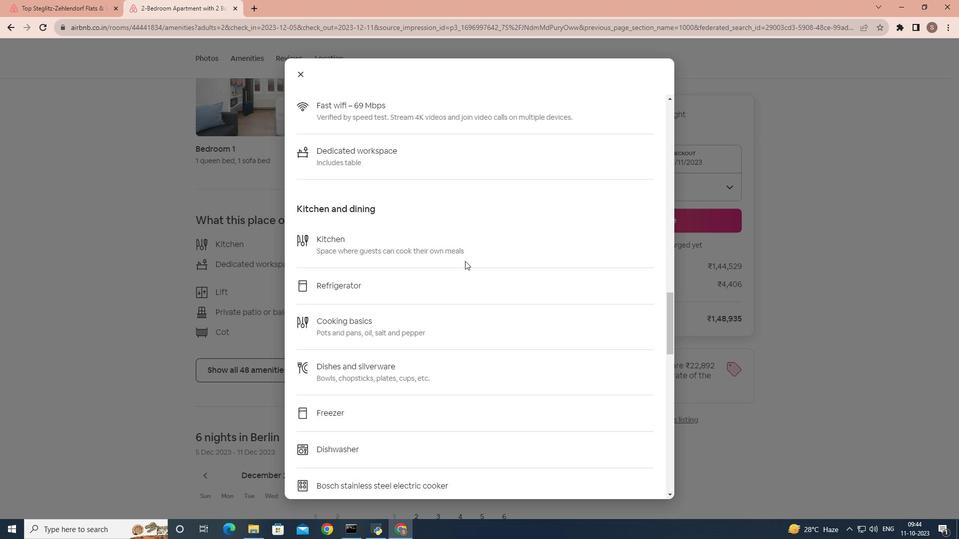 
Action: Mouse scrolled (466, 262) with delta (0, 0)
Screenshot: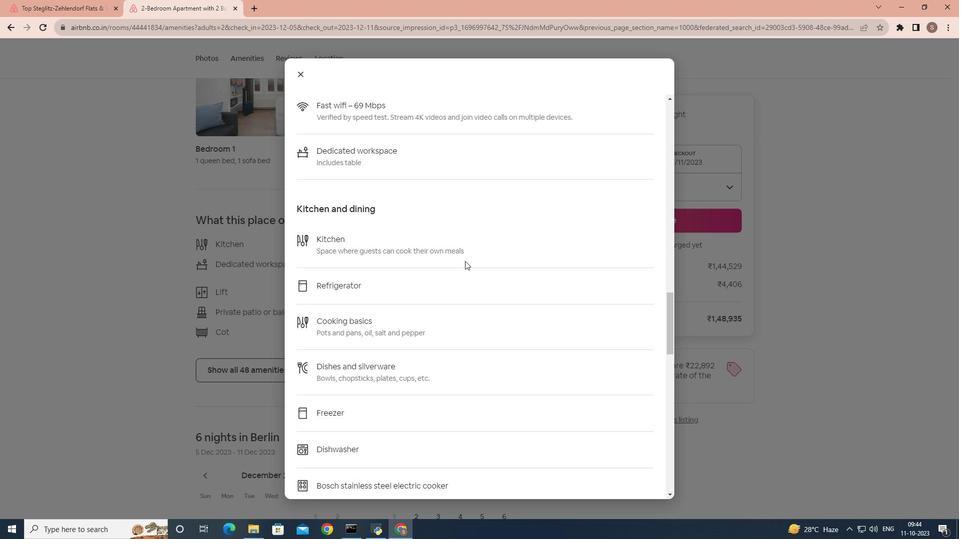 
Action: Mouse scrolled (466, 262) with delta (0, 0)
Screenshot: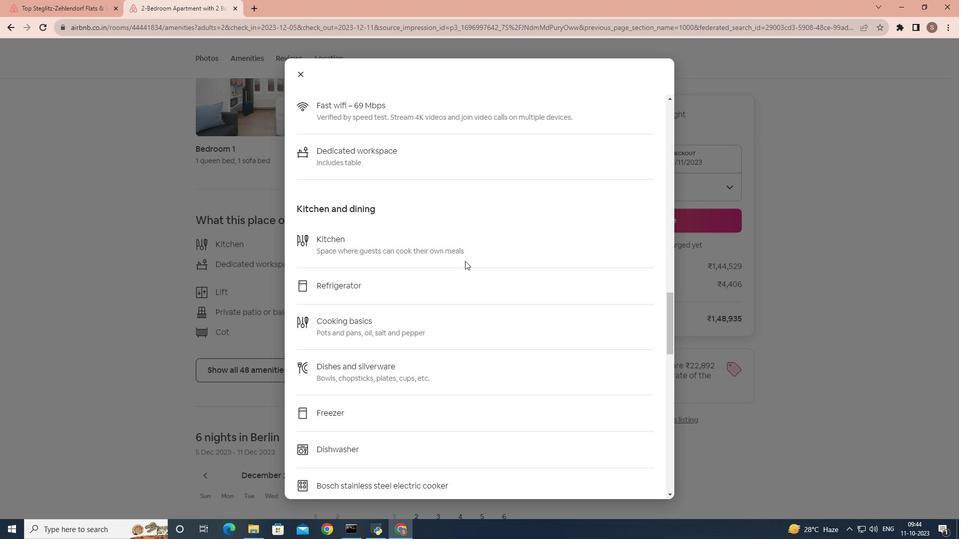 
Action: Mouse scrolled (466, 262) with delta (0, 0)
Screenshot: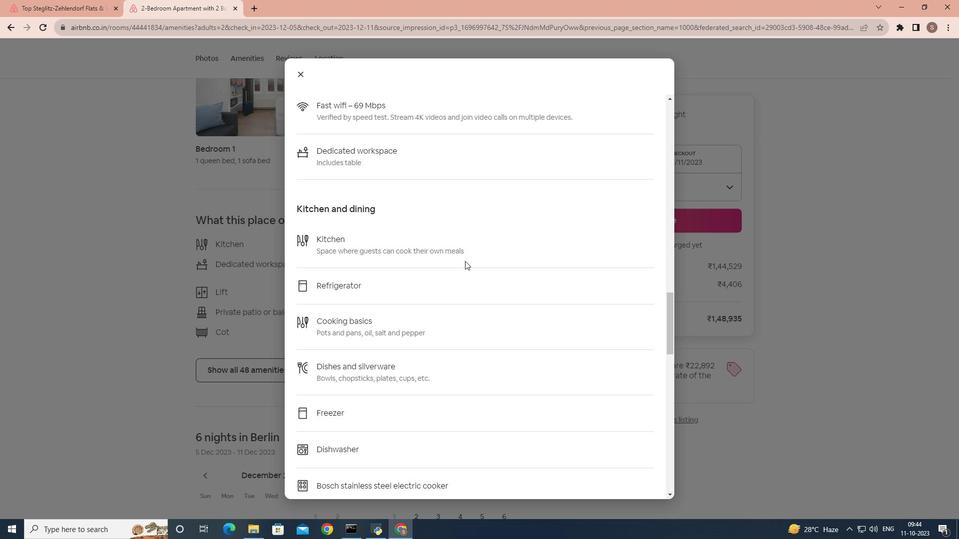 
Action: Mouse scrolled (466, 262) with delta (0, 0)
Screenshot: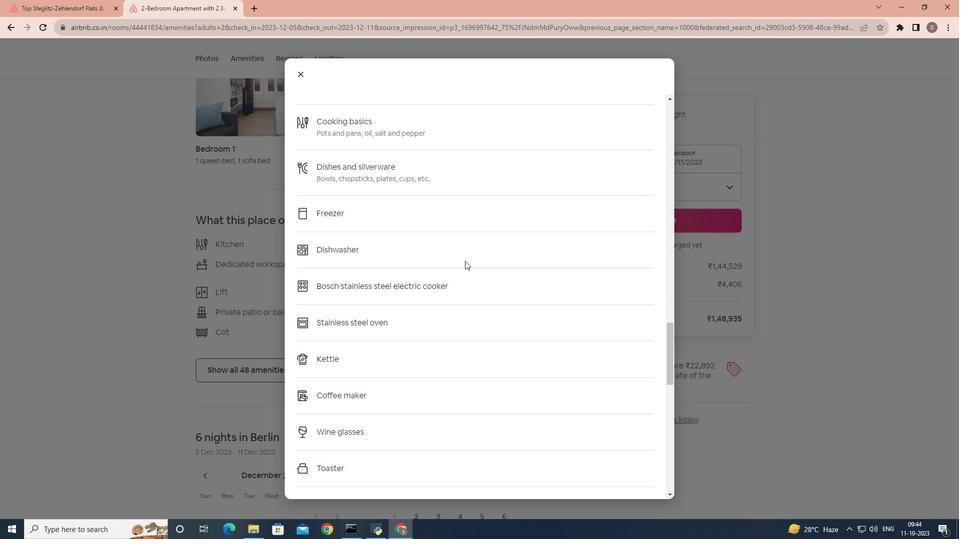 
Action: Mouse scrolled (466, 262) with delta (0, 0)
Screenshot: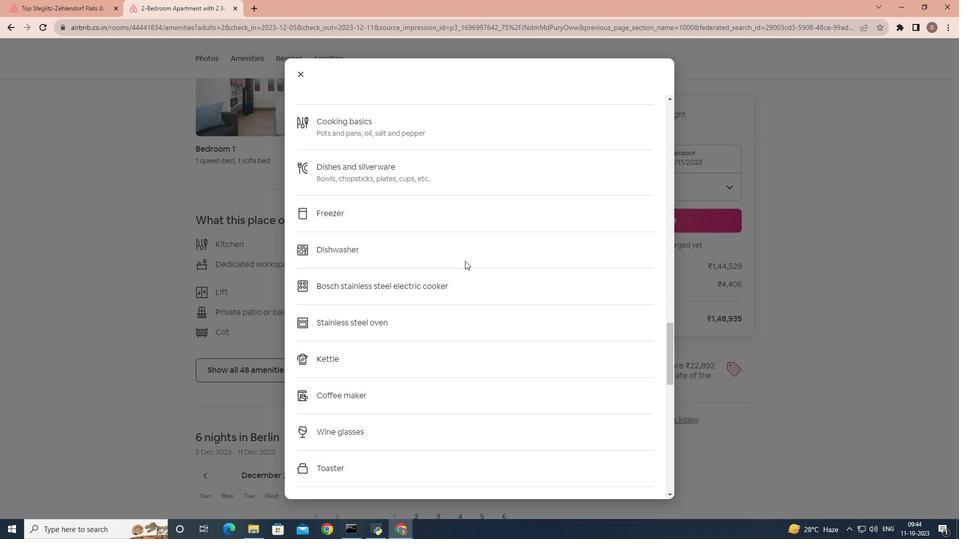 
Action: Mouse scrolled (466, 262) with delta (0, 0)
Screenshot: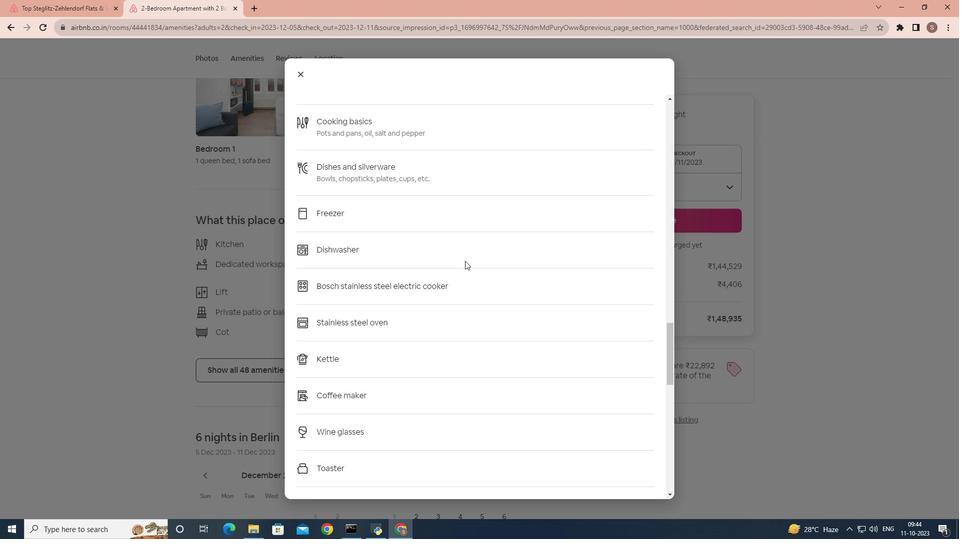 
Action: Mouse scrolled (466, 262) with delta (0, 0)
Screenshot: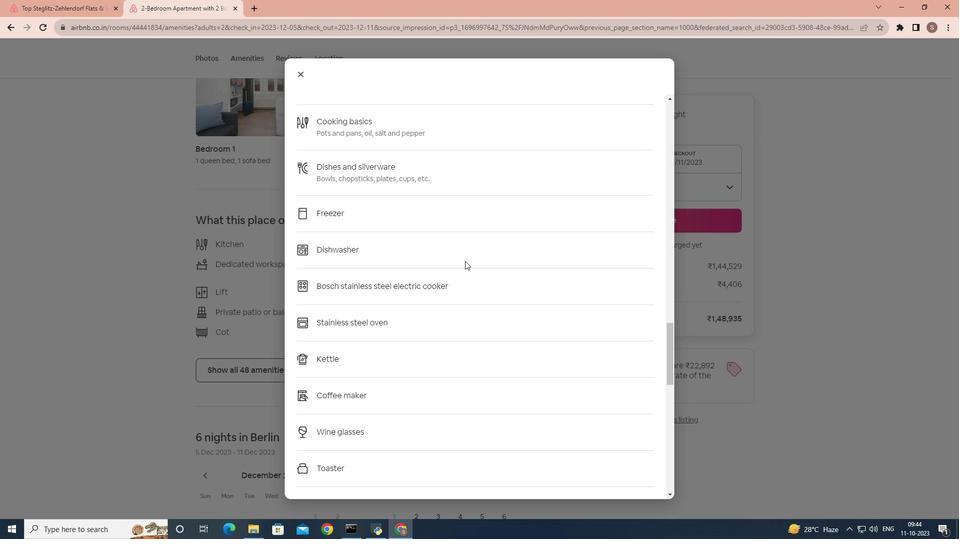 
Action: Mouse scrolled (466, 262) with delta (0, 0)
Screenshot: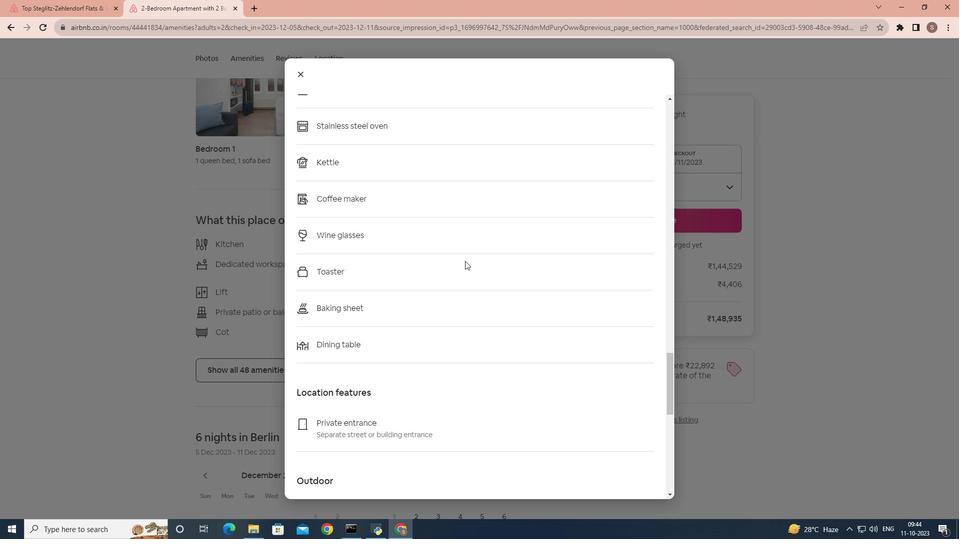 
Action: Mouse scrolled (466, 262) with delta (0, 0)
Screenshot: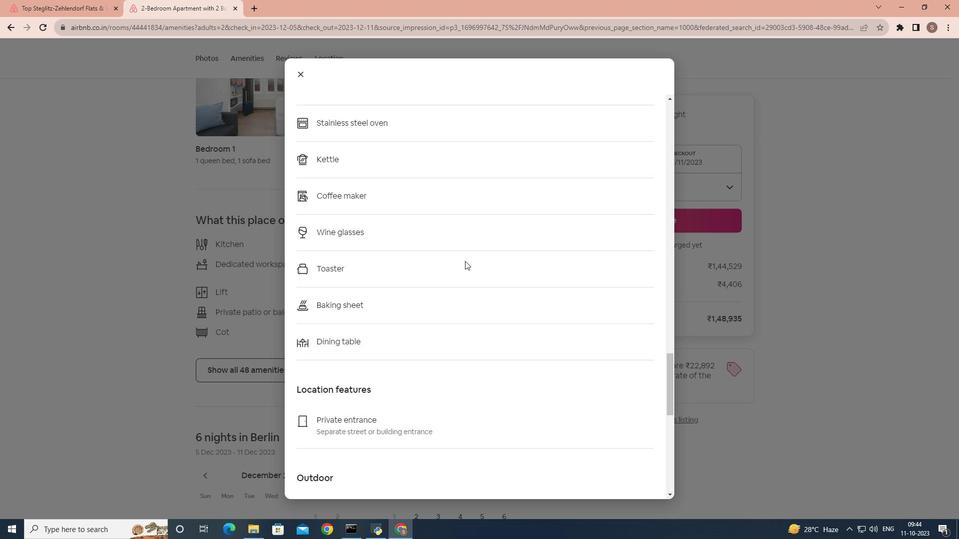 
Action: Mouse scrolled (466, 262) with delta (0, 0)
Screenshot: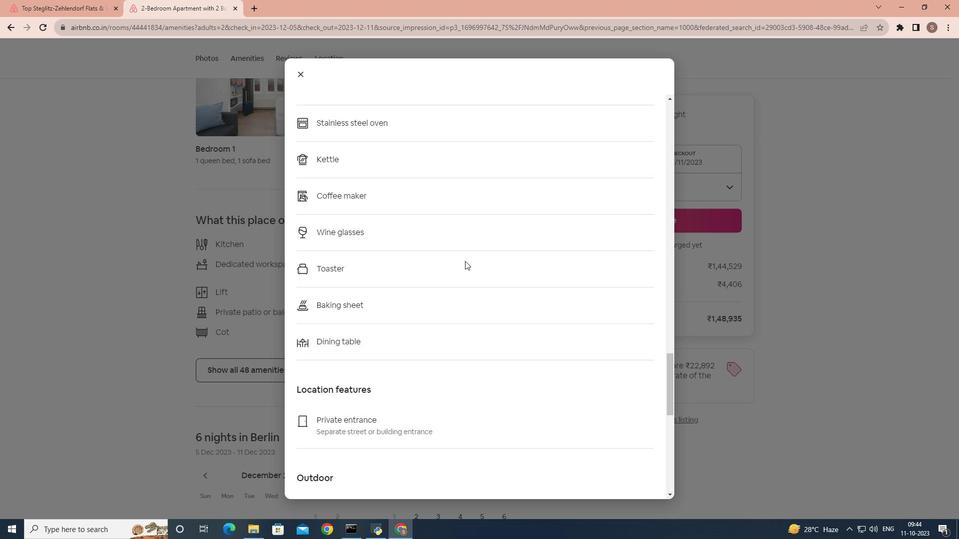 
Action: Mouse scrolled (466, 262) with delta (0, 0)
Screenshot: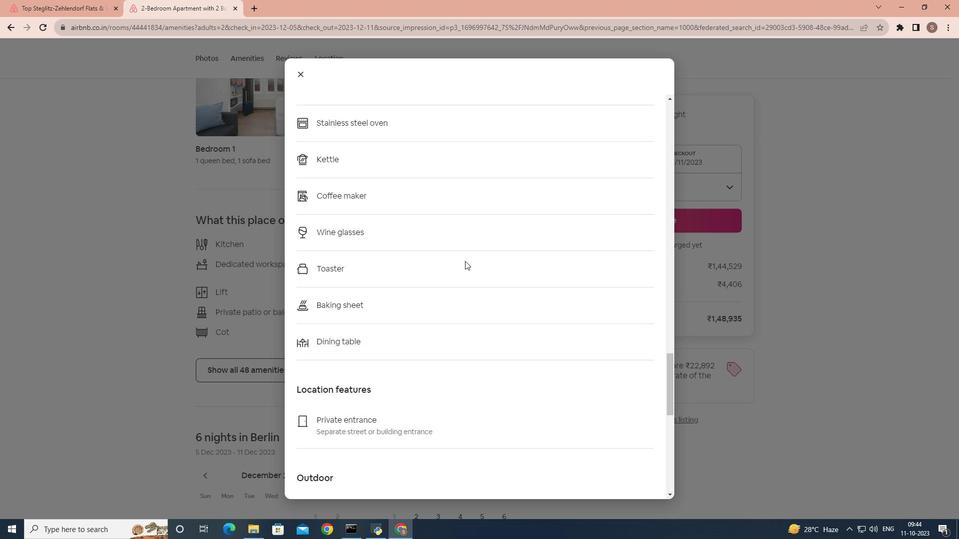 
Action: Mouse scrolled (466, 262) with delta (0, 0)
Screenshot: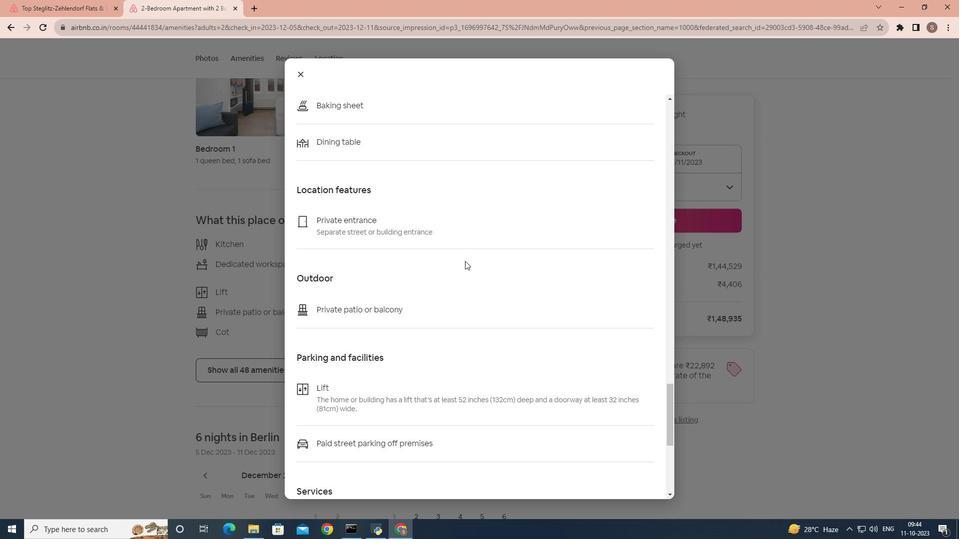 
Action: Mouse scrolled (466, 262) with delta (0, 0)
Screenshot: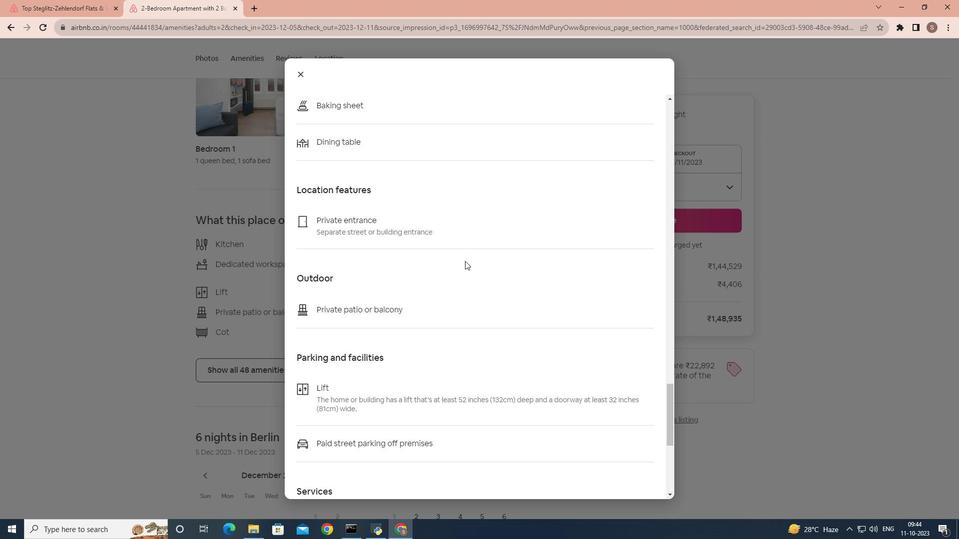 
Action: Mouse scrolled (466, 262) with delta (0, 0)
Screenshot: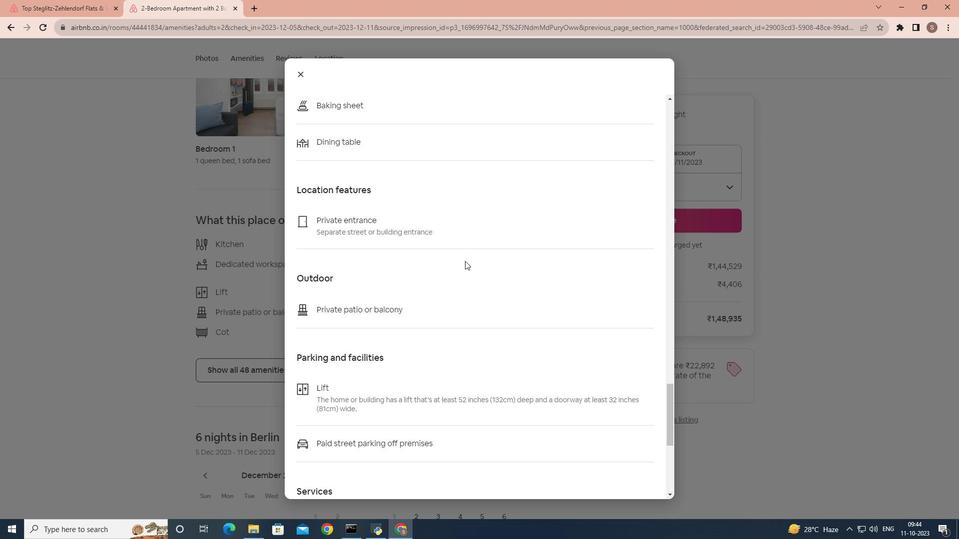
Action: Mouse scrolled (466, 262) with delta (0, 0)
Screenshot: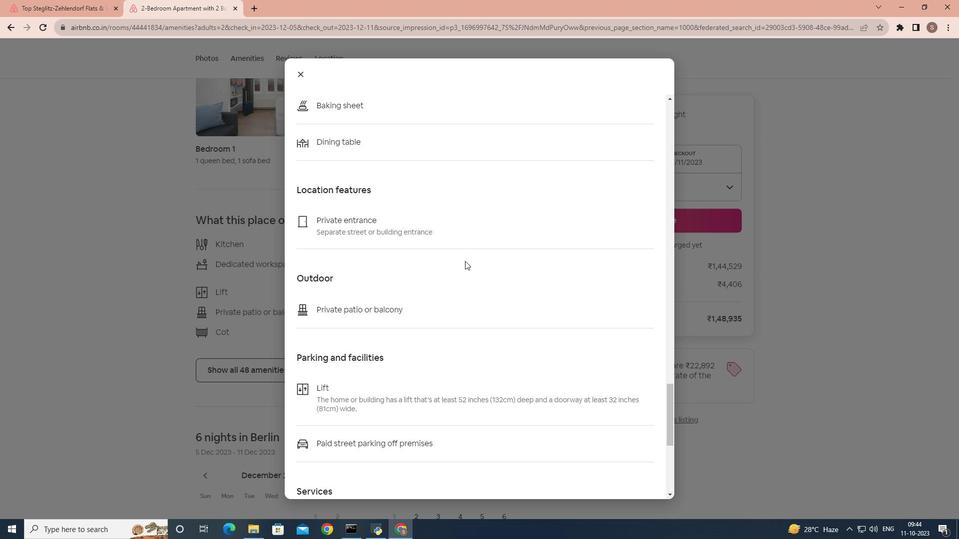 
Action: Mouse scrolled (466, 262) with delta (0, 0)
Screenshot: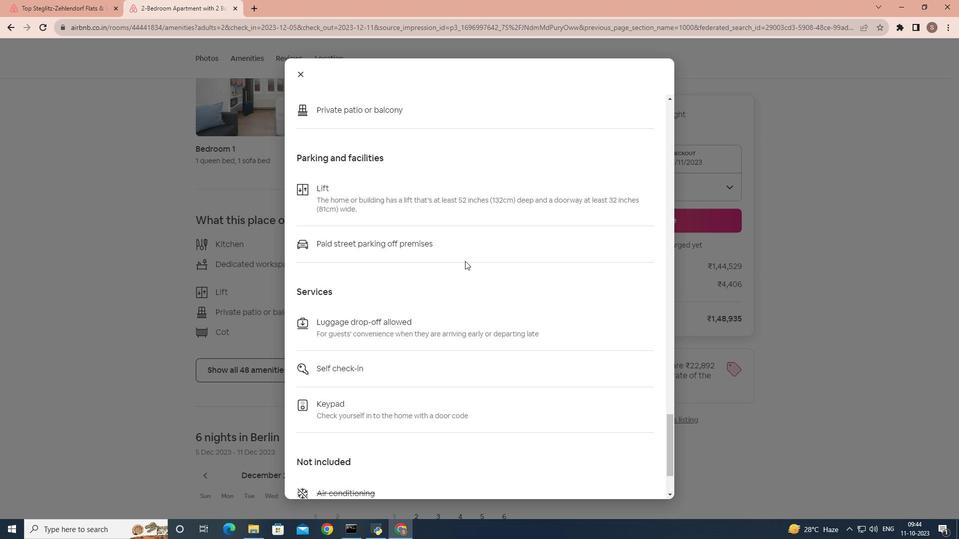 
Action: Mouse scrolled (466, 262) with delta (0, 0)
Screenshot: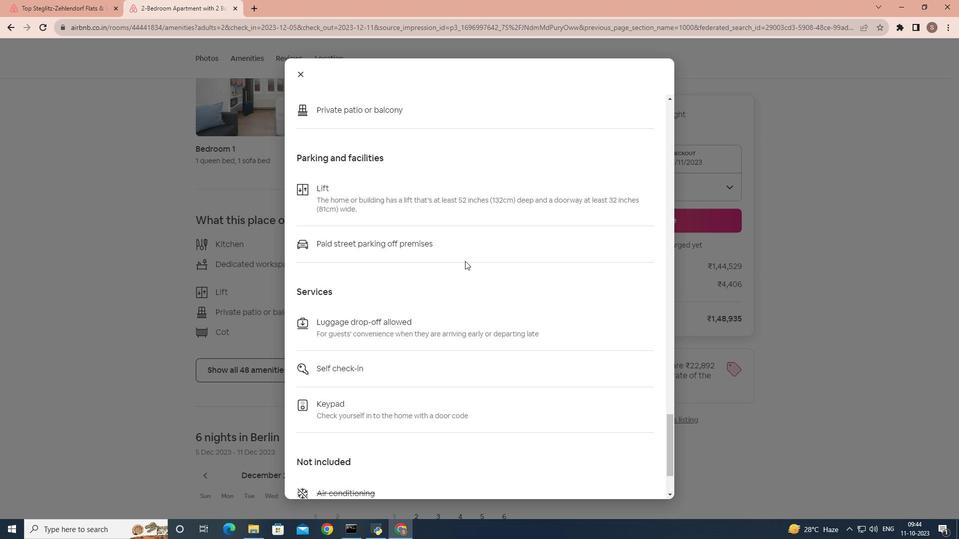 
Action: Mouse scrolled (466, 262) with delta (0, 0)
Screenshot: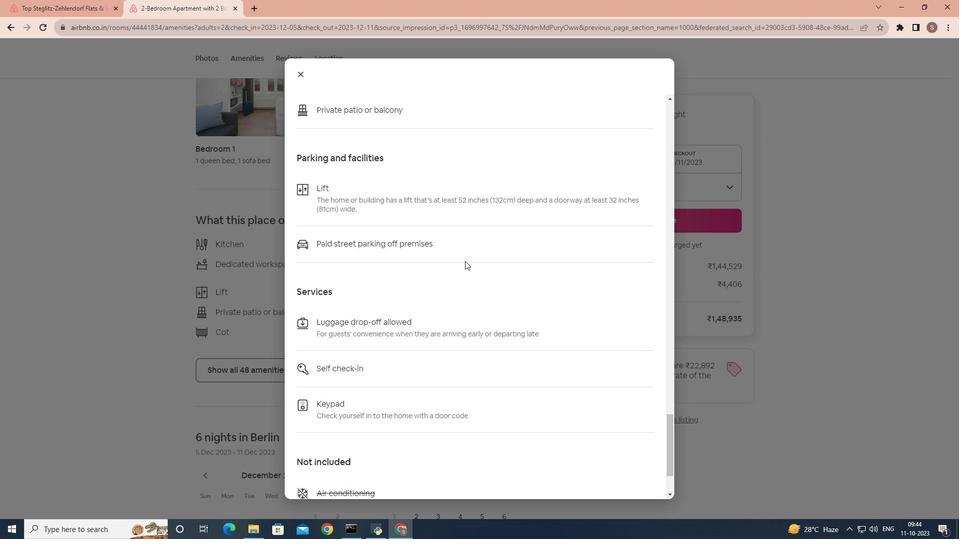 
Action: Mouse scrolled (466, 262) with delta (0, 0)
Screenshot: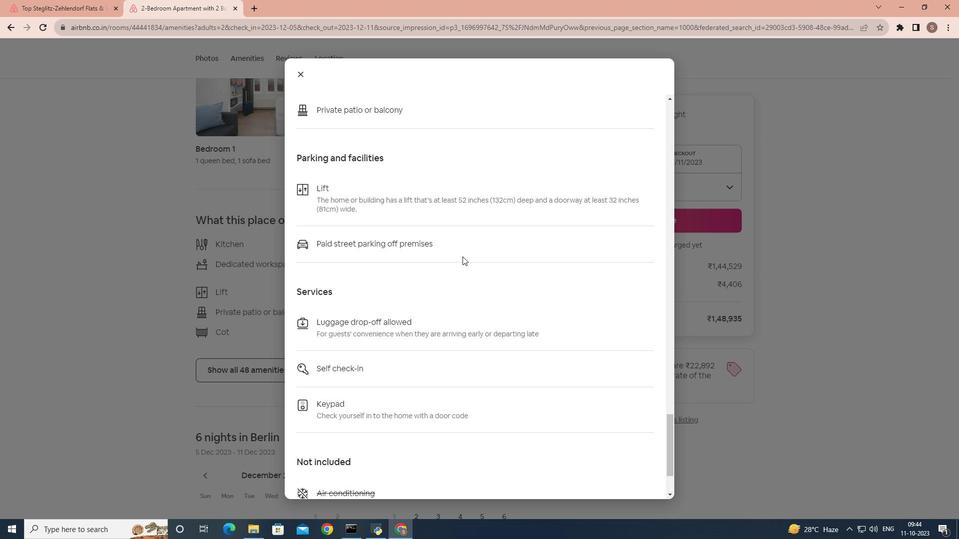 
Action: Mouse moved to (437, 219)
Screenshot: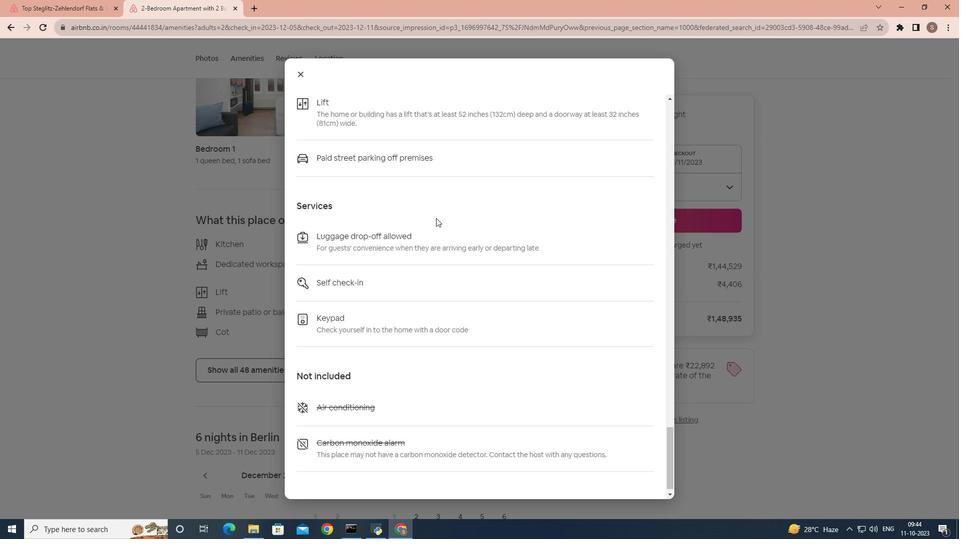 
Action: Mouse scrolled (437, 219) with delta (0, 0)
Screenshot: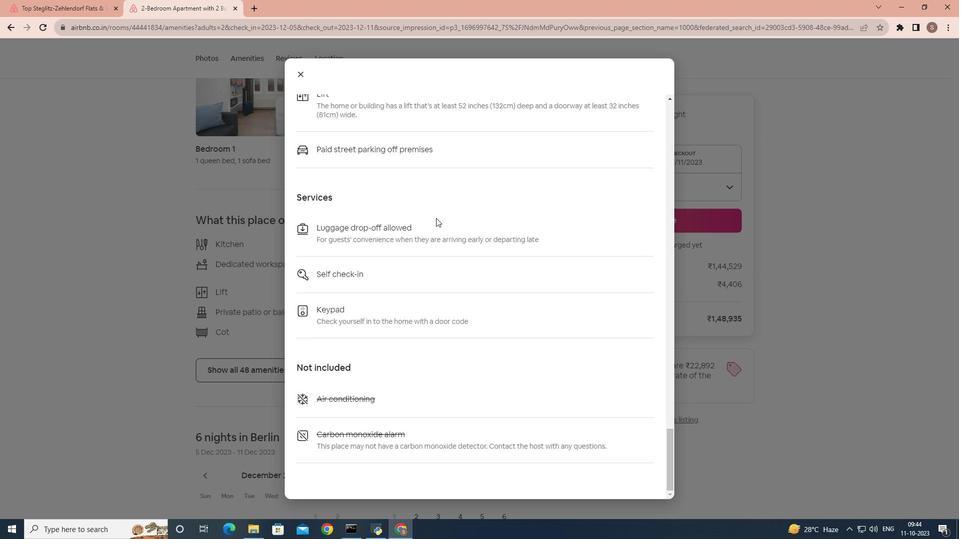 
Action: Mouse scrolled (437, 219) with delta (0, 0)
Screenshot: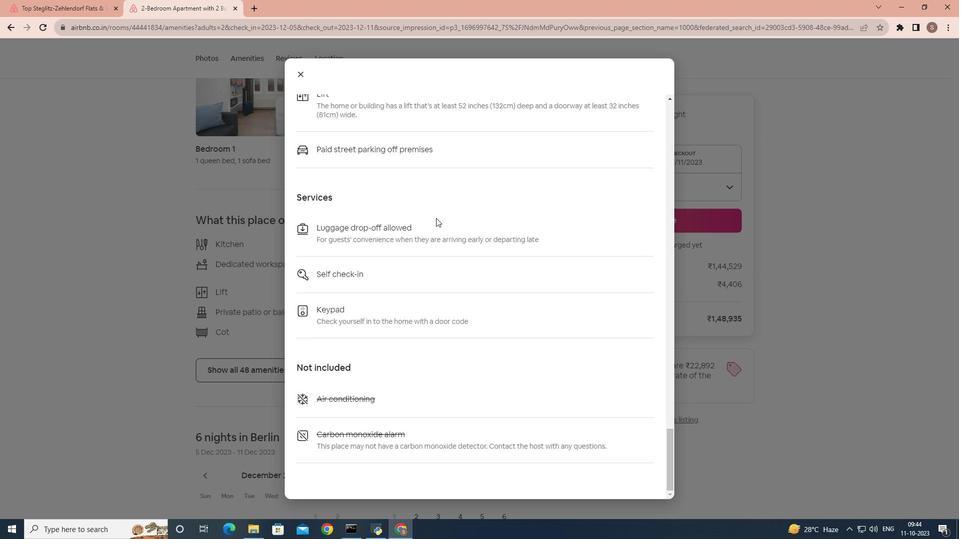 
Action: Mouse scrolled (437, 219) with delta (0, 0)
Screenshot: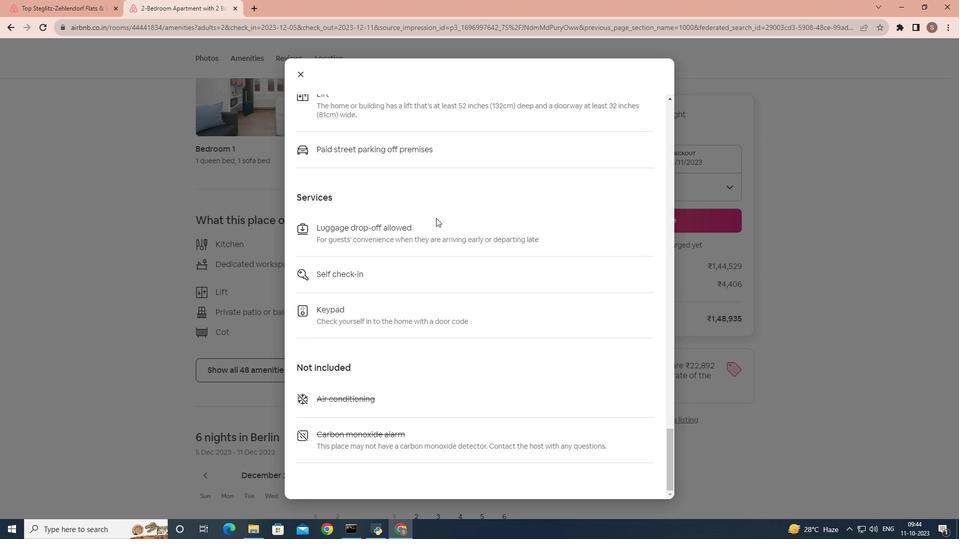 
Action: Mouse scrolled (437, 219) with delta (0, 0)
Screenshot: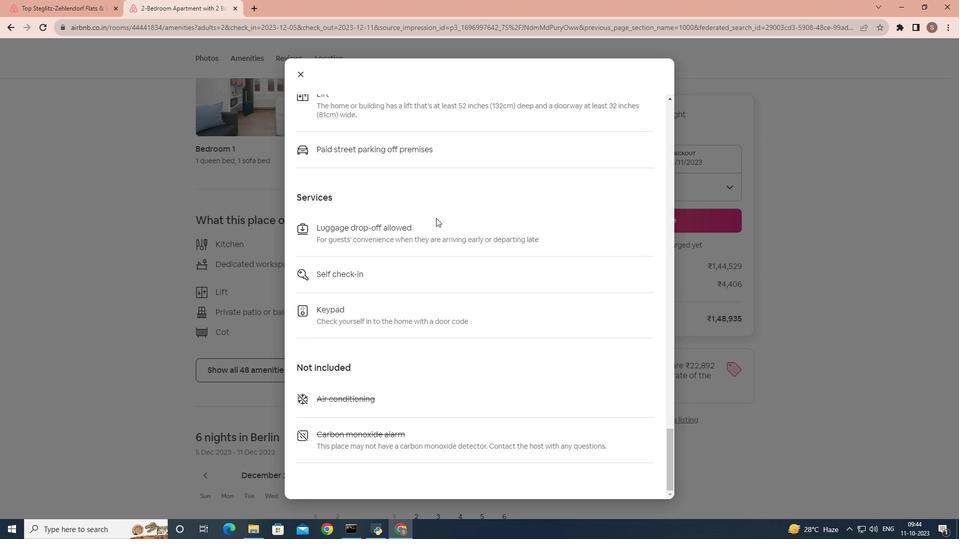 
Action: Mouse scrolled (437, 219) with delta (0, 0)
Screenshot: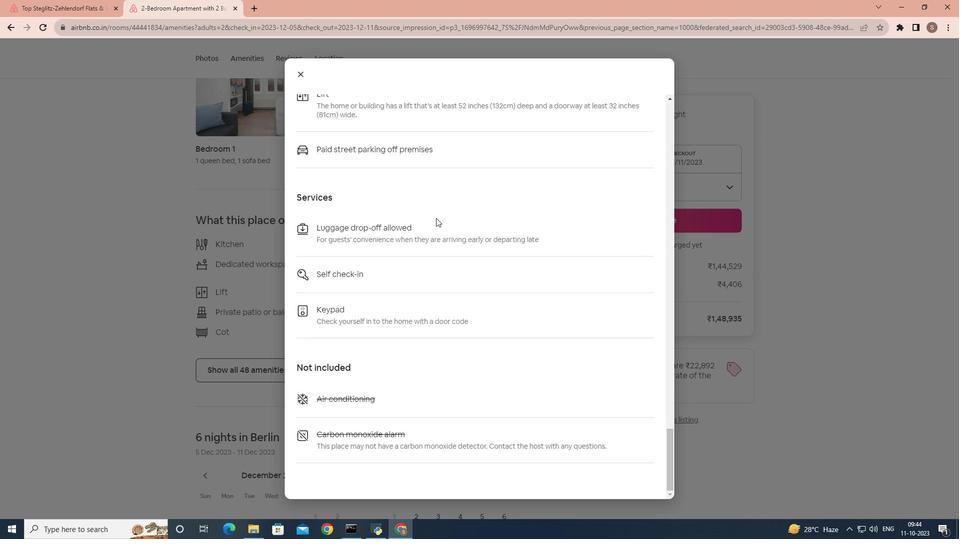 
Action: Mouse scrolled (437, 219) with delta (0, 0)
Screenshot: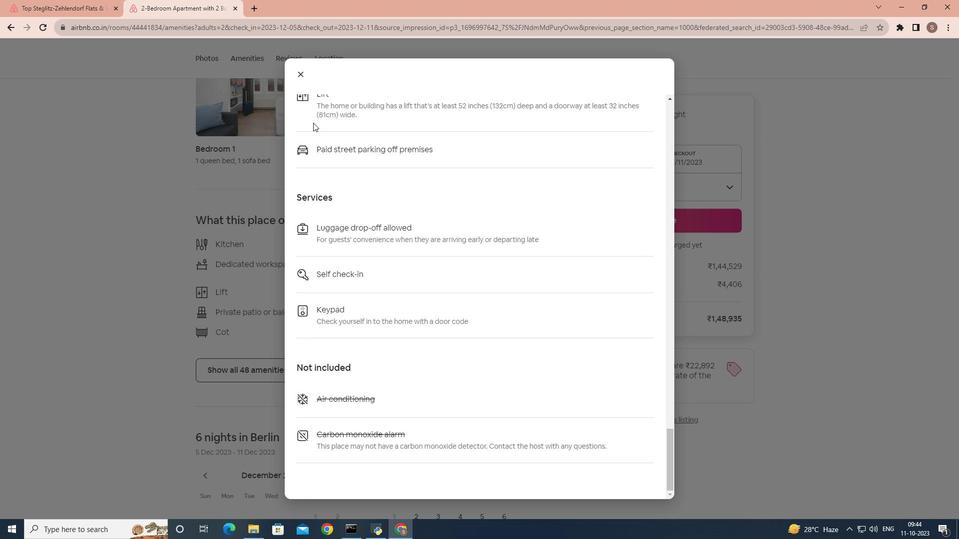 
Action: Mouse scrolled (437, 219) with delta (0, 0)
Screenshot: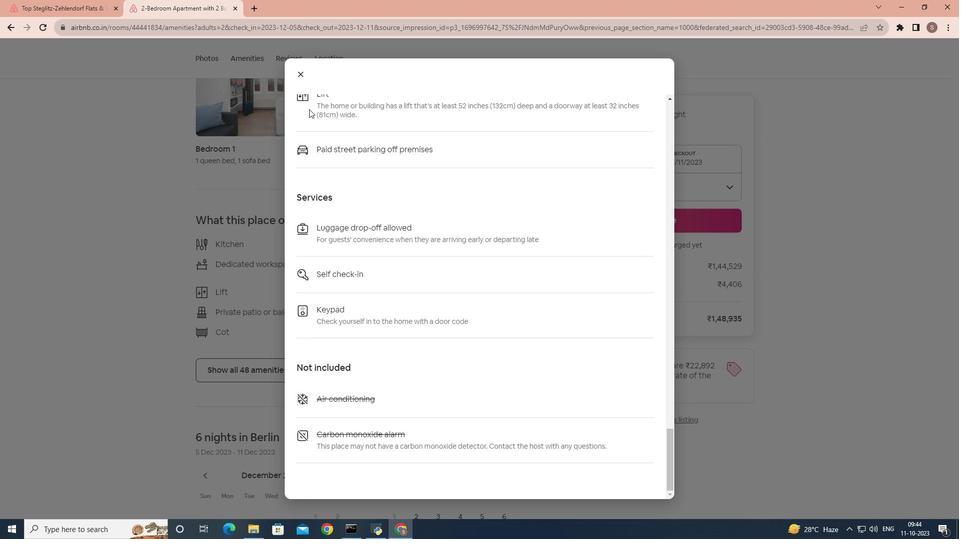 
Action: Mouse scrolled (437, 219) with delta (0, 0)
Screenshot: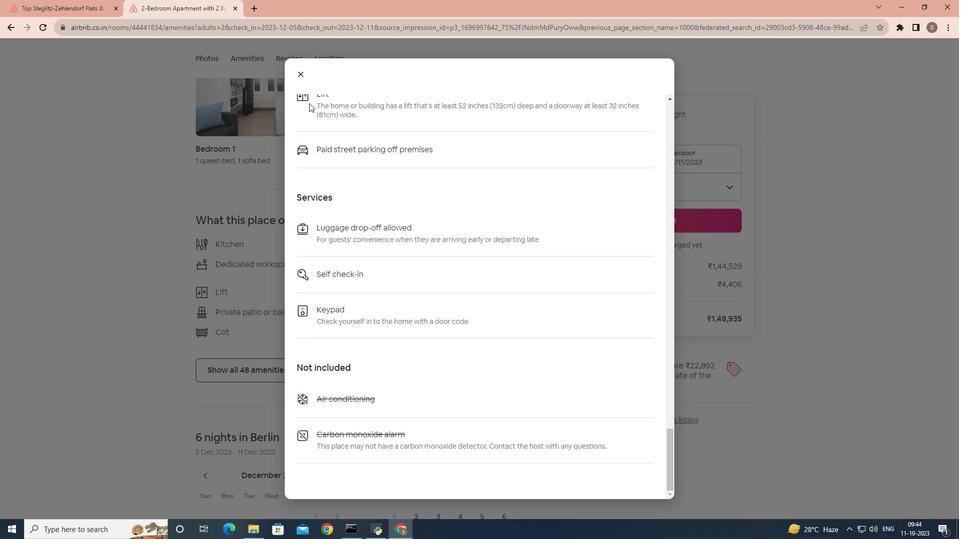 
Action: Mouse moved to (305, 72)
Screenshot: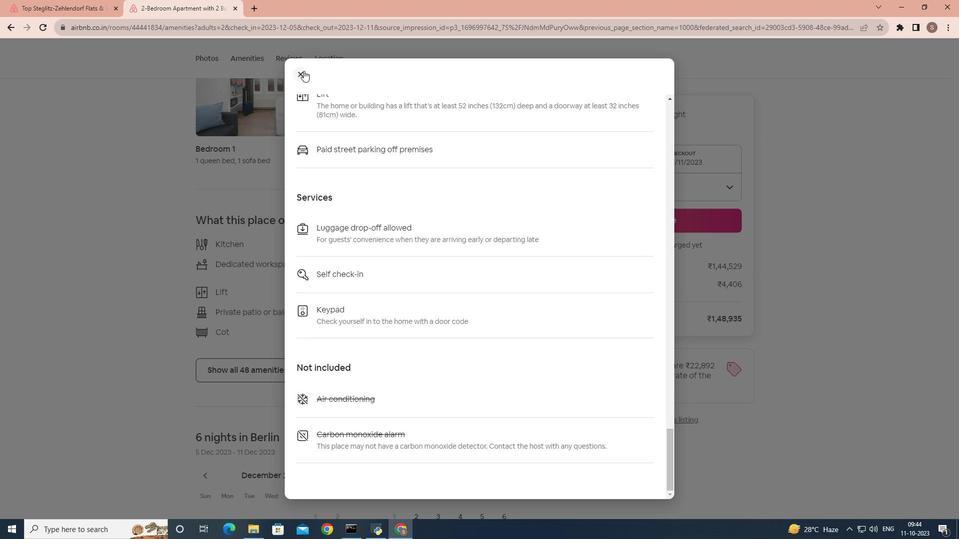 
Action: Mouse pressed left at (305, 72)
Screenshot: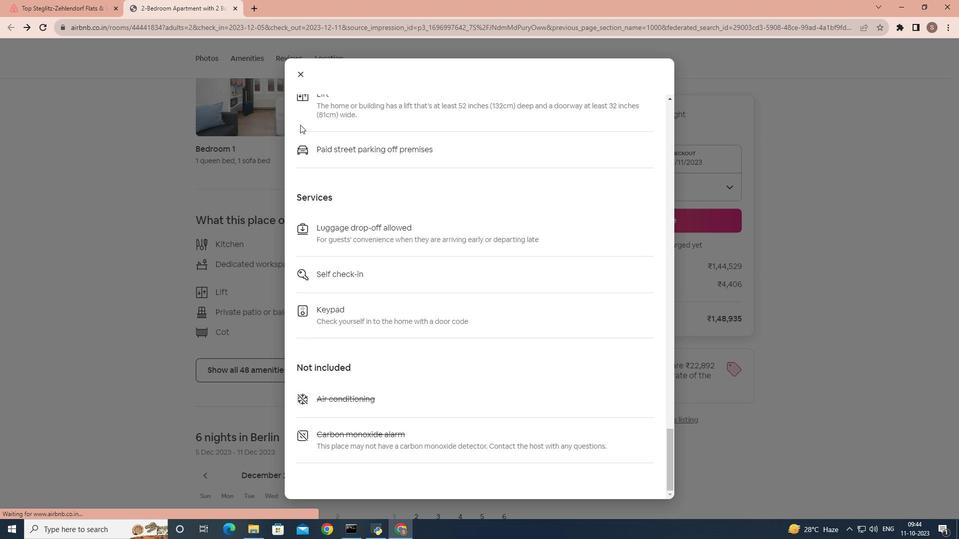 
Action: Mouse moved to (324, 253)
Screenshot: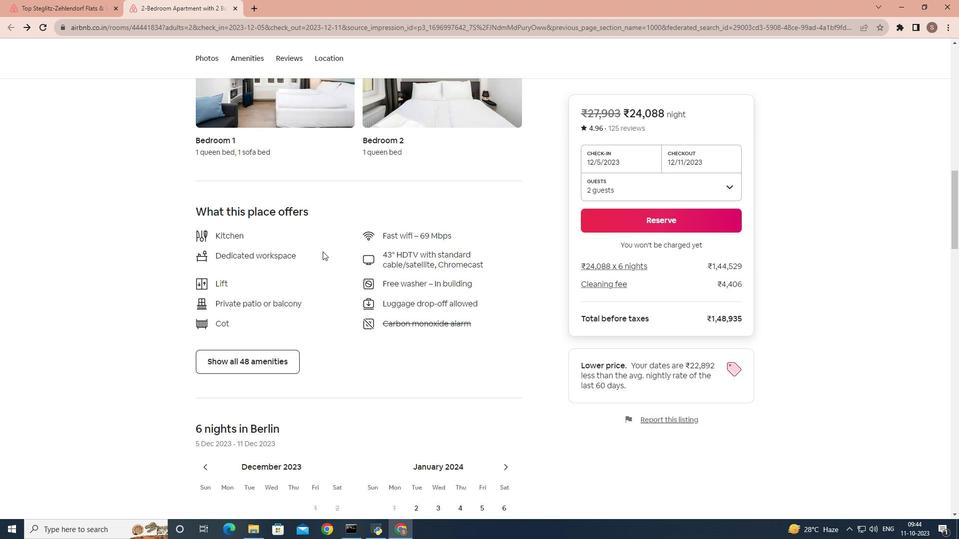 
Action: Mouse scrolled (324, 252) with delta (0, 0)
Screenshot: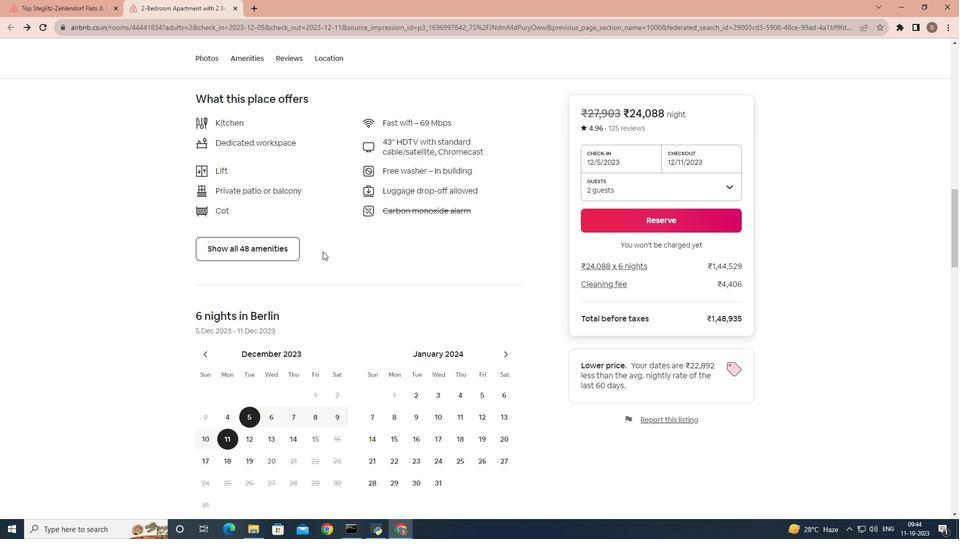
Action: Mouse scrolled (324, 252) with delta (0, 0)
Screenshot: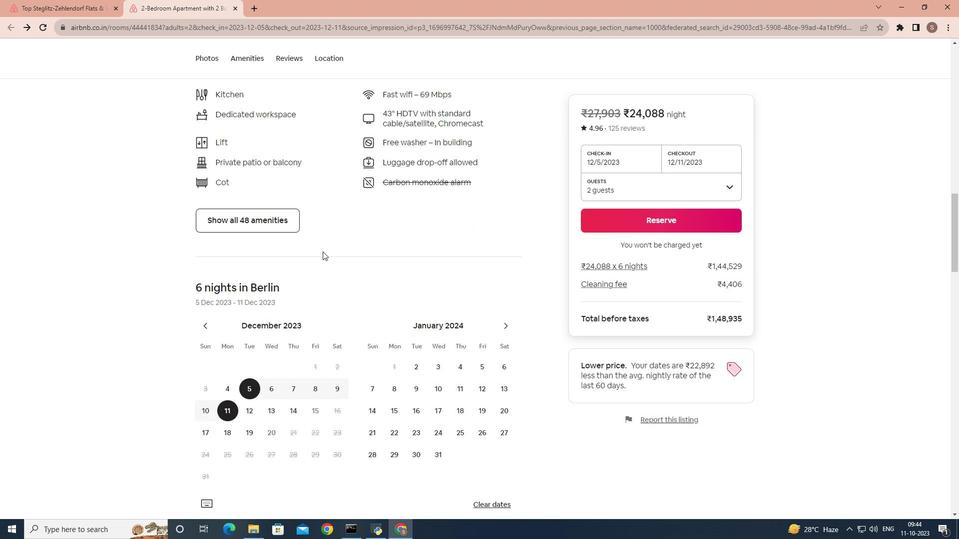 
Action: Mouse scrolled (324, 252) with delta (0, 0)
Screenshot: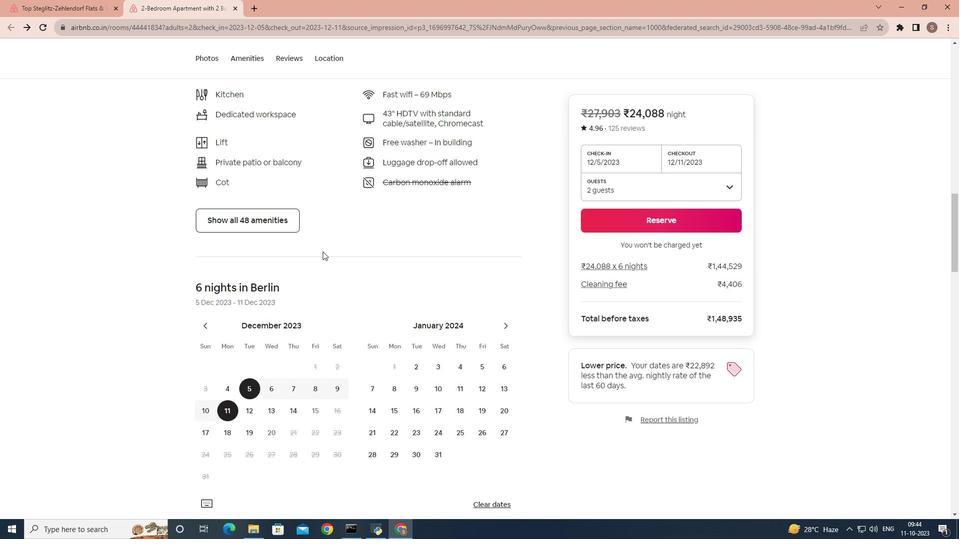 
Action: Mouse scrolled (324, 252) with delta (0, 0)
Screenshot: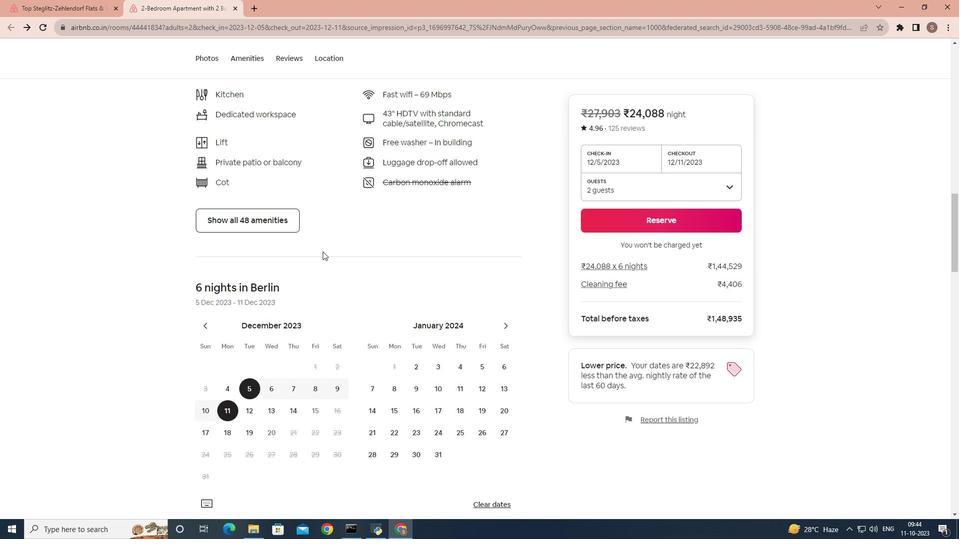 
Action: Mouse scrolled (324, 252) with delta (0, 0)
Screenshot: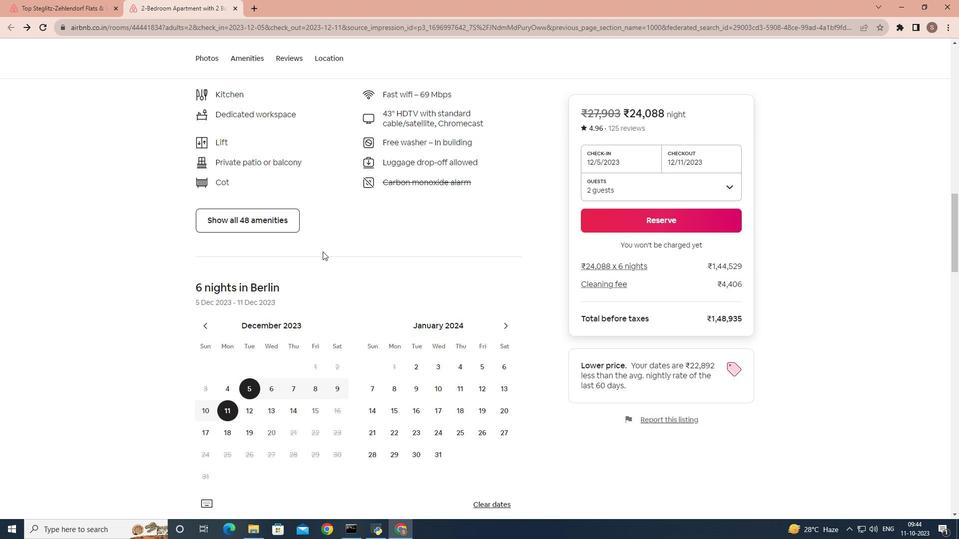
Action: Mouse scrolled (324, 252) with delta (0, 0)
Screenshot: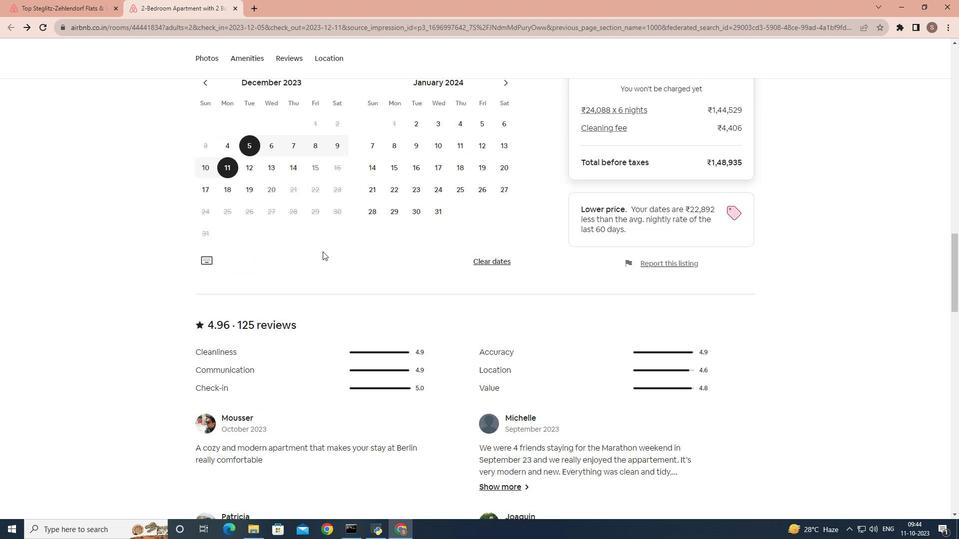 
Action: Mouse scrolled (324, 252) with delta (0, 0)
Screenshot: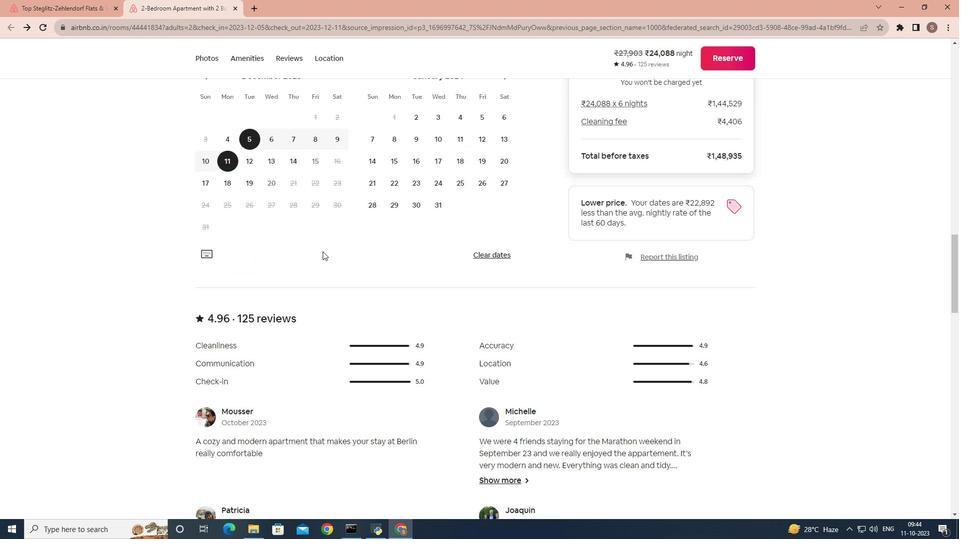 
Action: Mouse scrolled (324, 252) with delta (0, 0)
Screenshot: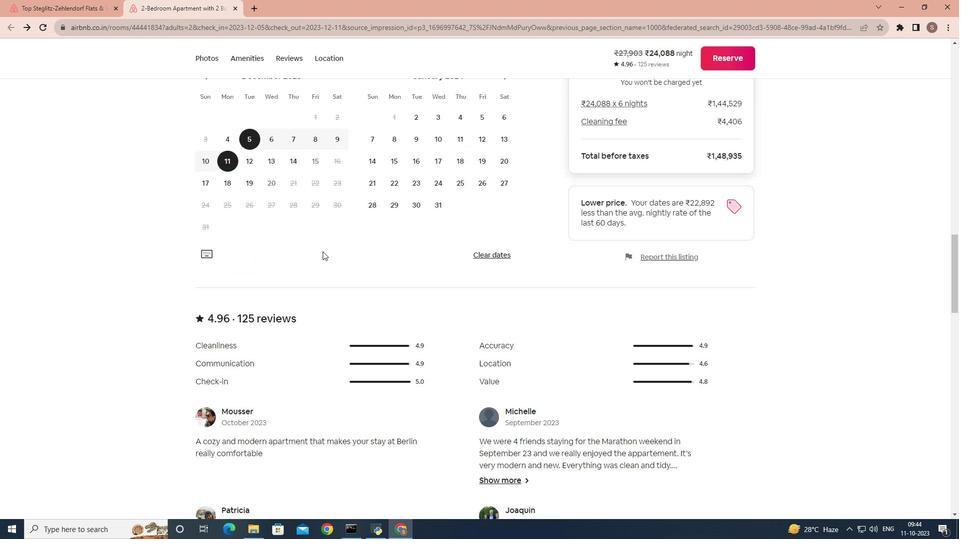
Action: Mouse scrolled (324, 252) with delta (0, 0)
Screenshot: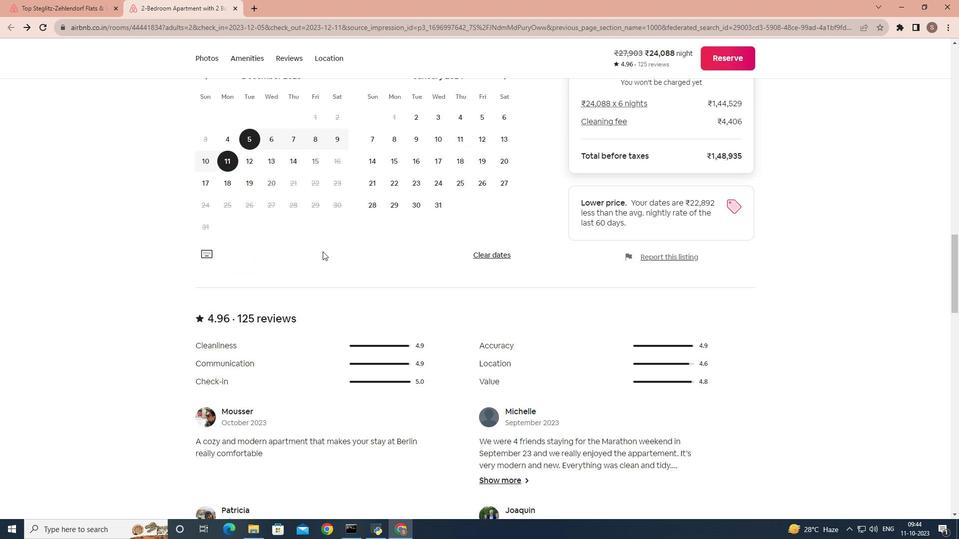 
Action: Mouse scrolled (324, 252) with delta (0, 0)
Screenshot: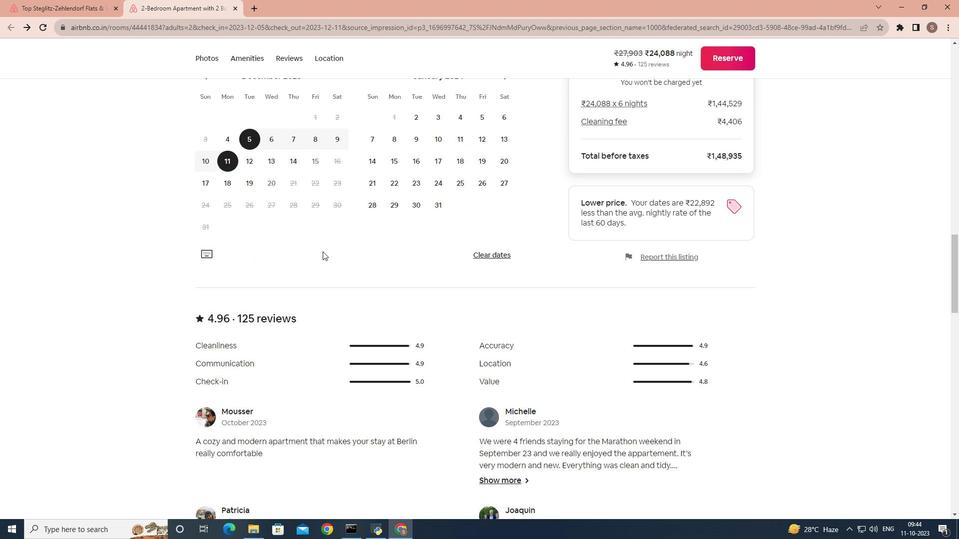 
Action: Mouse scrolled (324, 252) with delta (0, 0)
Screenshot: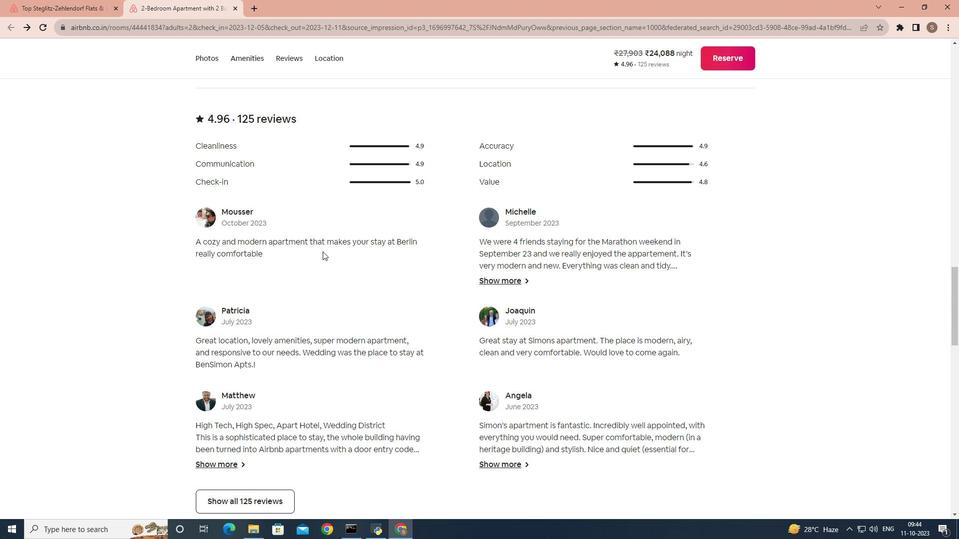 
Action: Mouse scrolled (324, 252) with delta (0, 0)
Screenshot: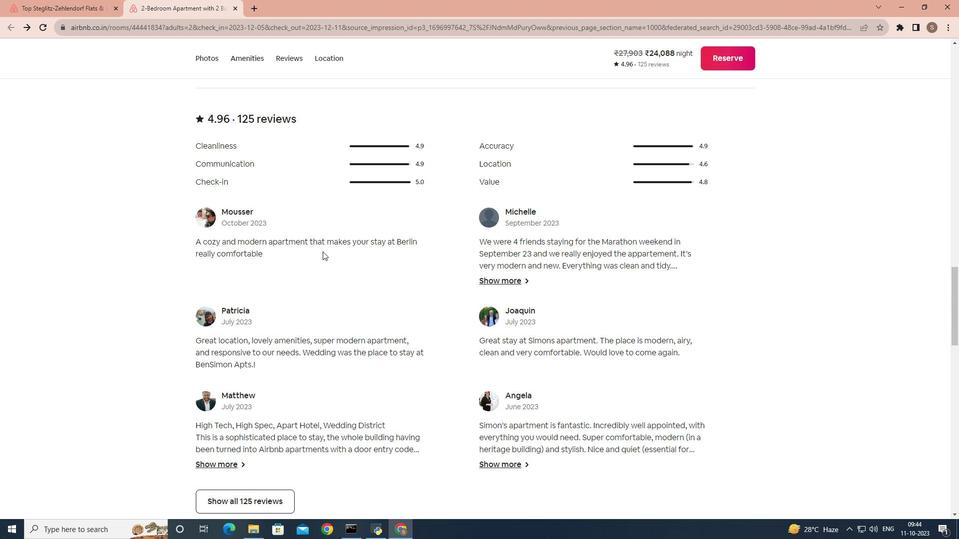 
Action: Mouse scrolled (324, 252) with delta (0, 0)
Screenshot: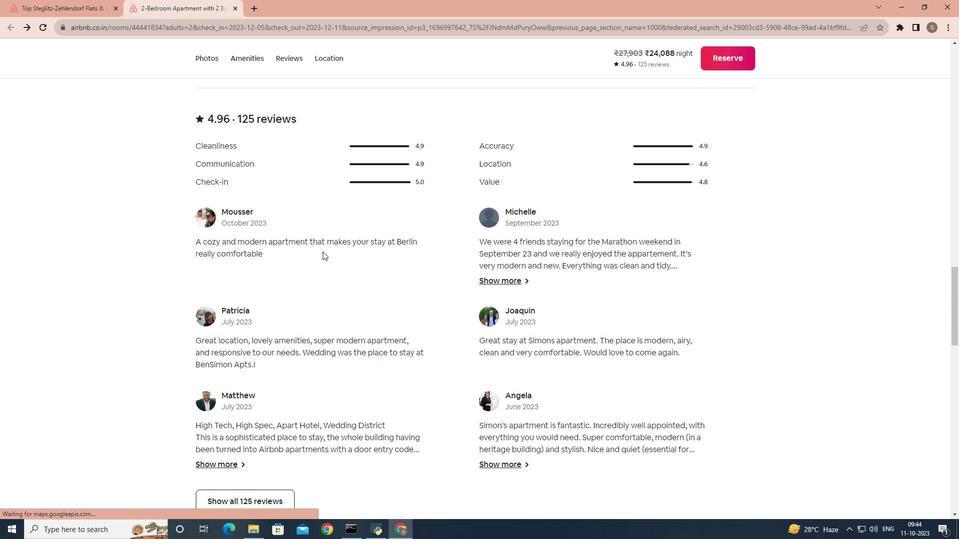 
Action: Mouse scrolled (324, 252) with delta (0, 0)
Screenshot: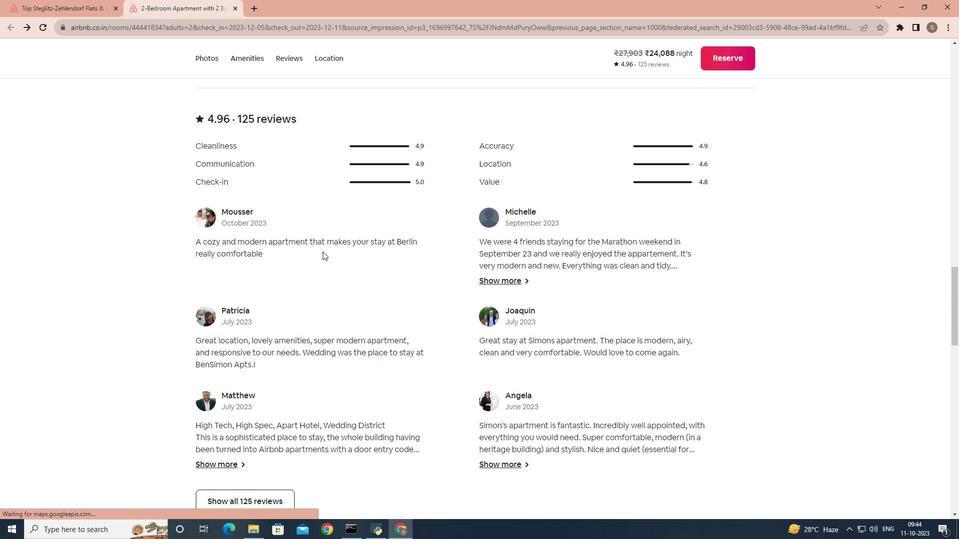 
Action: Mouse scrolled (324, 252) with delta (0, 0)
Screenshot: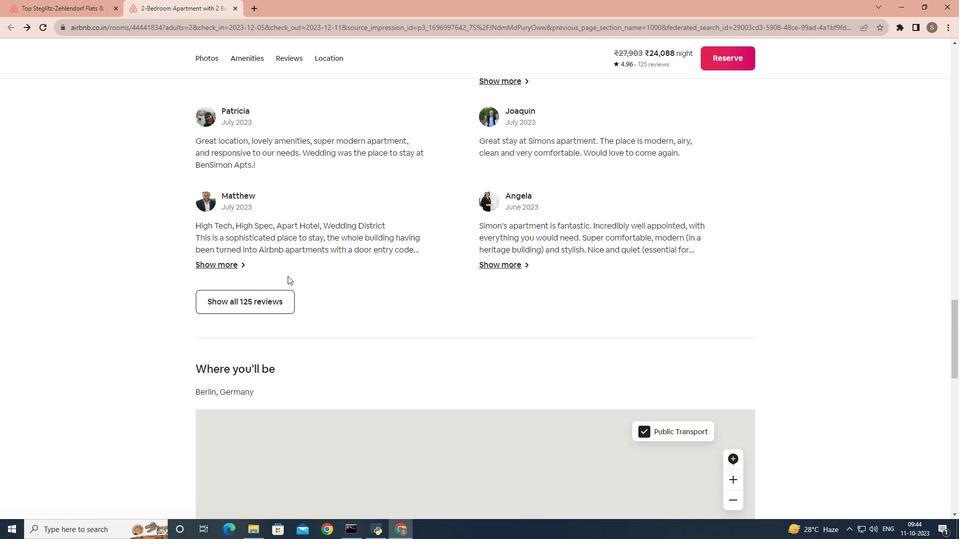 
Action: Mouse scrolled (324, 252) with delta (0, 0)
Screenshot: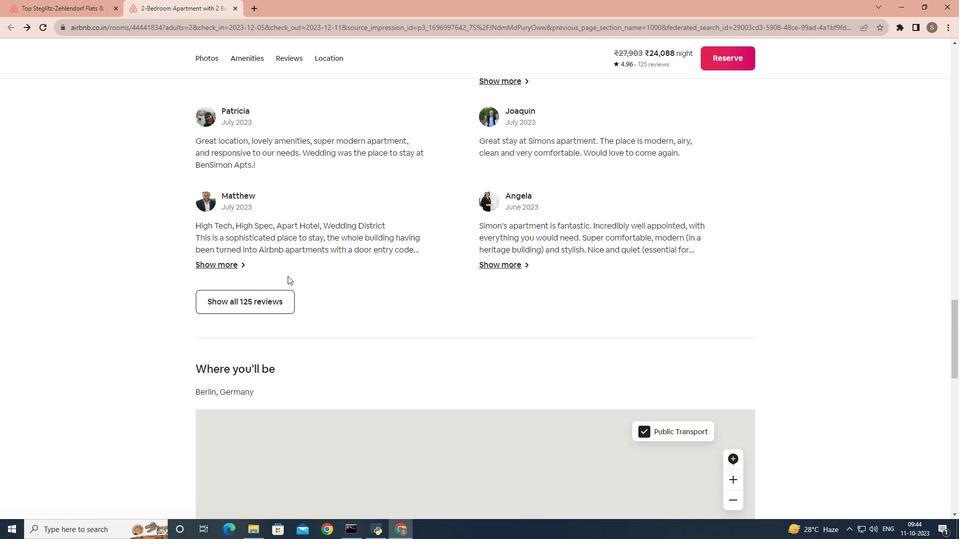 
Action: Mouse scrolled (324, 252) with delta (0, 0)
Screenshot: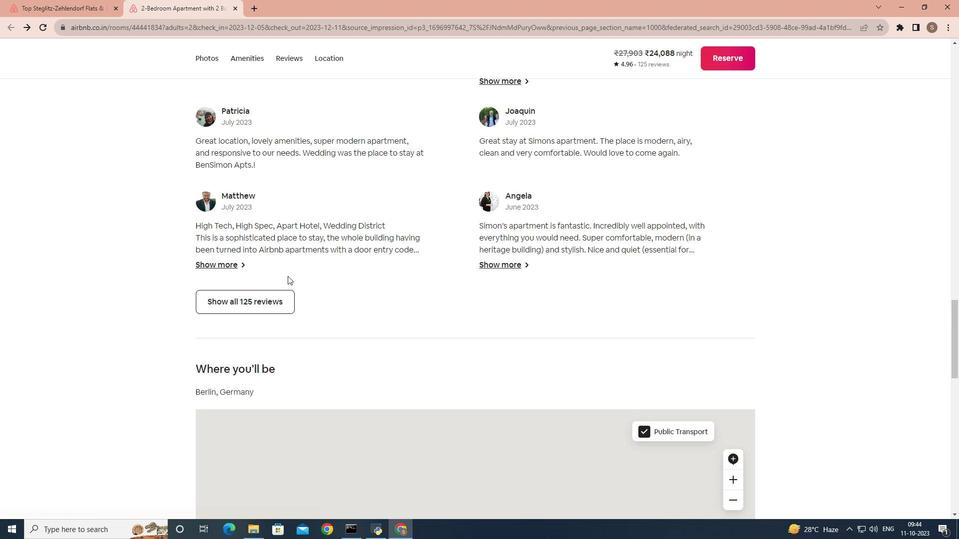 
Action: Mouse scrolled (324, 252) with delta (0, 0)
Screenshot: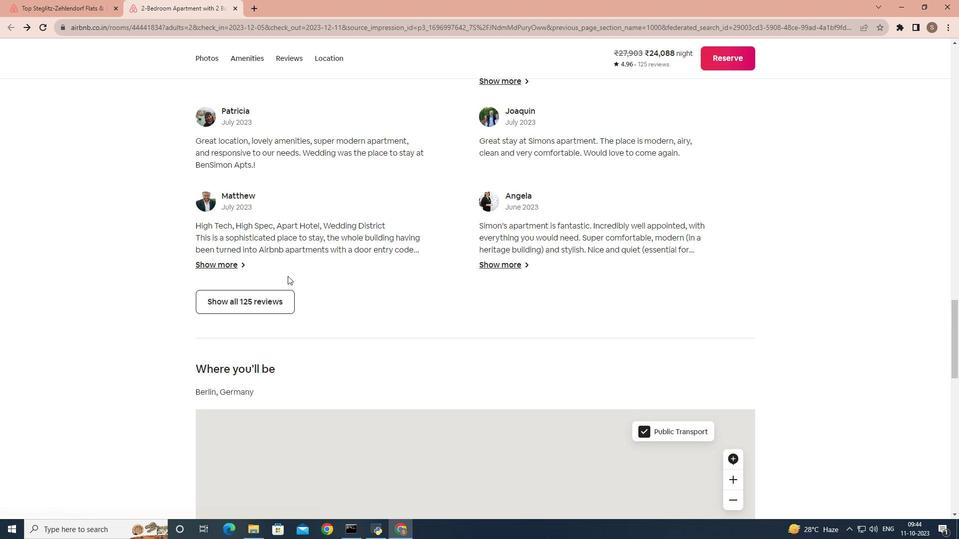 
Action: Mouse moved to (273, 311)
Screenshot: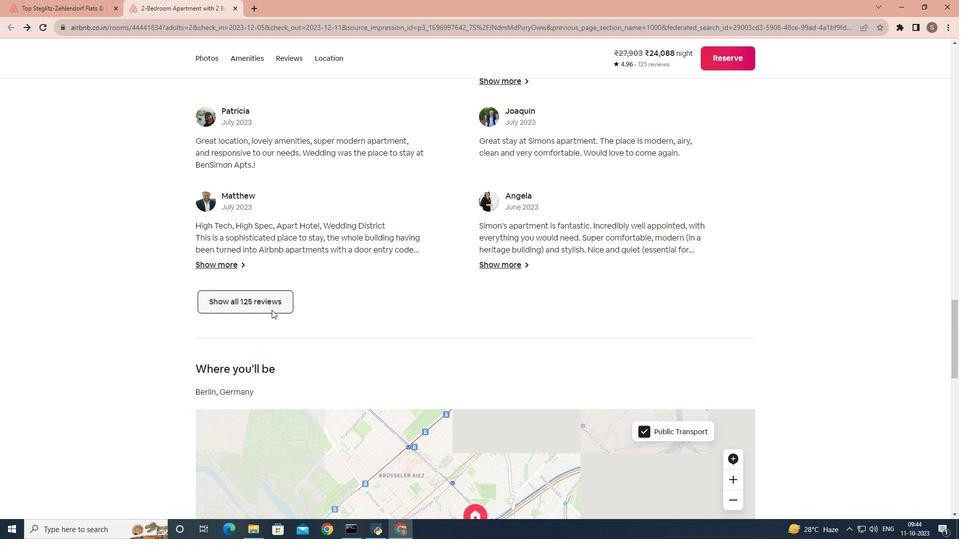 
Action: Mouse pressed left at (273, 311)
Screenshot: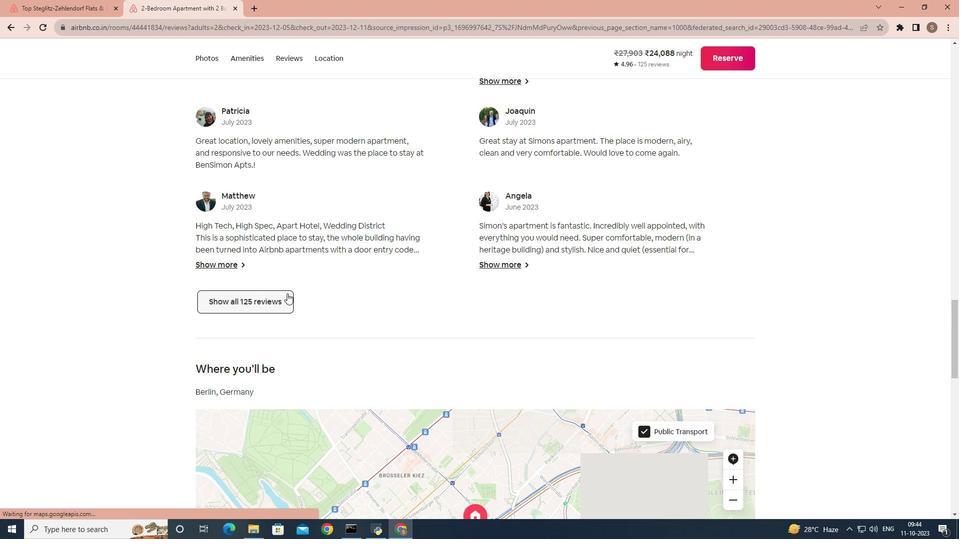 
Action: Mouse moved to (442, 291)
Screenshot: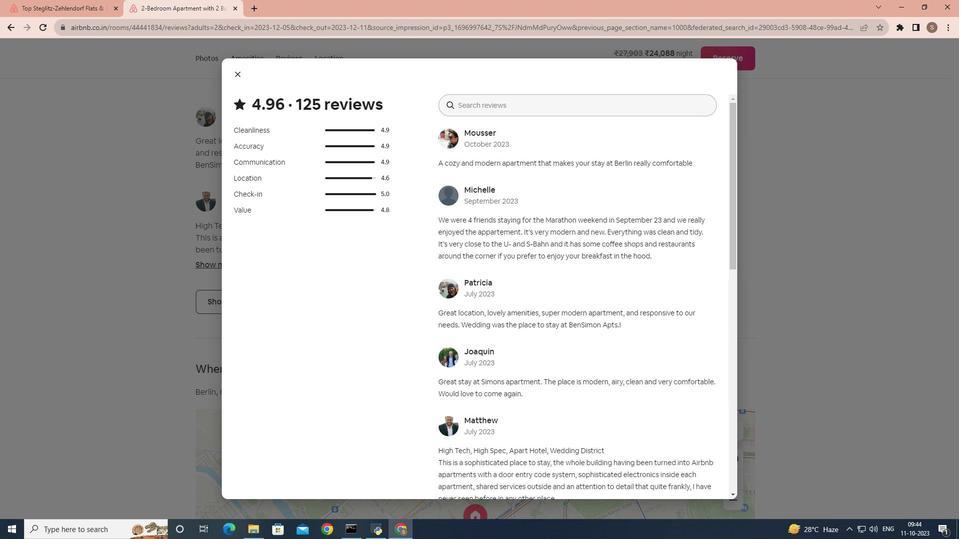 
Action: Mouse scrolled (442, 290) with delta (0, 0)
Screenshot: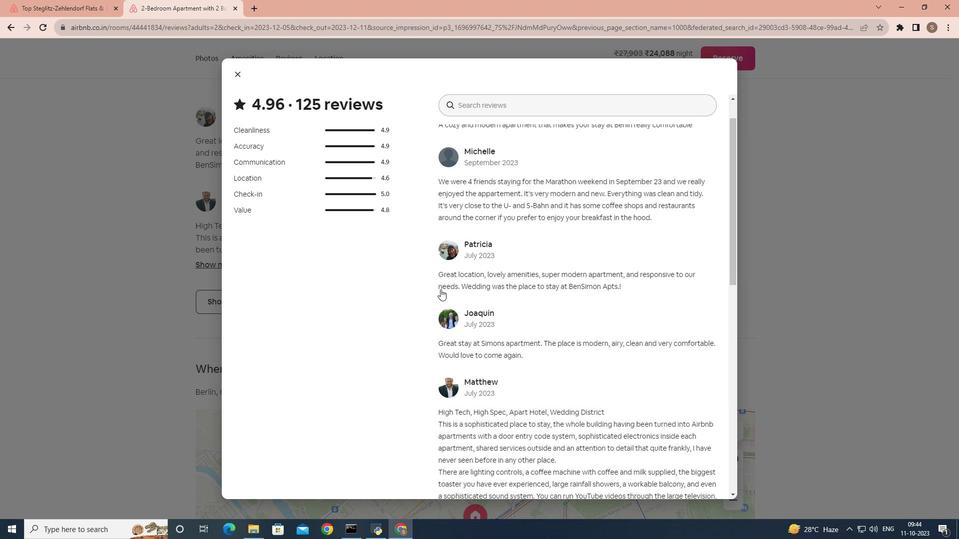 
Action: Mouse scrolled (442, 290) with delta (0, 0)
Screenshot: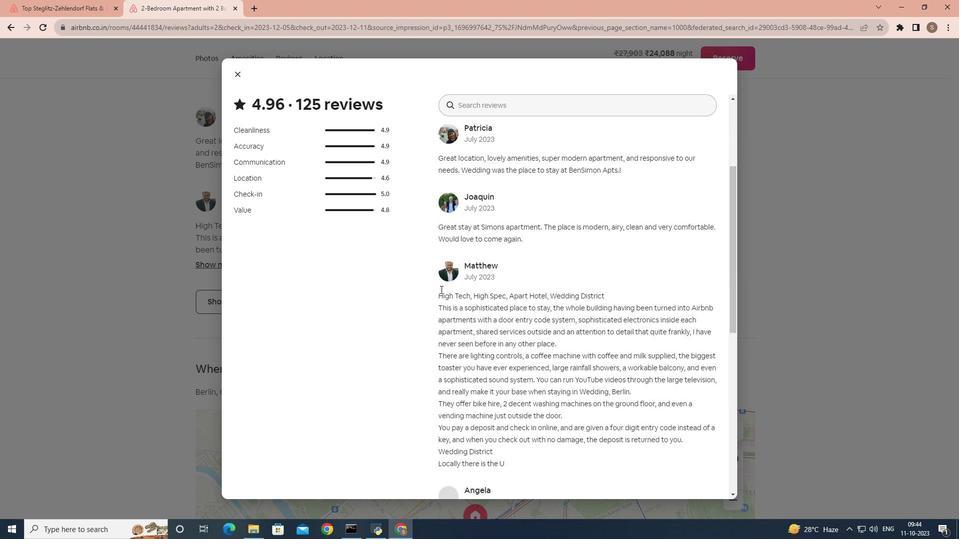 
Action: Mouse scrolled (442, 290) with delta (0, 0)
Screenshot: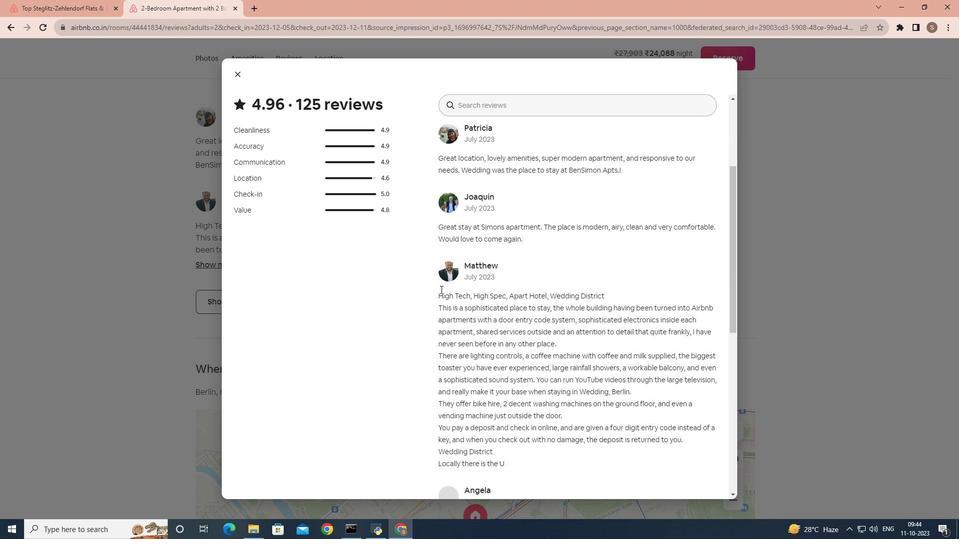 
Action: Mouse scrolled (442, 290) with delta (0, 0)
Screenshot: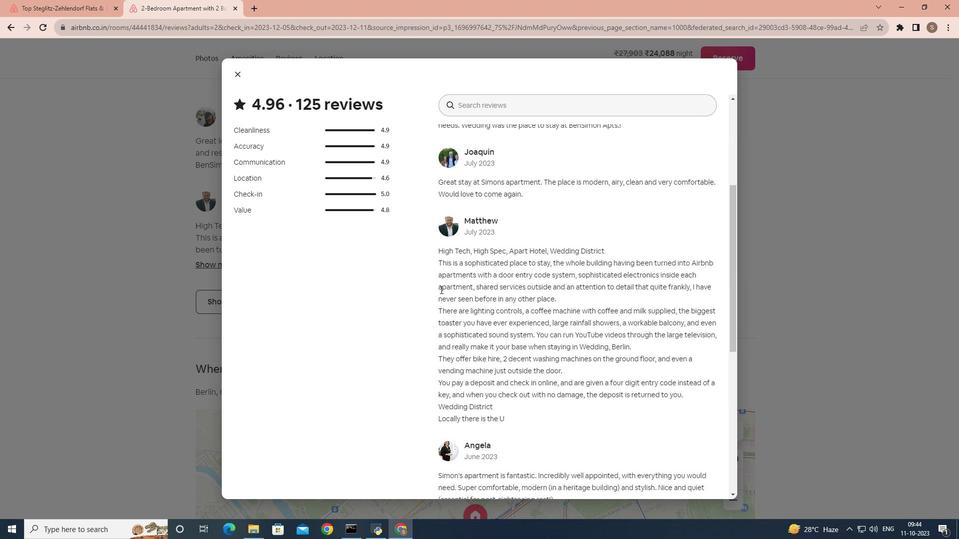 
Action: Mouse scrolled (442, 290) with delta (0, 0)
Screenshot: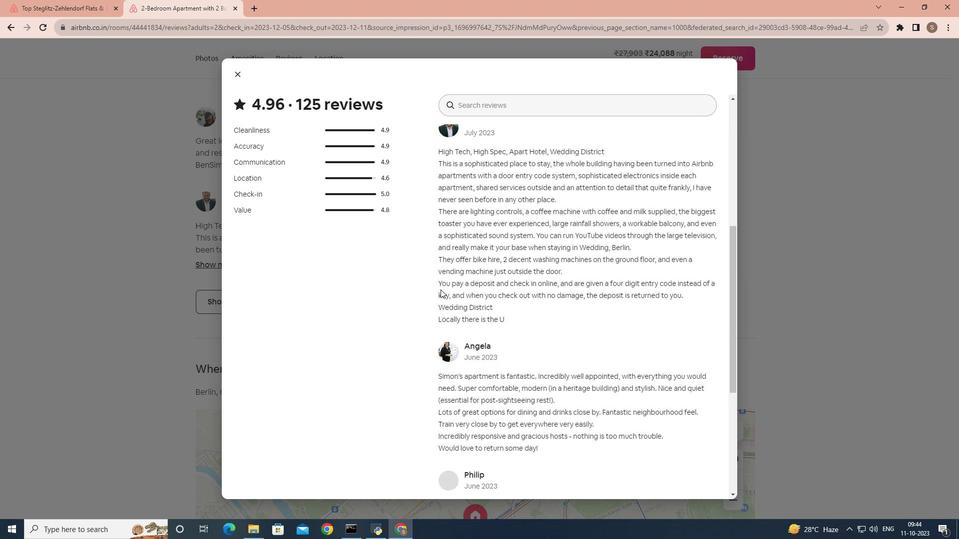 
Action: Mouse scrolled (442, 290) with delta (0, 0)
Screenshot: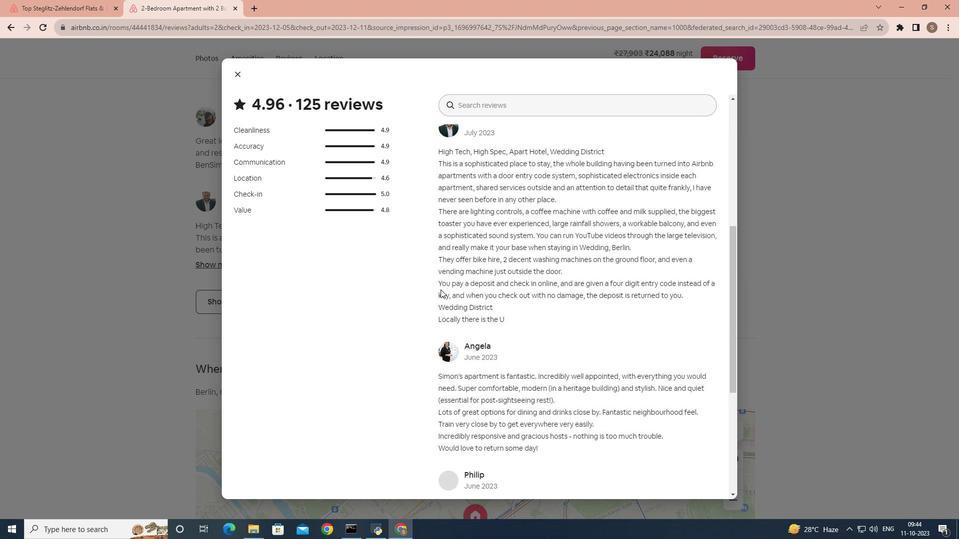 
Action: Mouse scrolled (442, 290) with delta (0, 0)
Screenshot: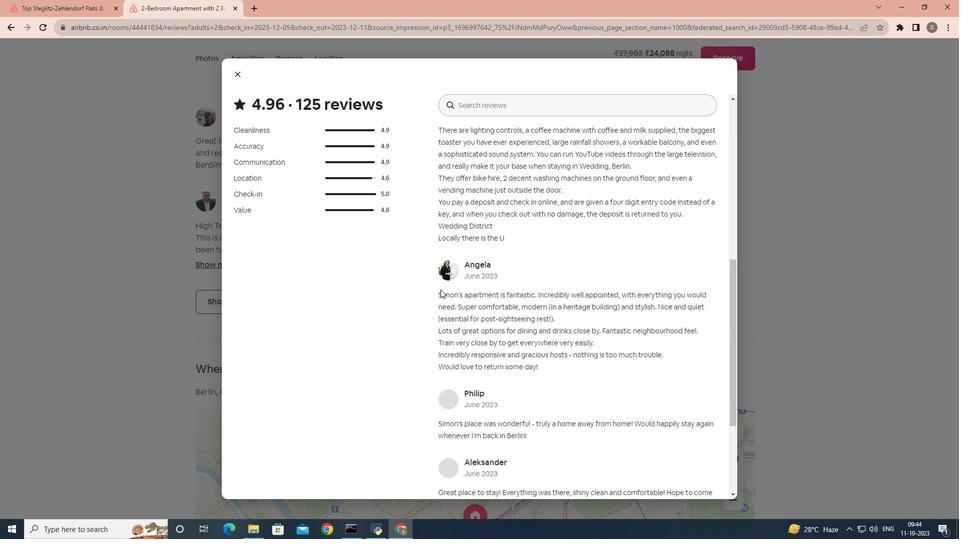 
Action: Mouse scrolled (442, 290) with delta (0, 0)
Screenshot: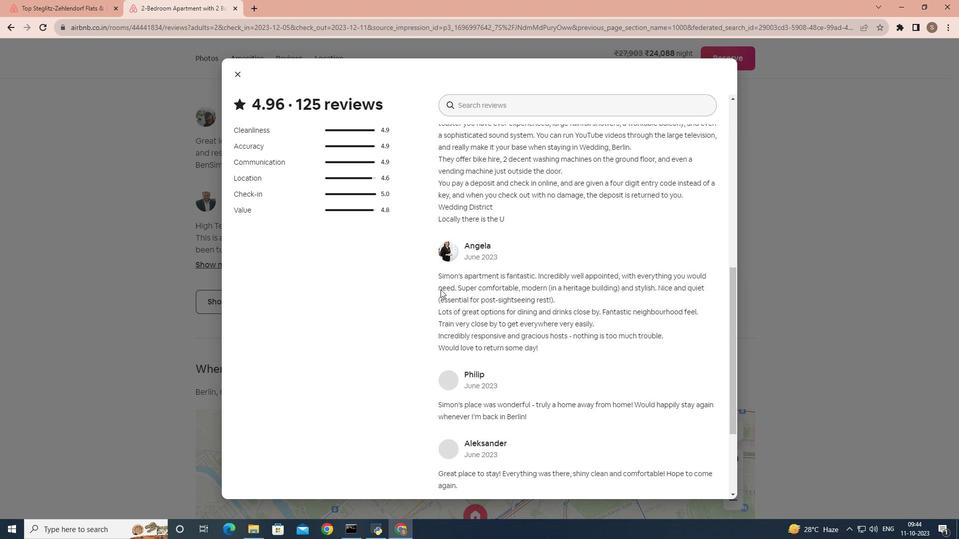 
Action: Mouse scrolled (442, 290) with delta (0, 0)
Screenshot: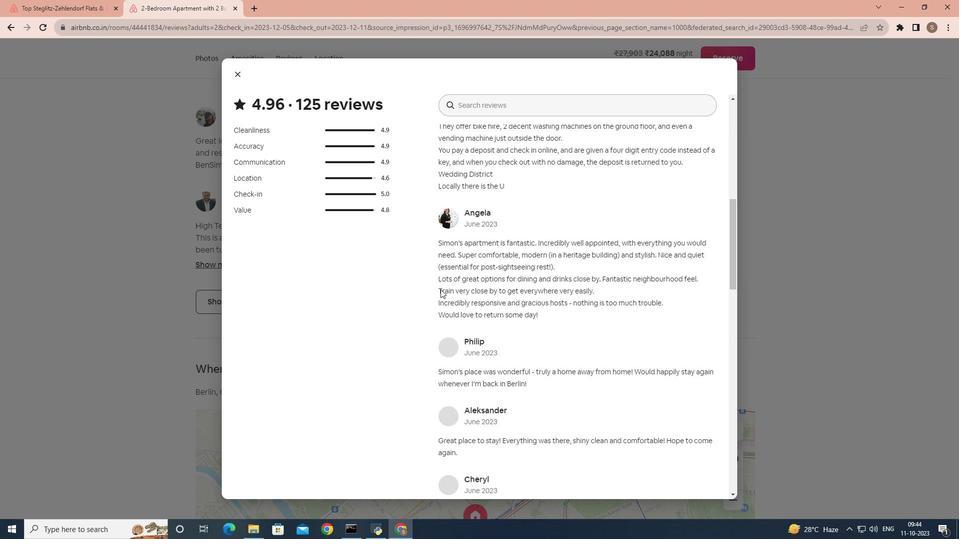 
Action: Mouse scrolled (442, 290) with delta (0, 0)
Screenshot: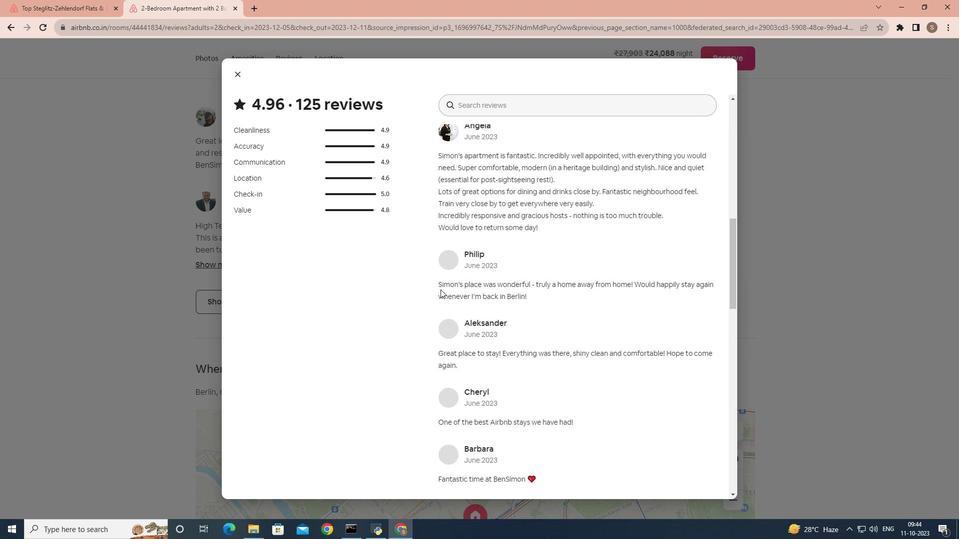 
Action: Mouse scrolled (442, 290) with delta (0, 0)
Screenshot: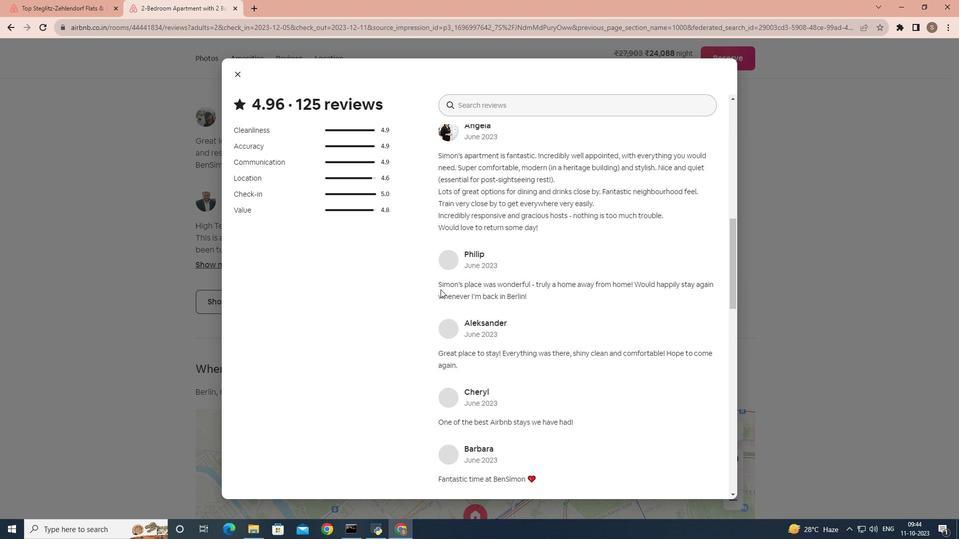 
Action: Mouse scrolled (442, 290) with delta (0, 0)
Screenshot: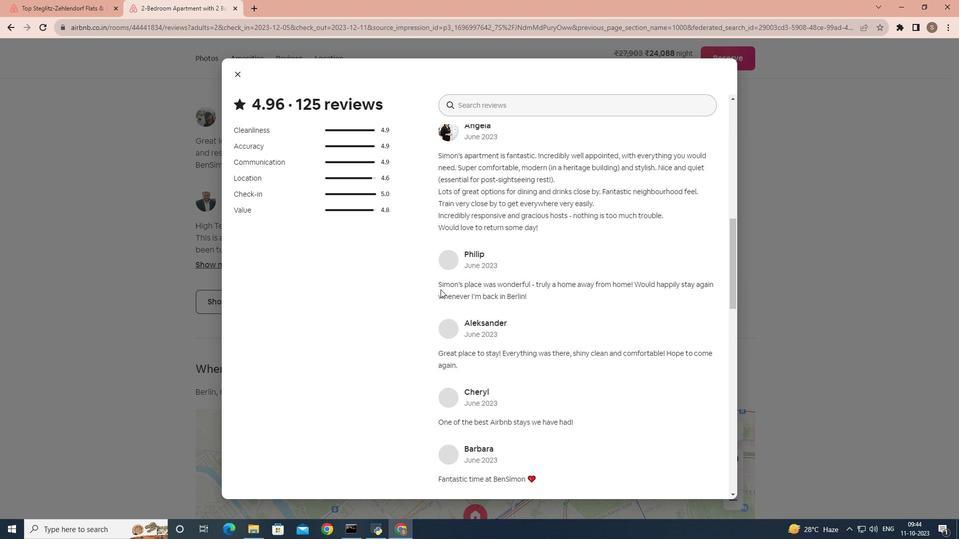 
Action: Mouse scrolled (442, 290) with delta (0, 0)
Screenshot: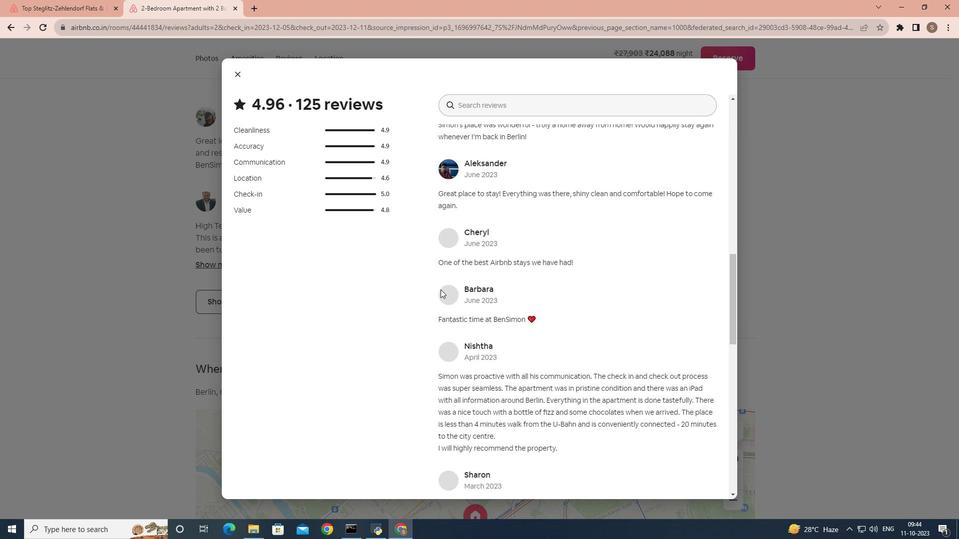 
Action: Mouse scrolled (442, 290) with delta (0, 0)
Screenshot: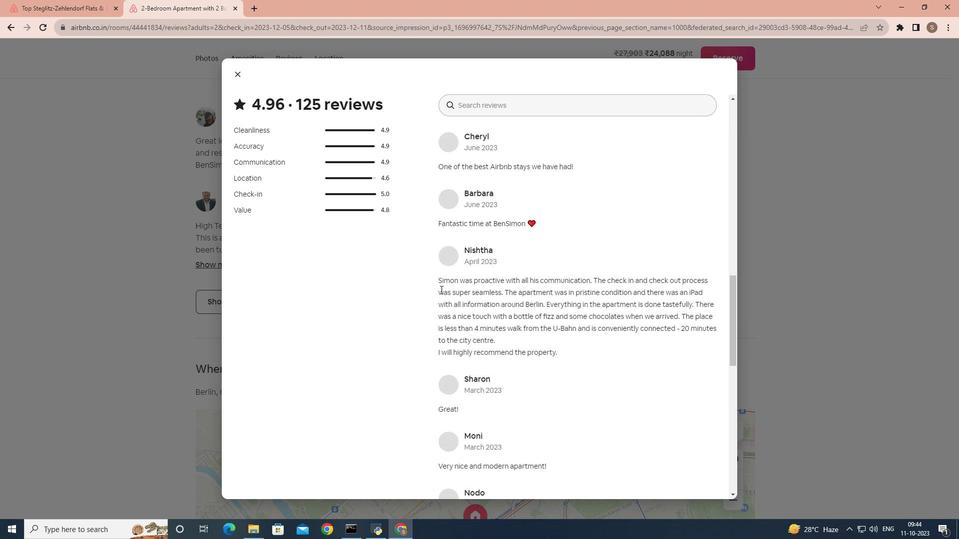 
Action: Mouse scrolled (442, 290) with delta (0, 0)
Screenshot: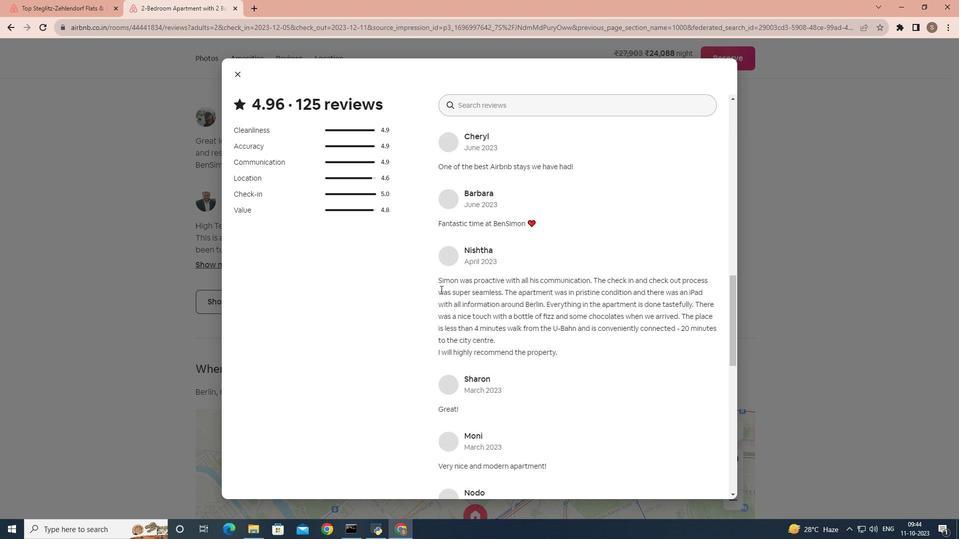 
Action: Mouse scrolled (442, 290) with delta (0, 0)
Screenshot: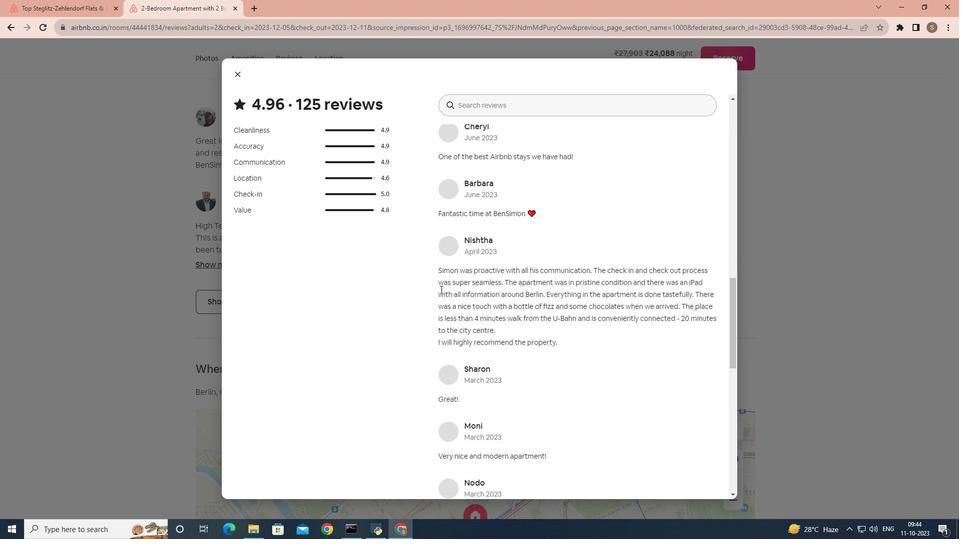 
Action: Mouse scrolled (442, 290) with delta (0, 0)
Screenshot: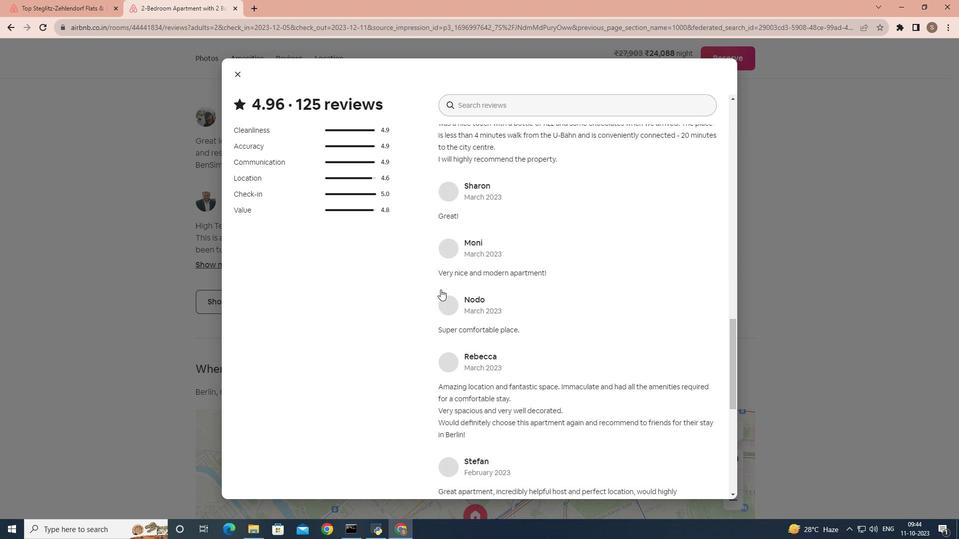
Action: Mouse scrolled (442, 290) with delta (0, 0)
Screenshot: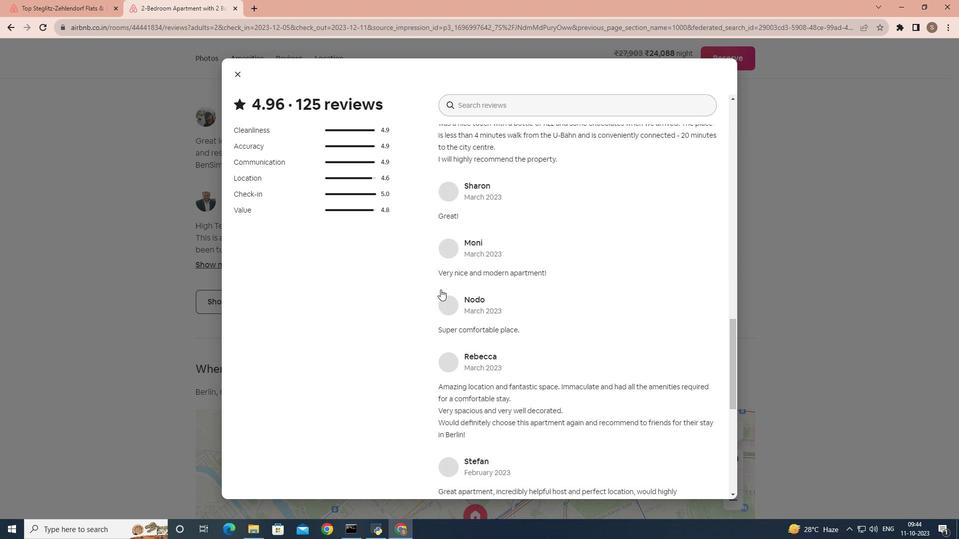
Action: Mouse scrolled (442, 290) with delta (0, 0)
Screenshot: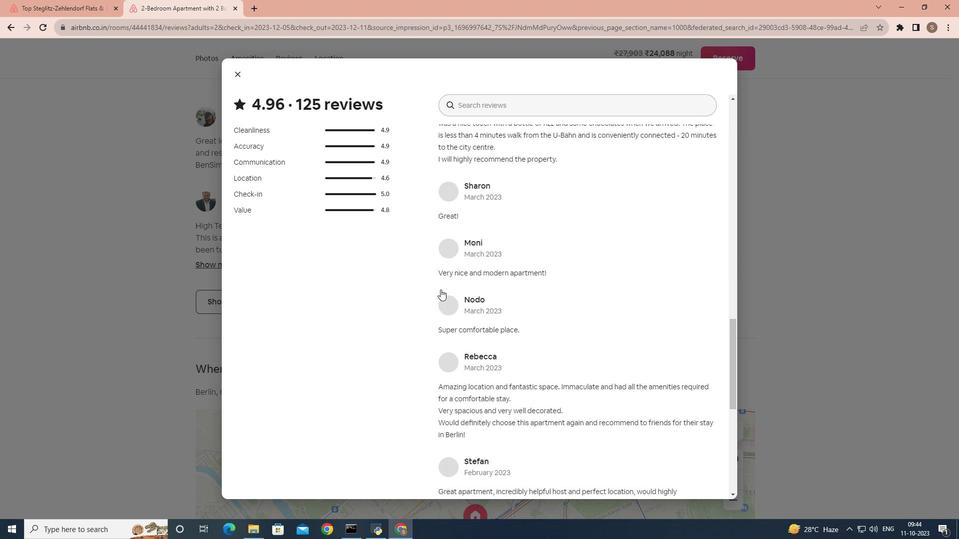
Action: Mouse scrolled (442, 290) with delta (0, 0)
Screenshot: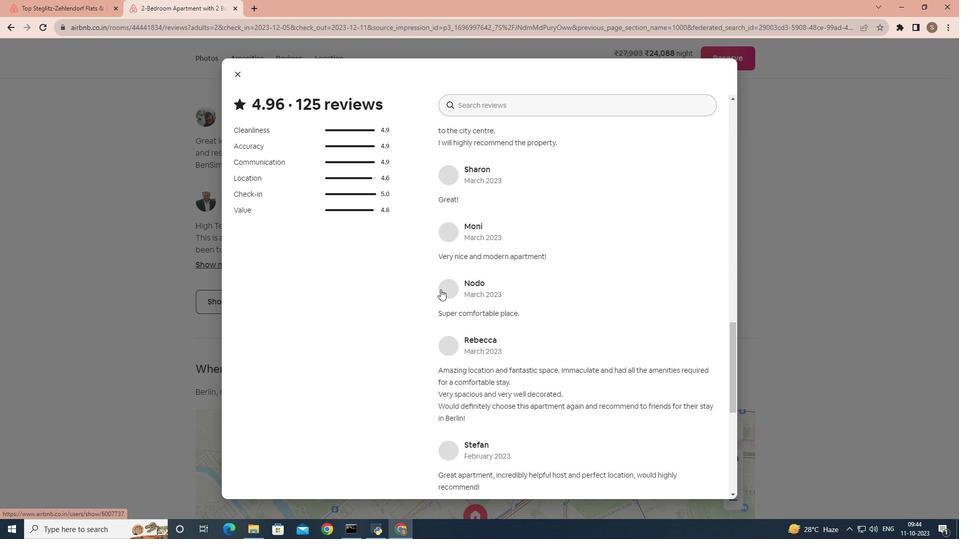 
Action: Mouse scrolled (442, 290) with delta (0, 0)
Screenshot: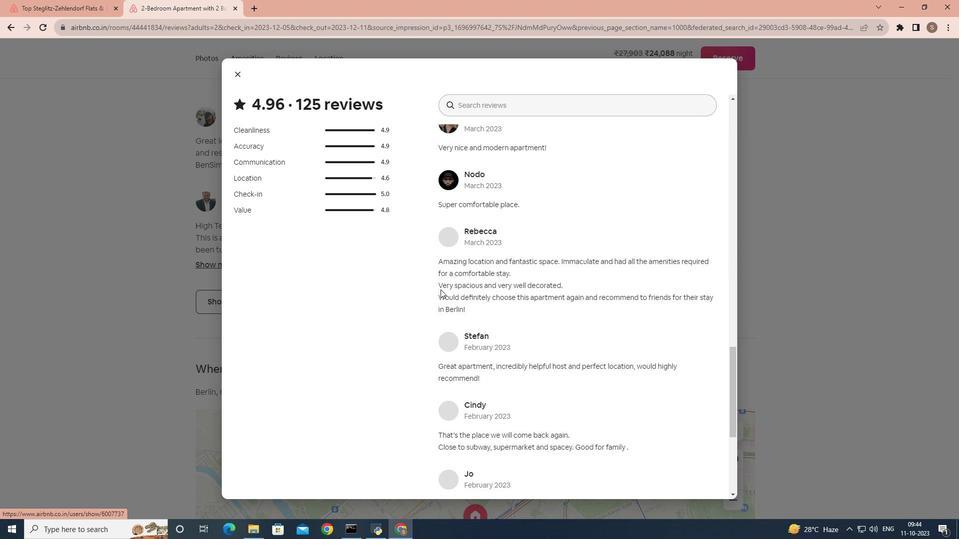 
Action: Mouse scrolled (442, 290) with delta (0, 0)
Screenshot: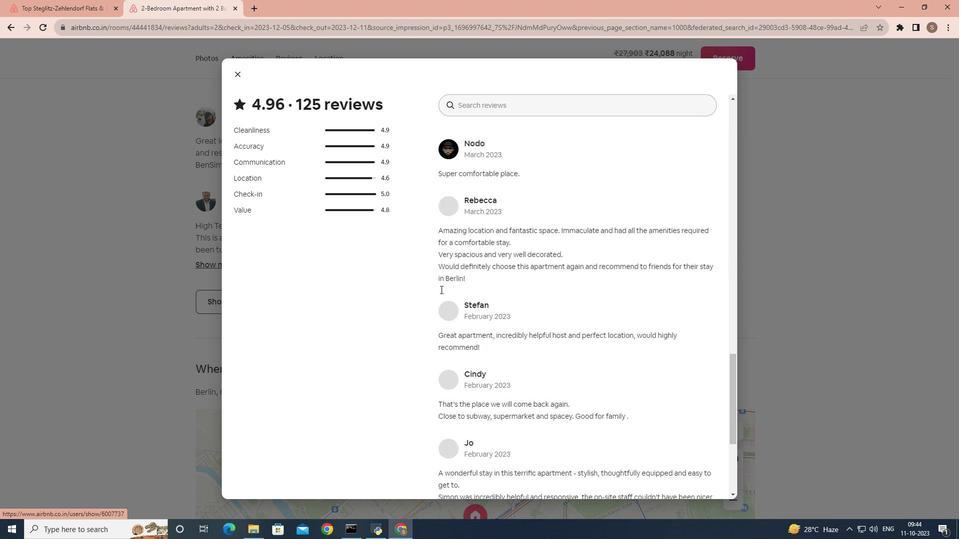 
Action: Mouse scrolled (442, 290) with delta (0, 0)
Screenshot: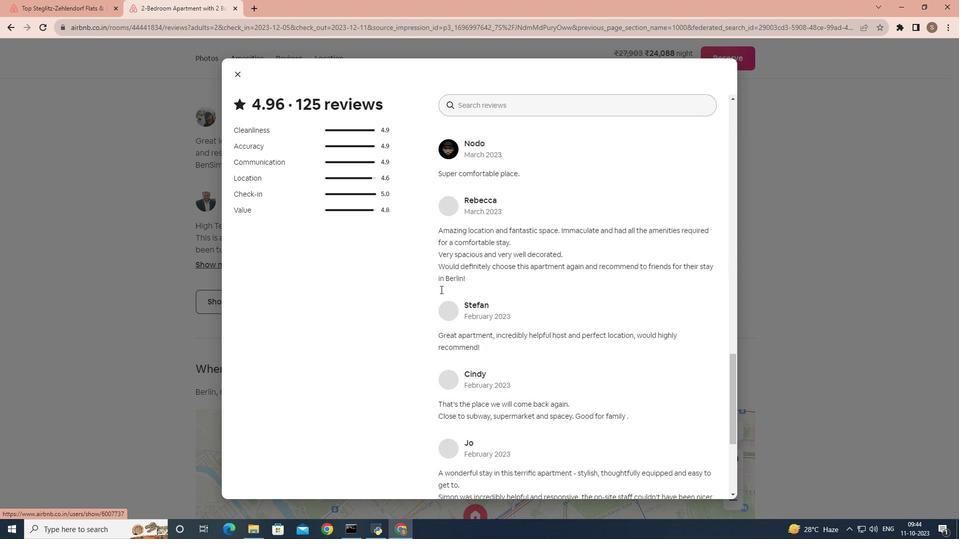 
Action: Mouse scrolled (442, 290) with delta (0, 0)
Screenshot: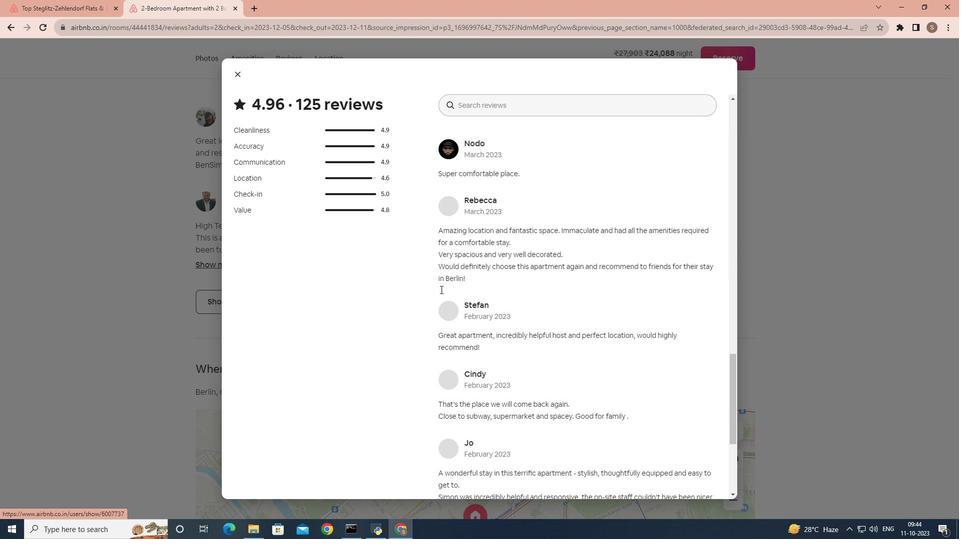 
Action: Mouse scrolled (442, 290) with delta (0, 0)
Screenshot: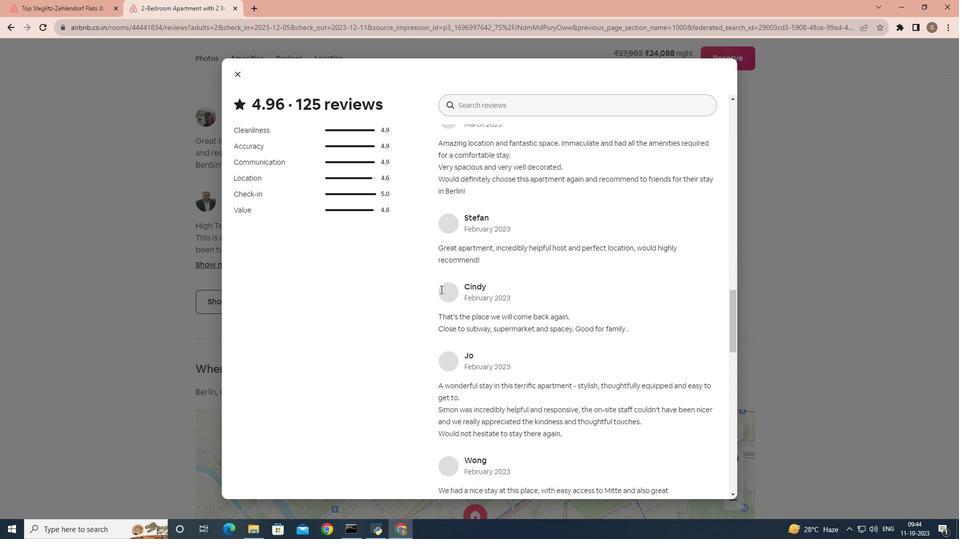 
Action: Mouse scrolled (442, 290) with delta (0, 0)
Screenshot: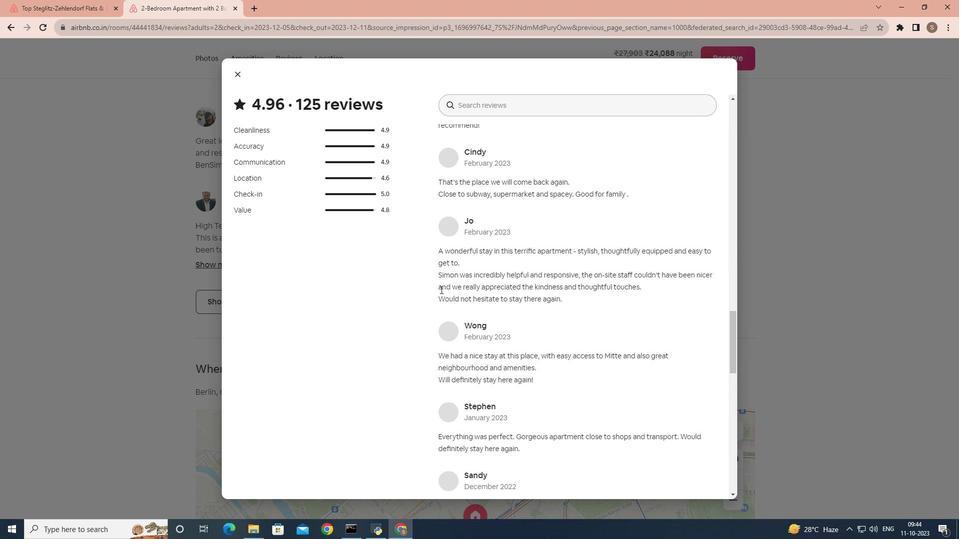 
Action: Mouse scrolled (442, 290) with delta (0, 0)
Screenshot: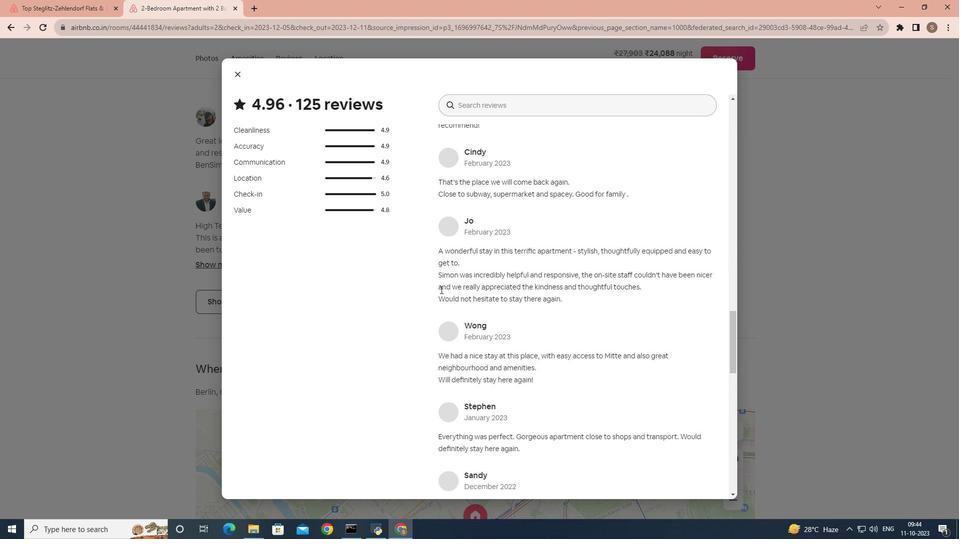 
Action: Mouse scrolled (442, 290) with delta (0, 0)
Screenshot: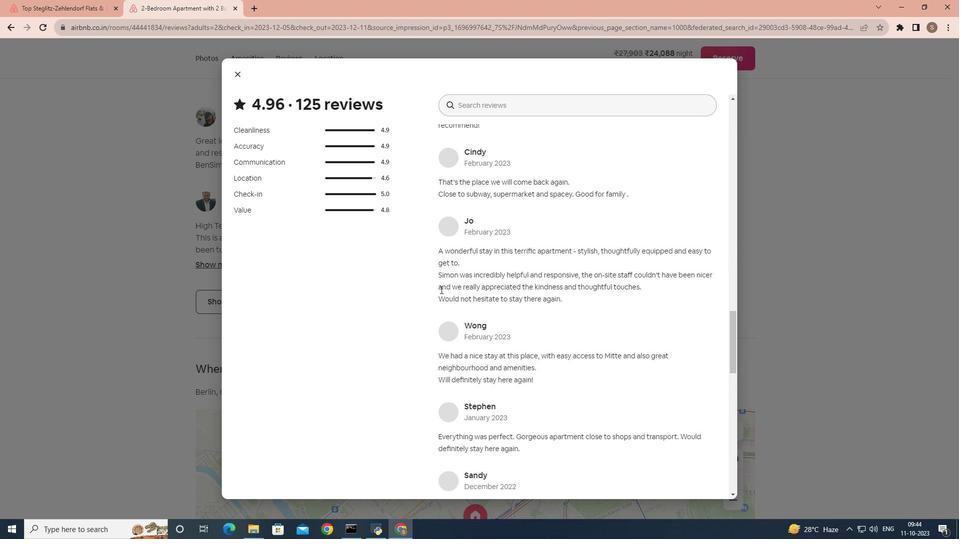 
Action: Mouse scrolled (442, 290) with delta (0, 0)
Screenshot: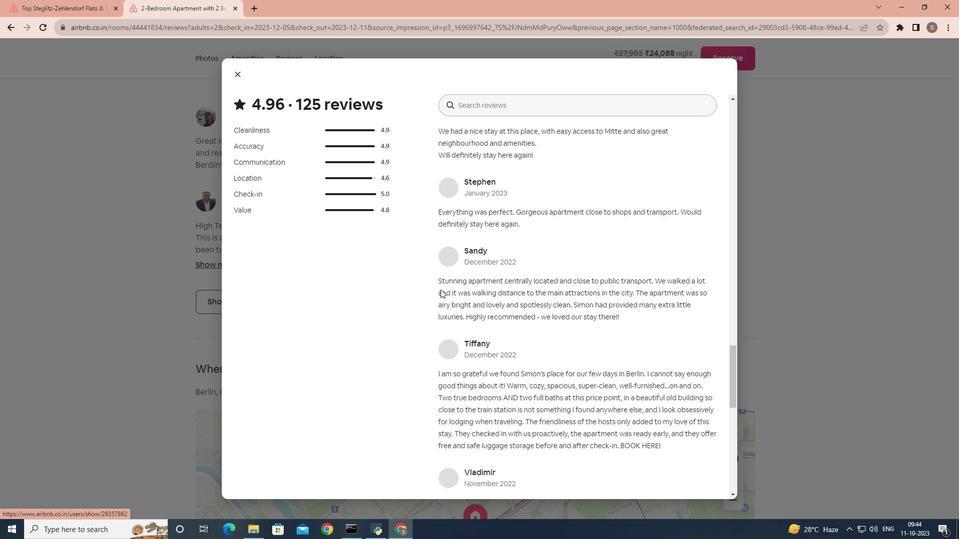 
Action: Mouse scrolled (442, 290) with delta (0, 0)
Screenshot: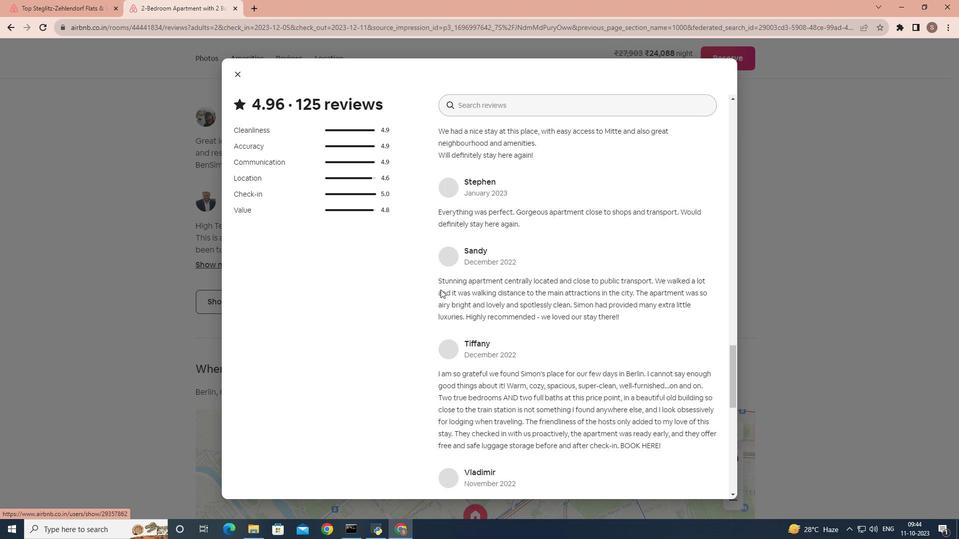 
Action: Mouse scrolled (442, 290) with delta (0, 0)
Screenshot: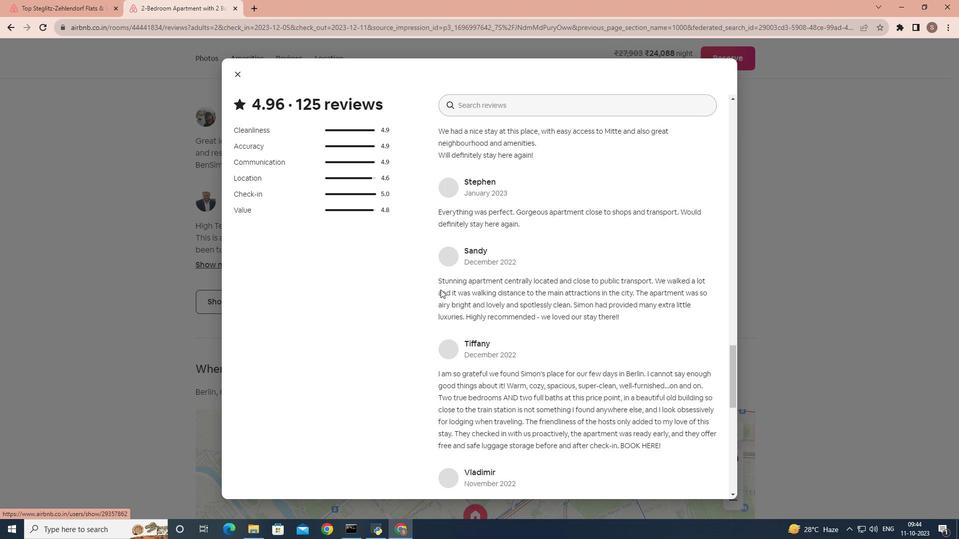 
Action: Mouse scrolled (442, 290) with delta (0, 0)
Screenshot: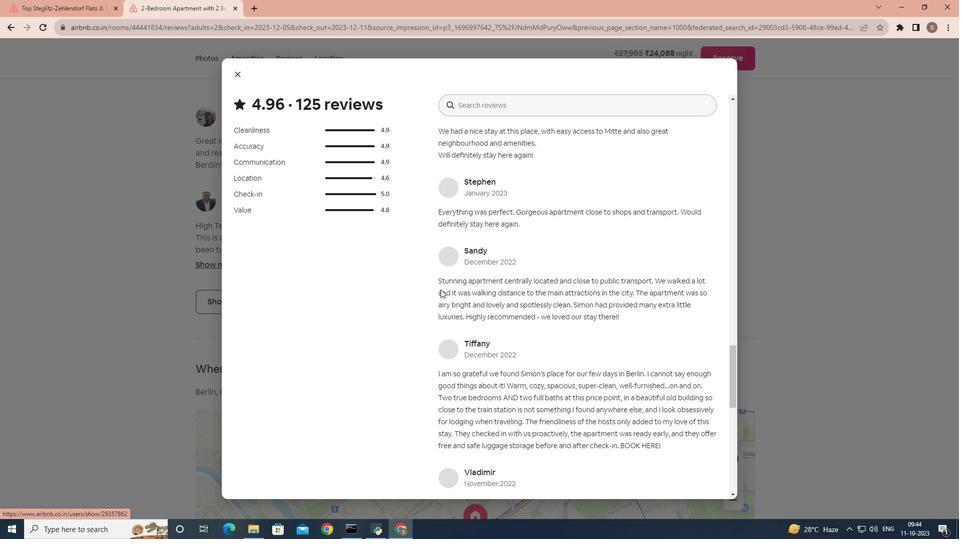 
Action: Mouse scrolled (442, 290) with delta (0, 0)
Screenshot: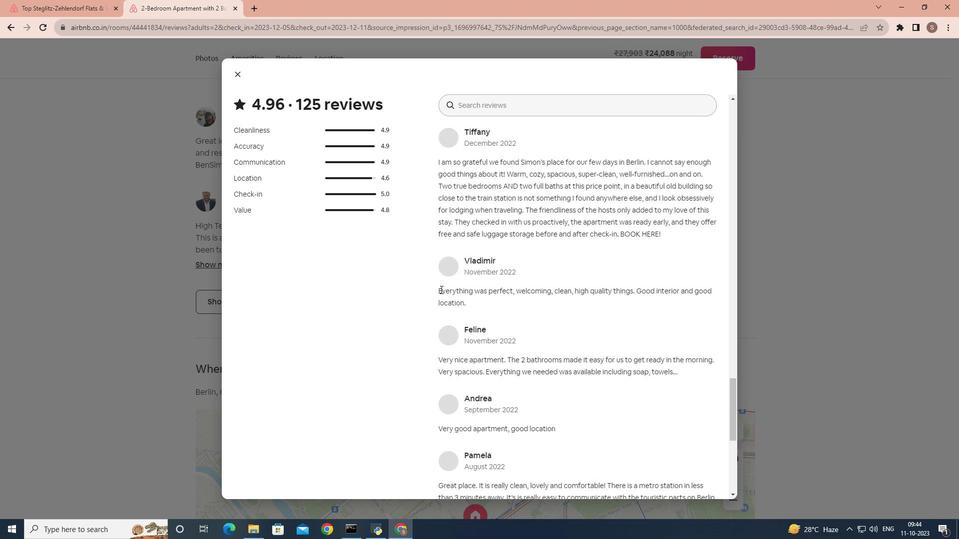 
Action: Mouse scrolled (442, 290) with delta (0, 0)
Screenshot: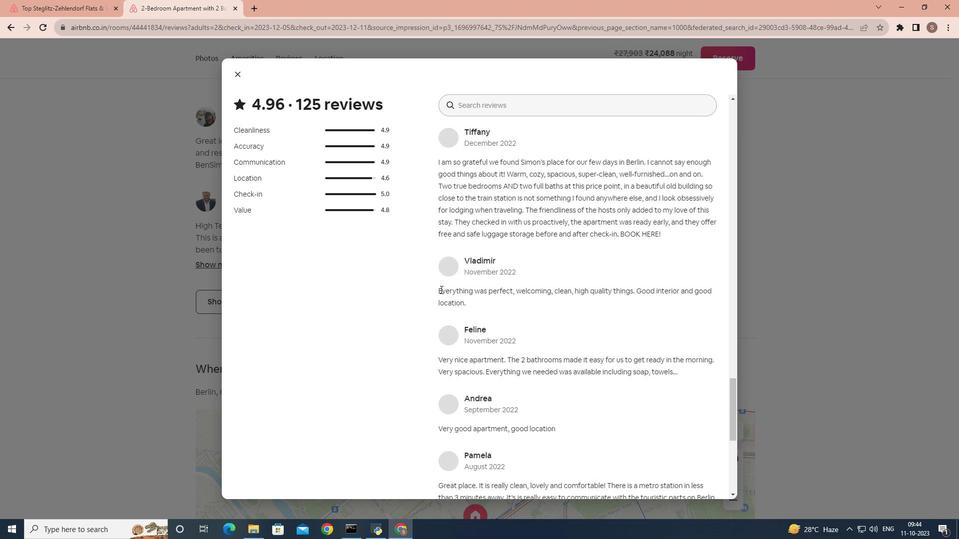 
Action: Mouse scrolled (442, 290) with delta (0, 0)
Screenshot: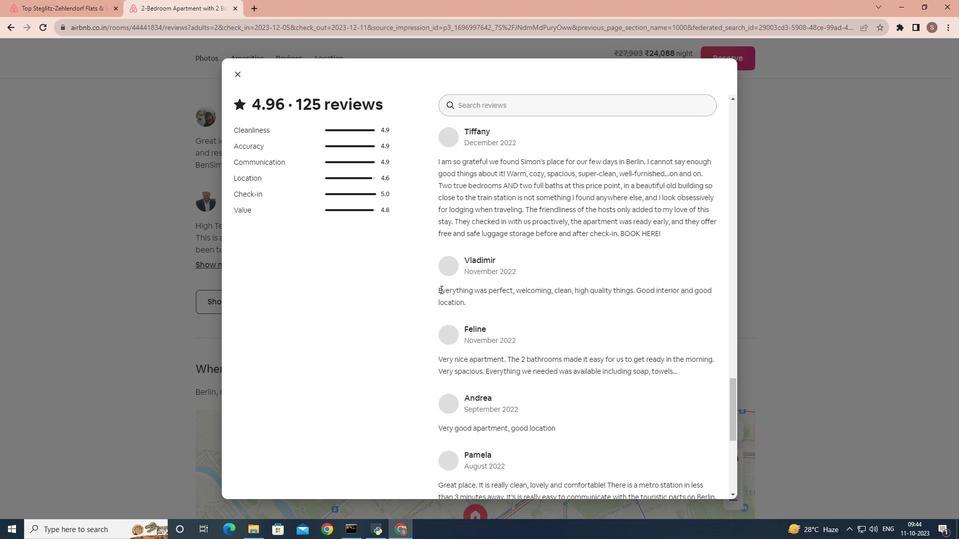 
Action: Mouse scrolled (442, 290) with delta (0, 0)
Screenshot: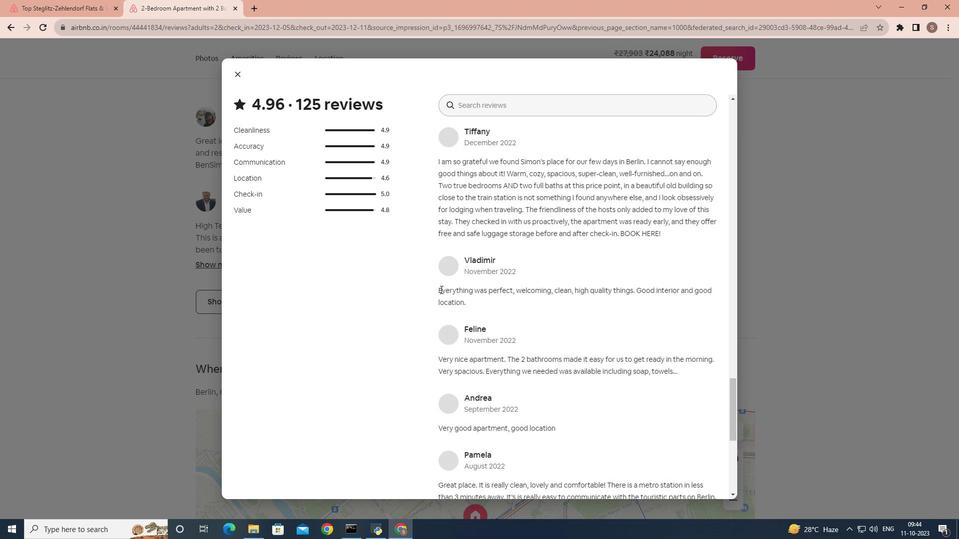 
Action: Mouse scrolled (442, 290) with delta (0, 0)
Screenshot: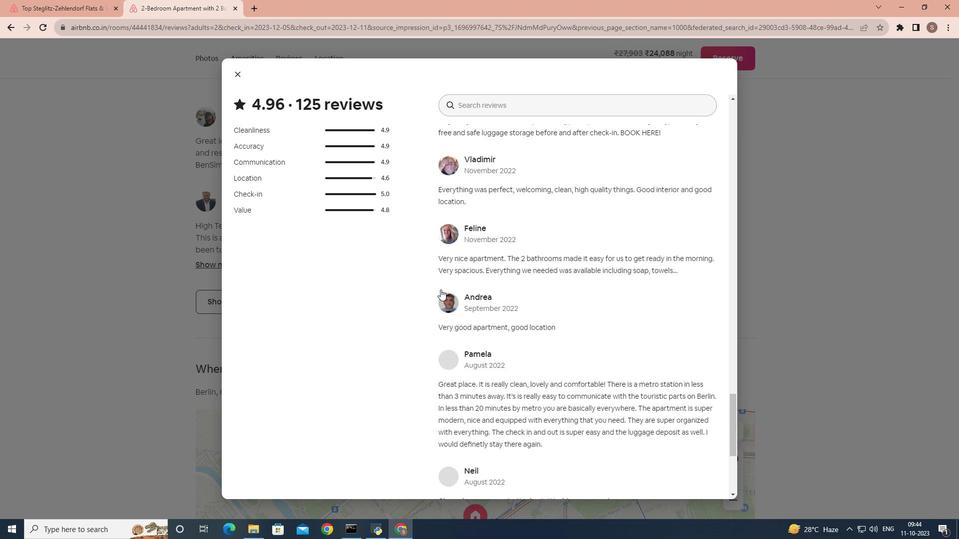 
Action: Mouse scrolled (442, 290) with delta (0, 0)
Screenshot: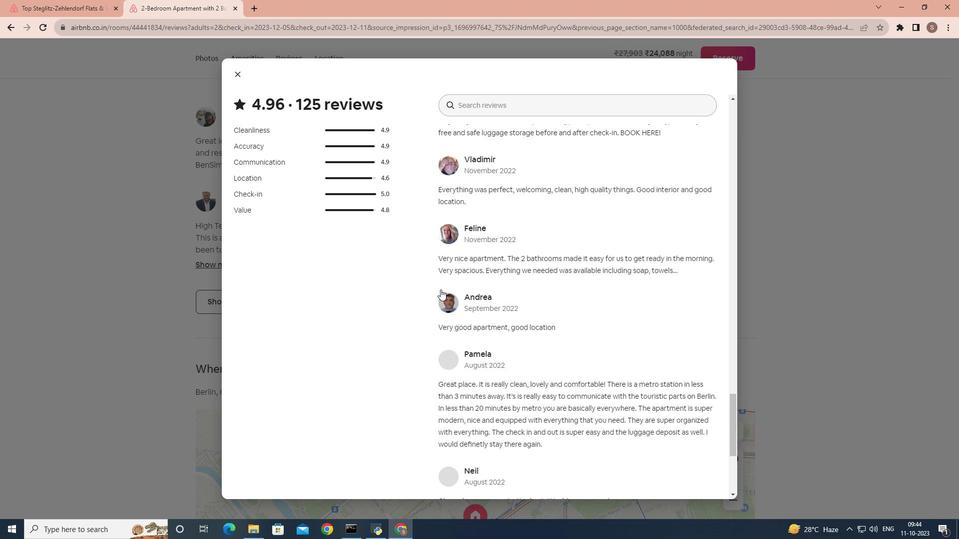 
Action: Mouse scrolled (442, 290) with delta (0, 0)
Screenshot: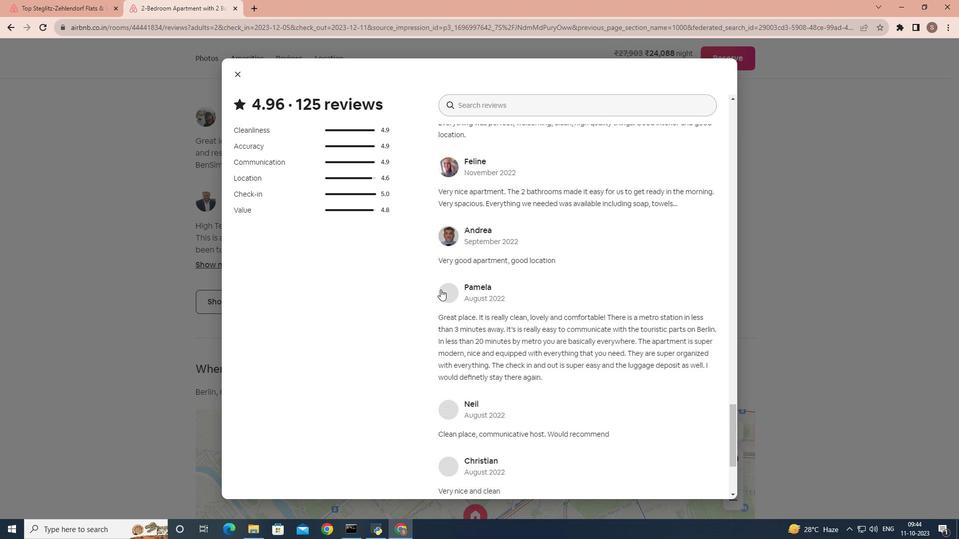
Action: Mouse scrolled (442, 290) with delta (0, 0)
Screenshot: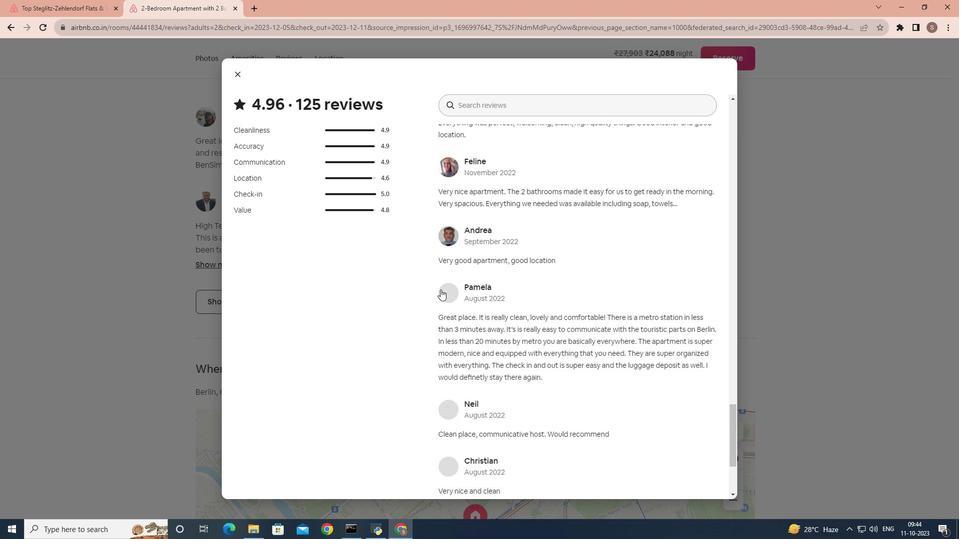 
Action: Mouse scrolled (442, 290) with delta (0, 0)
Screenshot: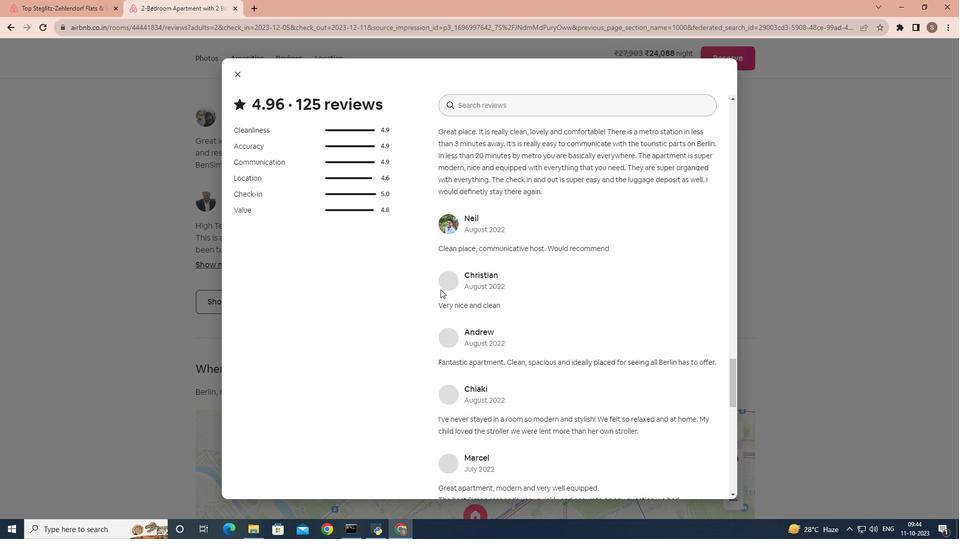 
Action: Mouse scrolled (442, 290) with delta (0, 0)
Screenshot: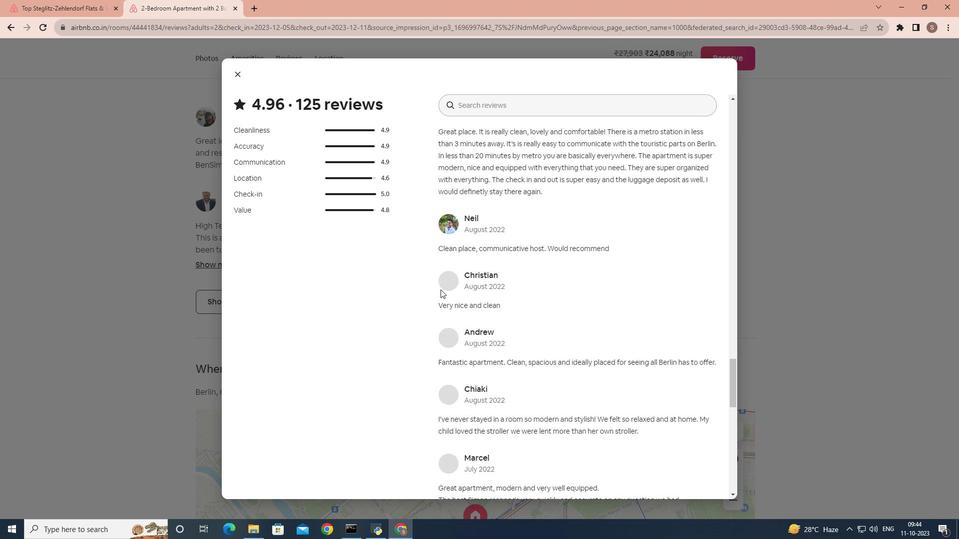 
Action: Mouse scrolled (442, 290) with delta (0, 0)
Screenshot: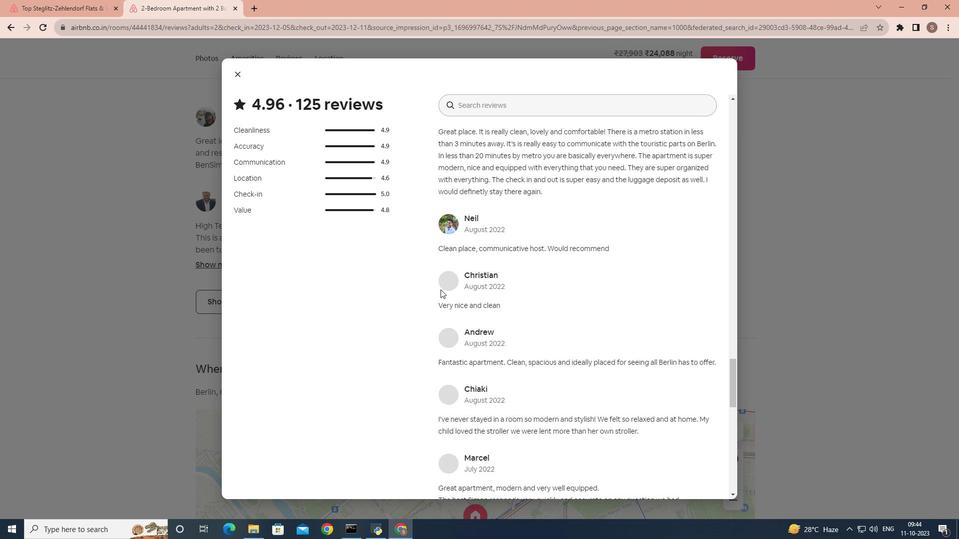 
Action: Mouse scrolled (442, 290) with delta (0, 0)
Screenshot: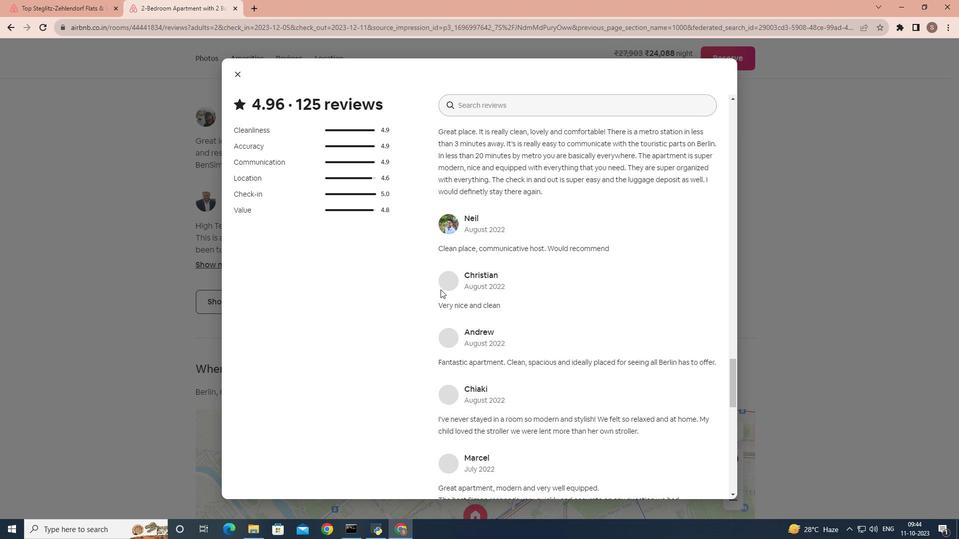 
Action: Mouse scrolled (442, 290) with delta (0, 0)
Screenshot: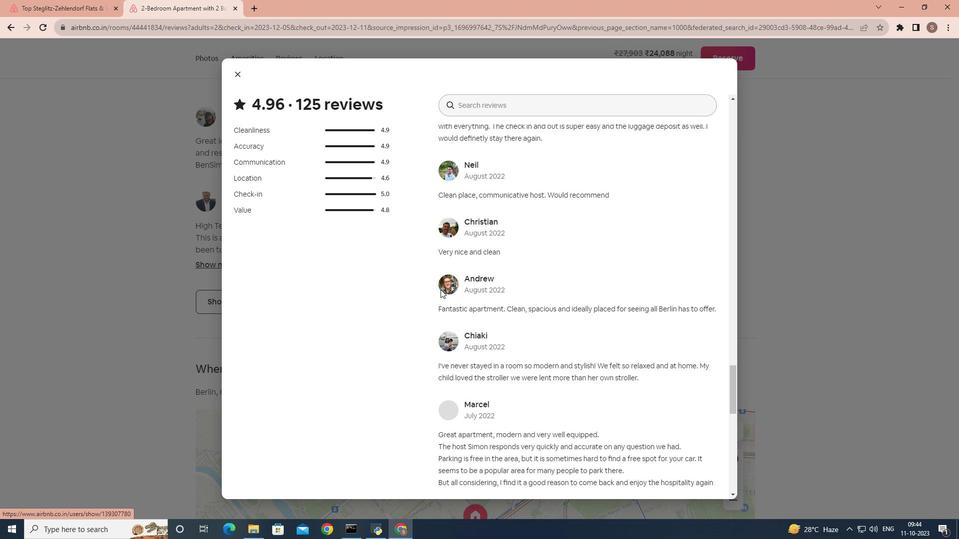 
Action: Mouse scrolled (442, 290) with delta (0, 0)
Screenshot: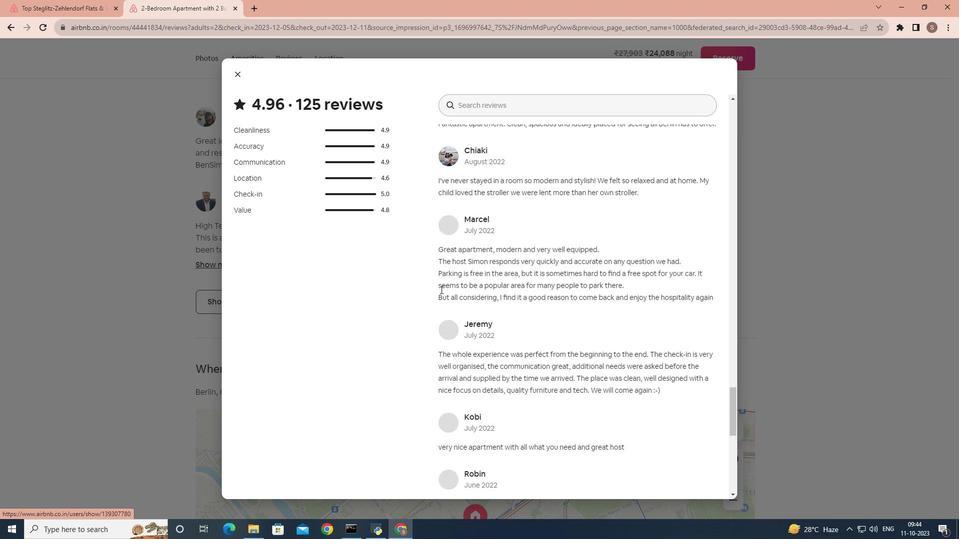 
Action: Mouse scrolled (442, 290) with delta (0, 0)
Screenshot: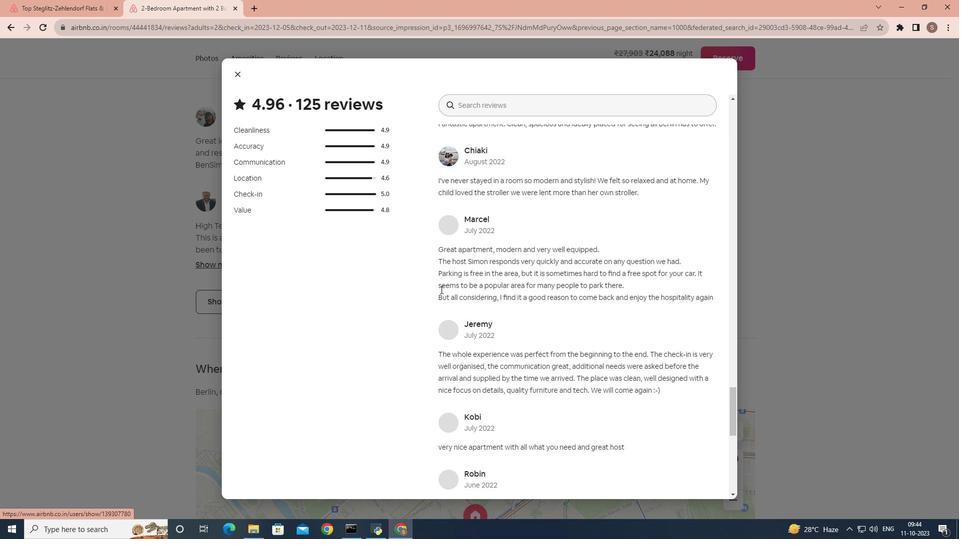 
Action: Mouse scrolled (442, 290) with delta (0, 0)
Screenshot: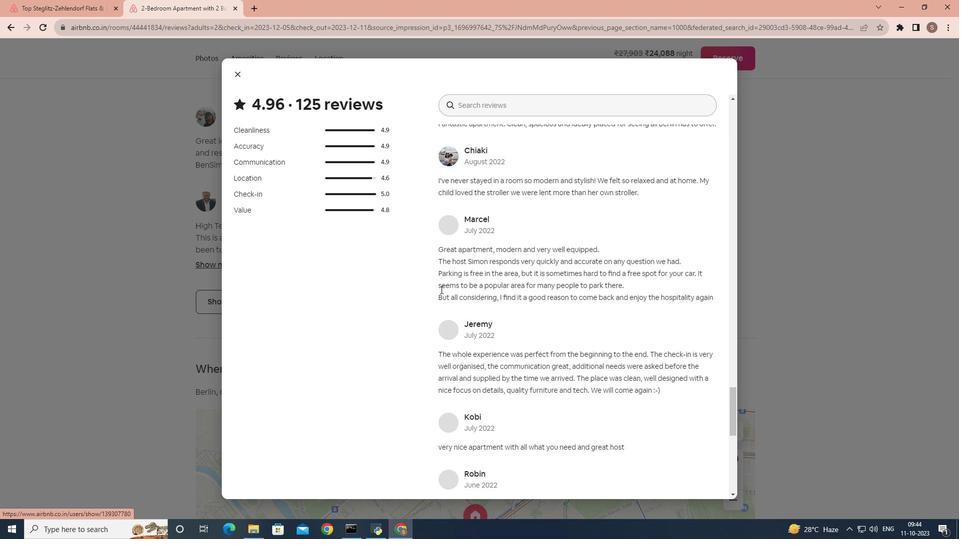 
Action: Mouse scrolled (442, 290) with delta (0, 0)
Screenshot: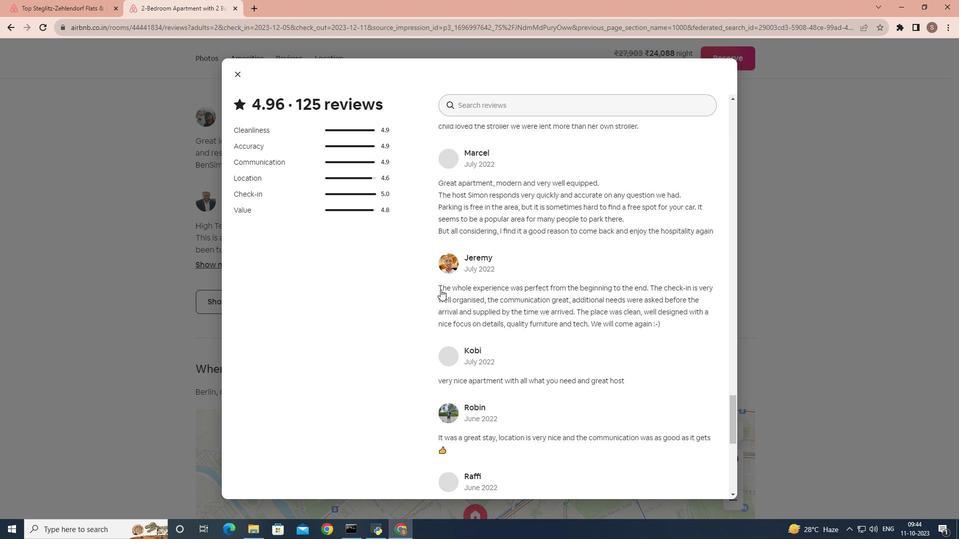 
Action: Mouse scrolled (442, 290) with delta (0, 0)
Screenshot: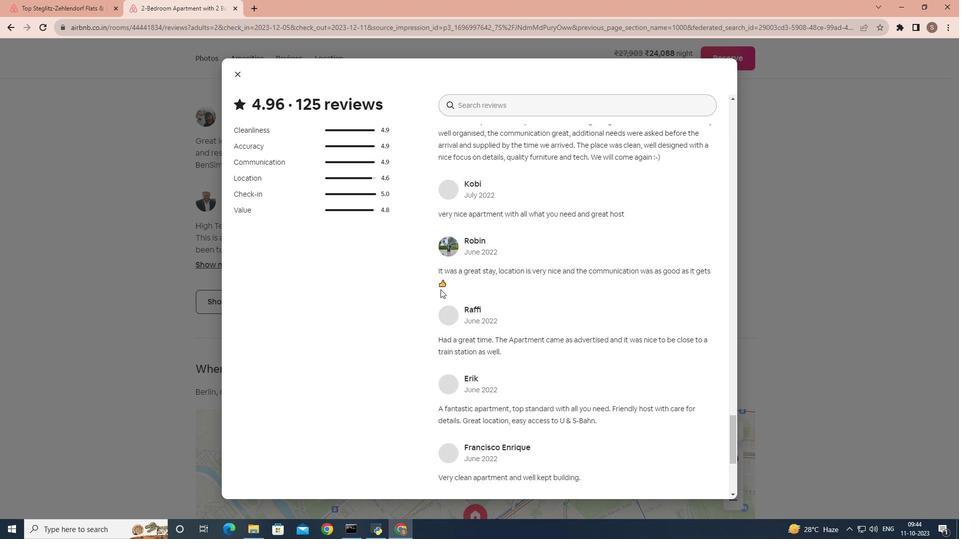 
Action: Mouse scrolled (442, 290) with delta (0, 0)
Screenshot: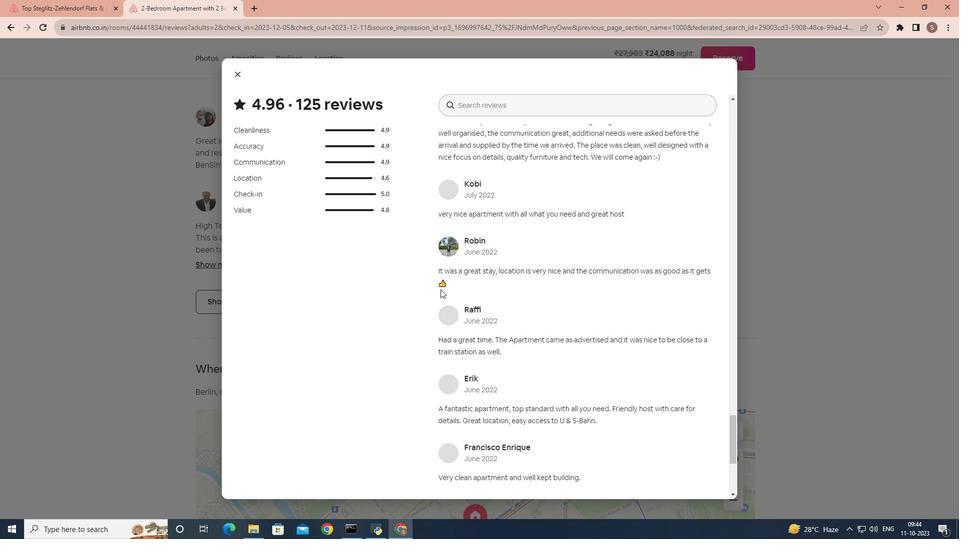 
Action: Mouse scrolled (442, 290) with delta (0, 0)
Screenshot: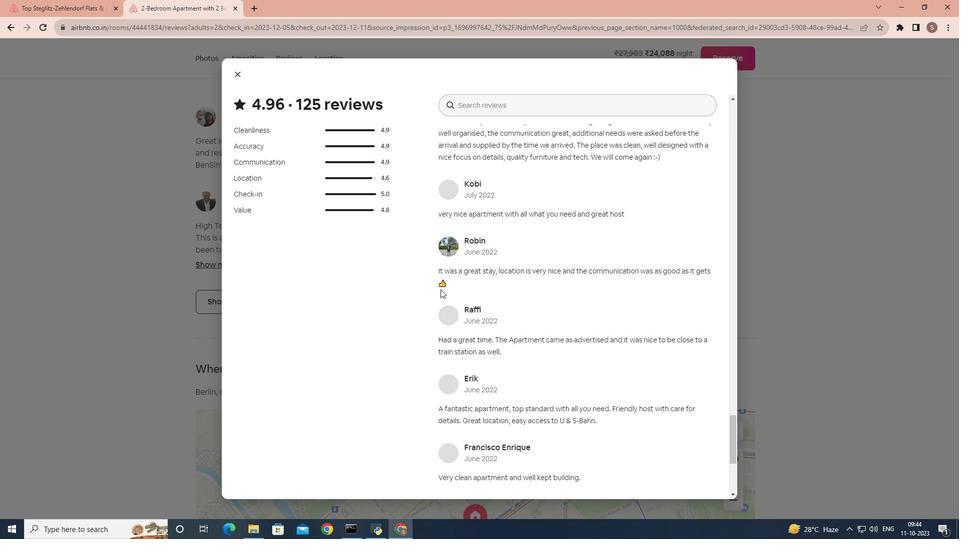 
Action: Mouse scrolled (442, 290) with delta (0, 0)
Screenshot: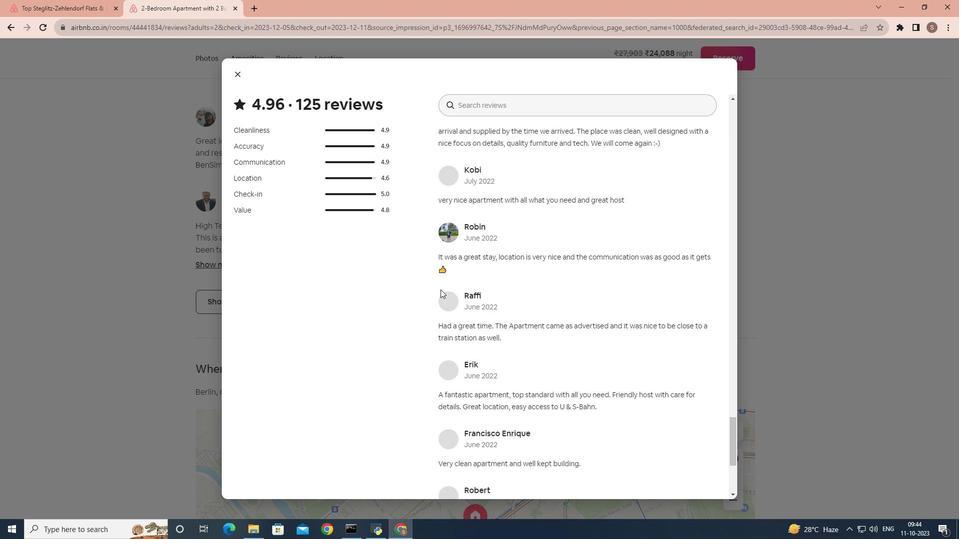 
Action: Mouse scrolled (442, 290) with delta (0, 0)
Screenshot: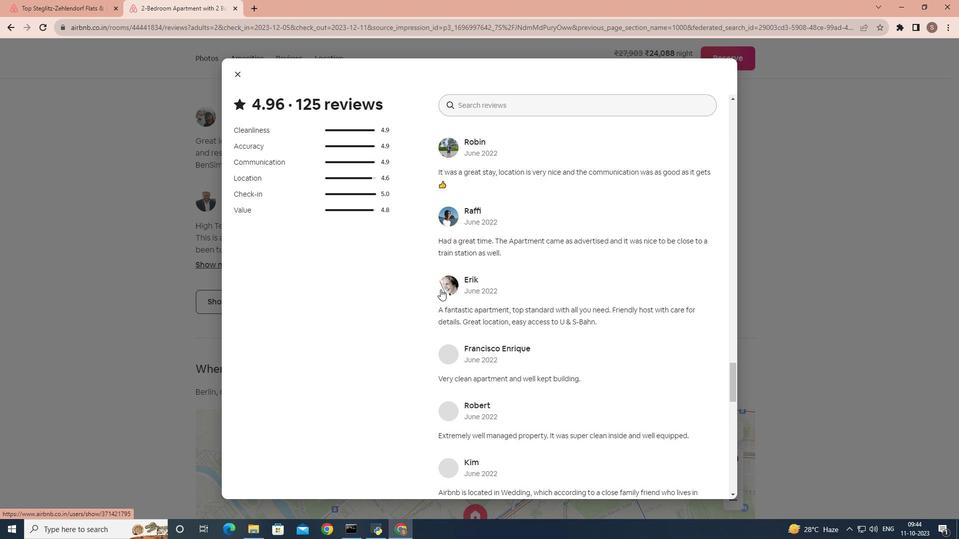 
Action: Mouse scrolled (442, 290) with delta (0, 0)
Screenshot: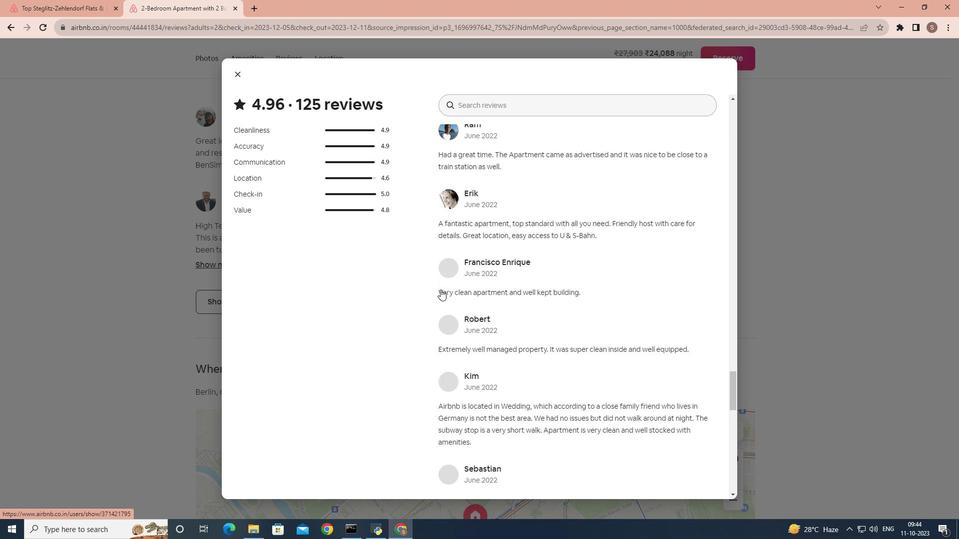 
Action: Mouse scrolled (442, 290) with delta (0, 0)
Screenshot: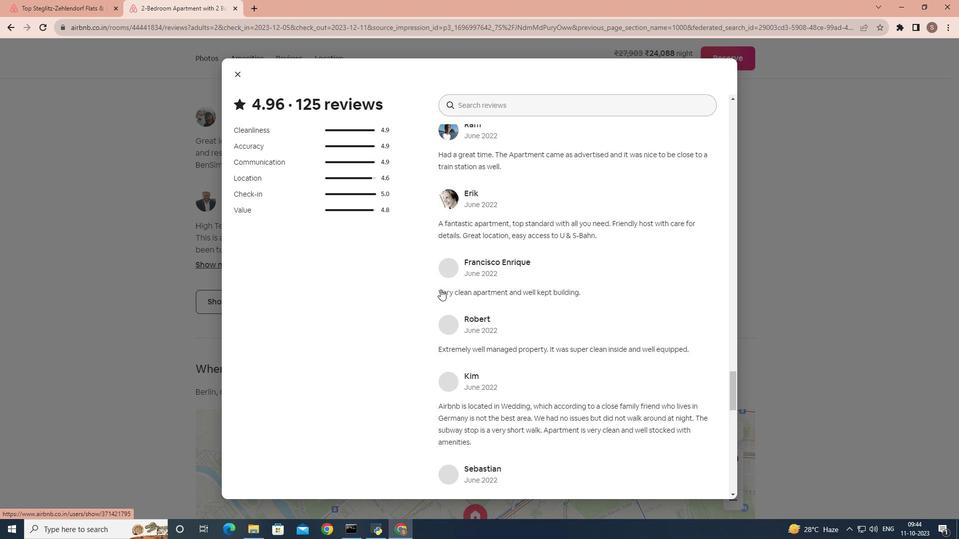 
Action: Mouse scrolled (442, 290) with delta (0, 0)
Screenshot: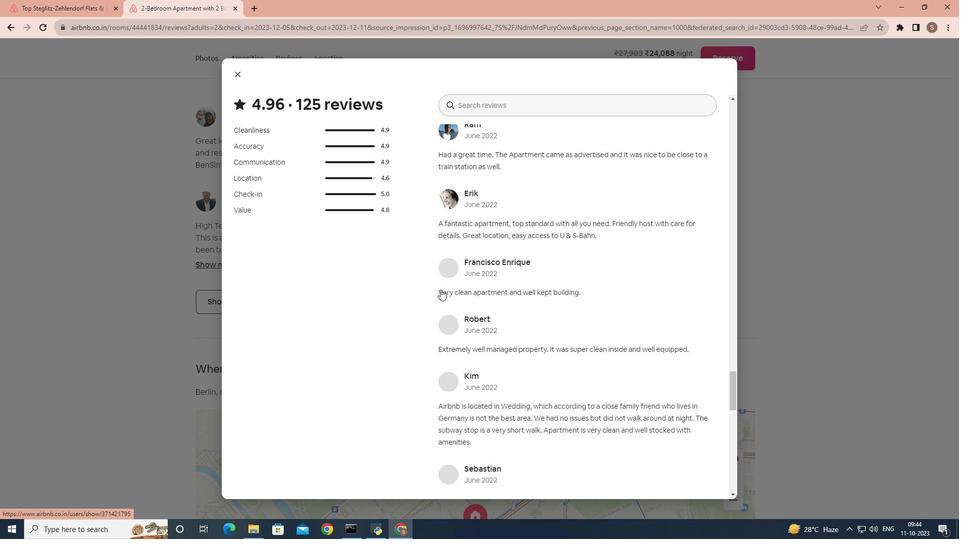 
Action: Mouse scrolled (442, 291) with delta (0, 0)
Screenshot: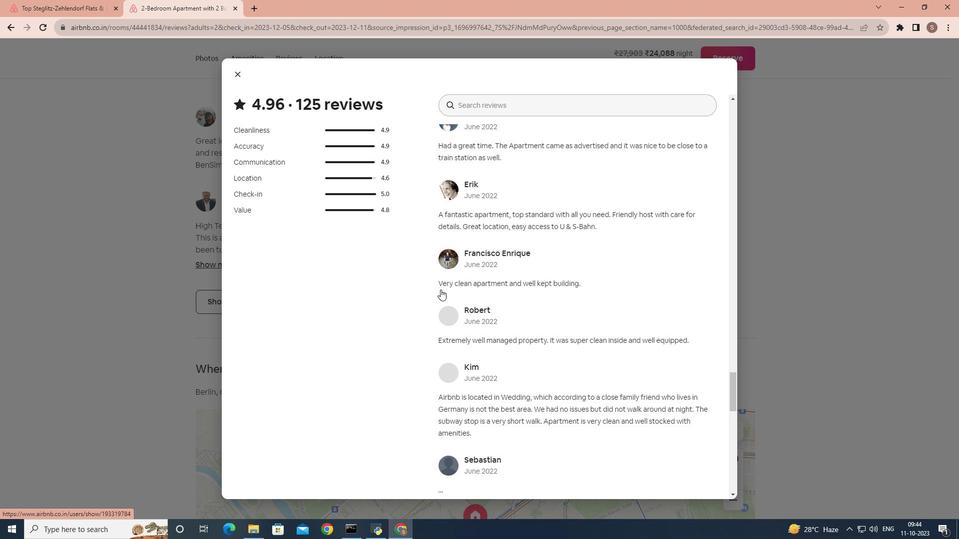 
Action: Mouse scrolled (442, 290) with delta (0, 0)
Screenshot: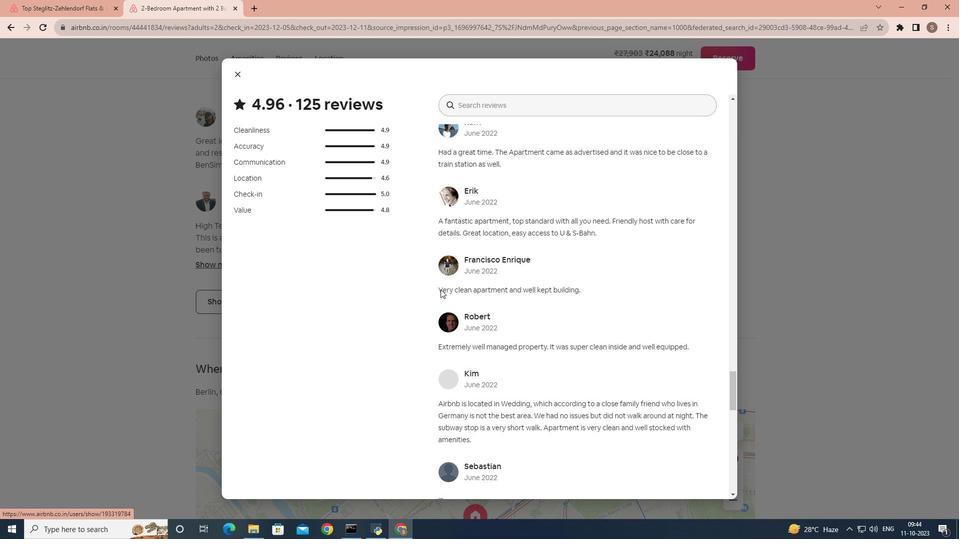 
Action: Mouse scrolled (442, 290) with delta (0, 0)
Screenshot: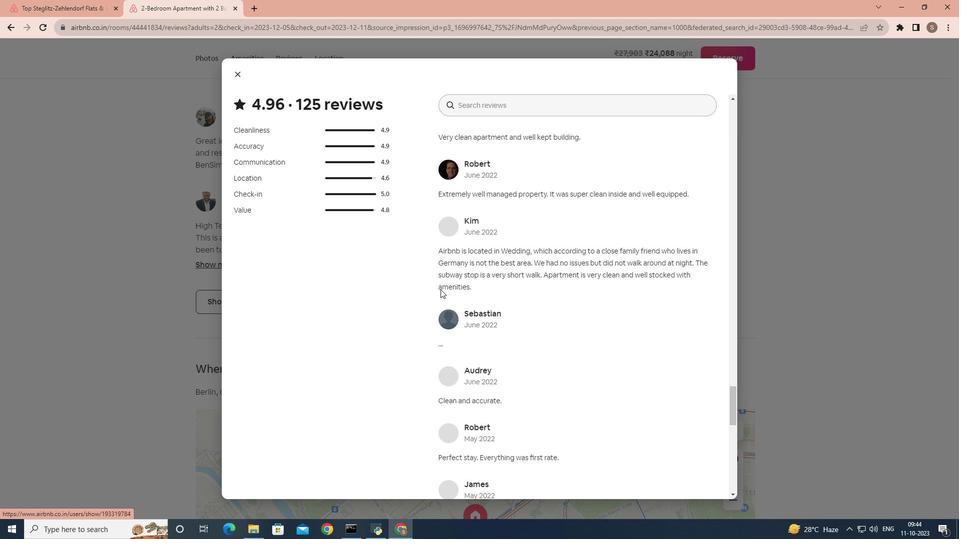 
Action: Mouse scrolled (442, 290) with delta (0, 0)
Screenshot: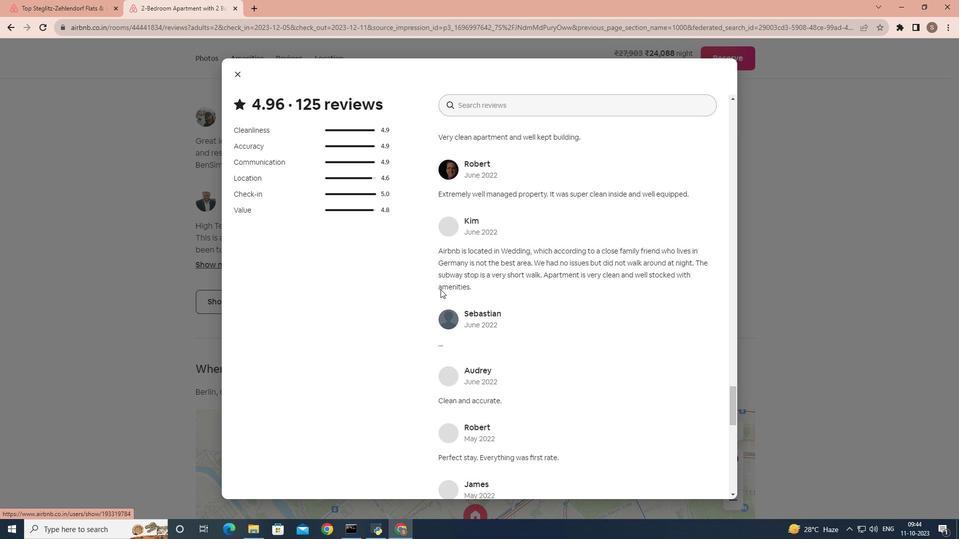 
Action: Mouse scrolled (442, 290) with delta (0, 0)
Screenshot: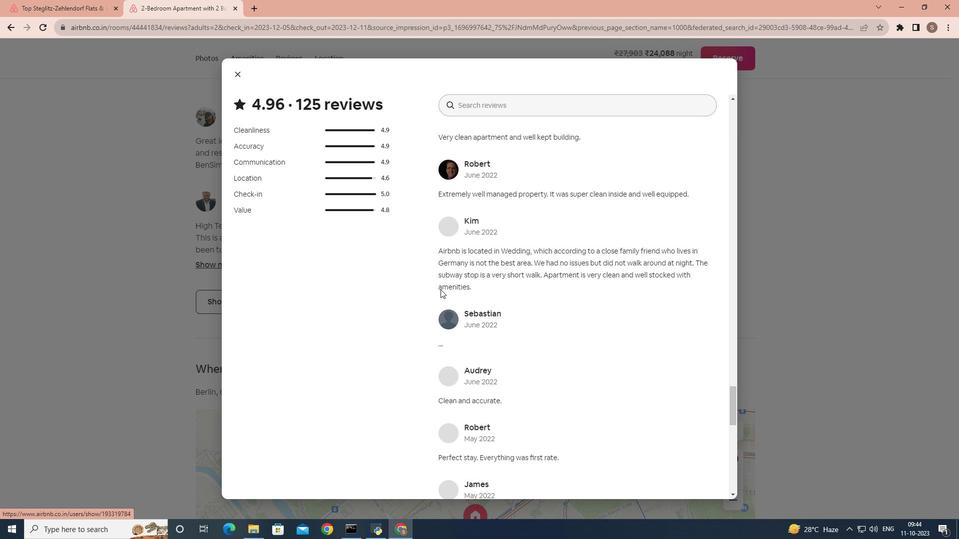 
Action: Mouse scrolled (442, 290) with delta (0, 0)
Screenshot: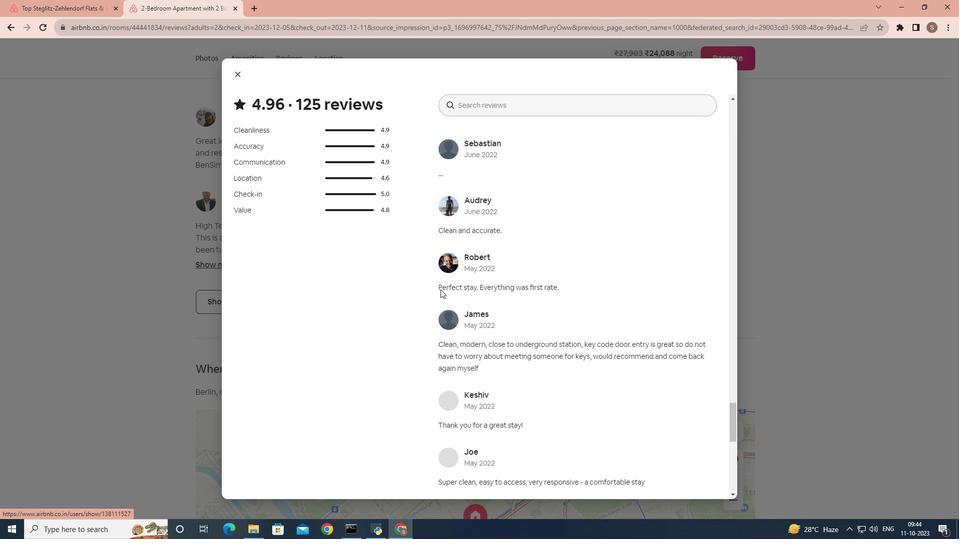 
Action: Mouse scrolled (442, 290) with delta (0, 0)
Screenshot: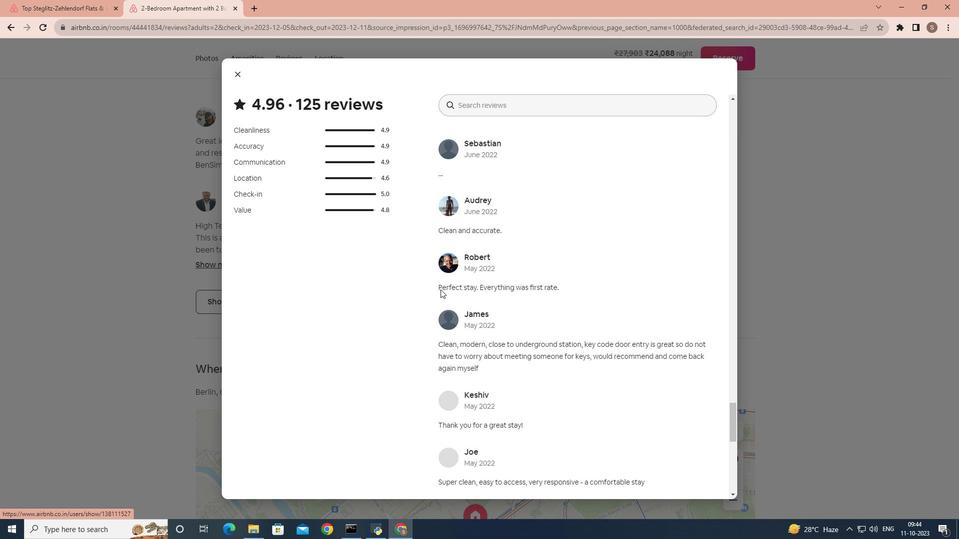 
Action: Mouse scrolled (442, 290) with delta (0, 0)
Screenshot: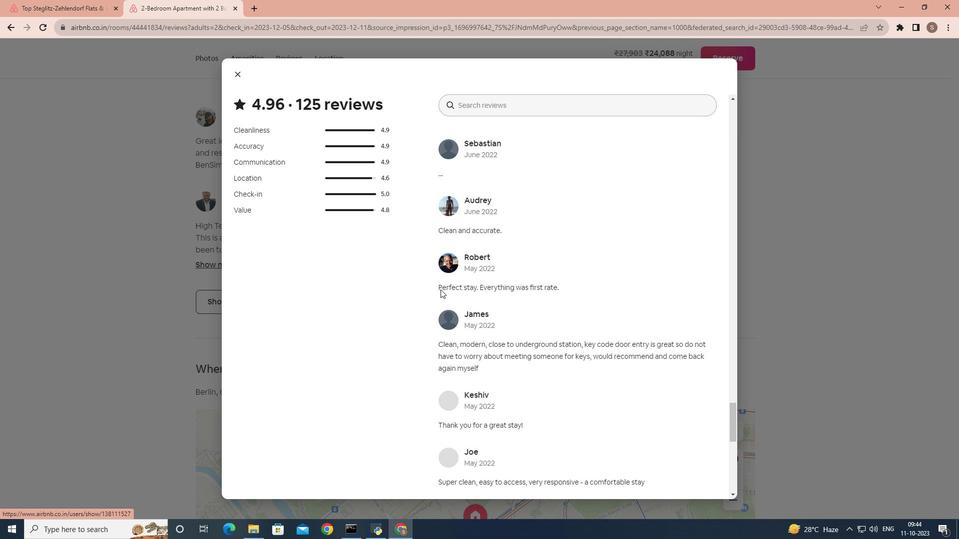 
Action: Mouse scrolled (442, 290) with delta (0, 0)
Screenshot: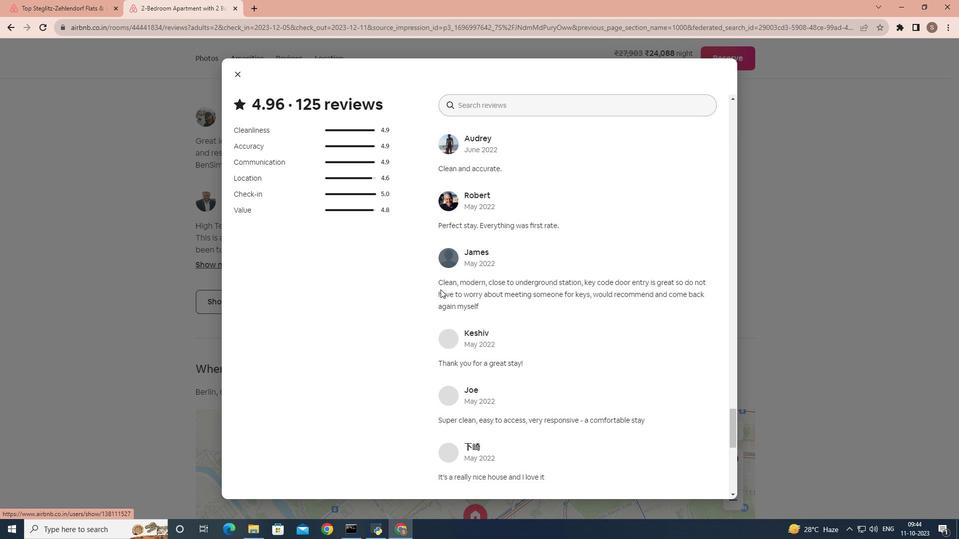 
Action: Mouse scrolled (442, 290) with delta (0, 0)
Screenshot: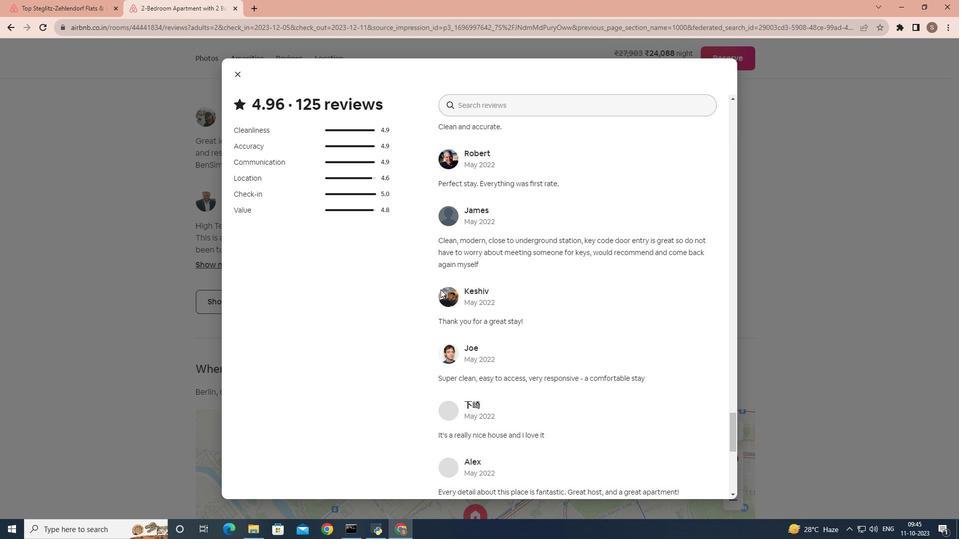 
Action: Mouse scrolled (442, 290) with delta (0, 0)
Screenshot: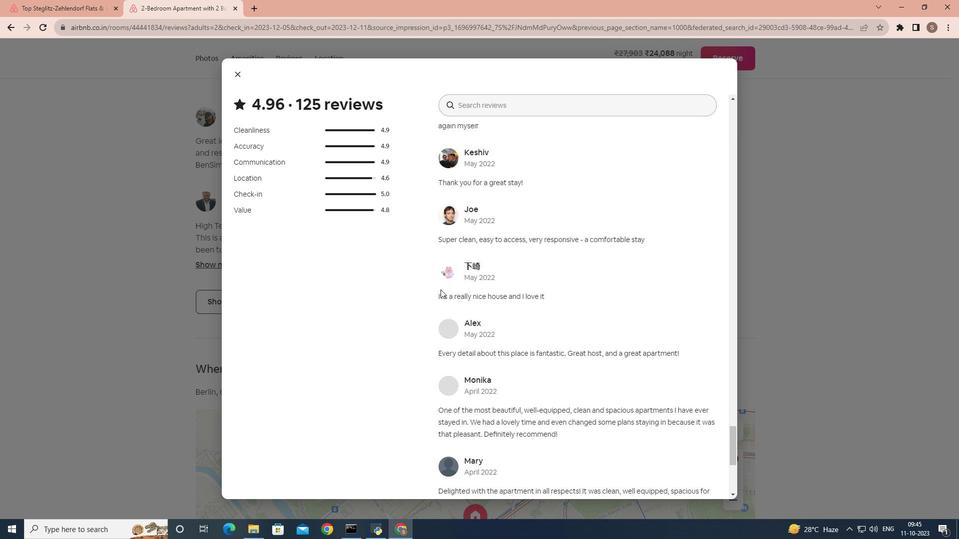 
Action: Mouse scrolled (442, 290) with delta (0, 0)
Screenshot: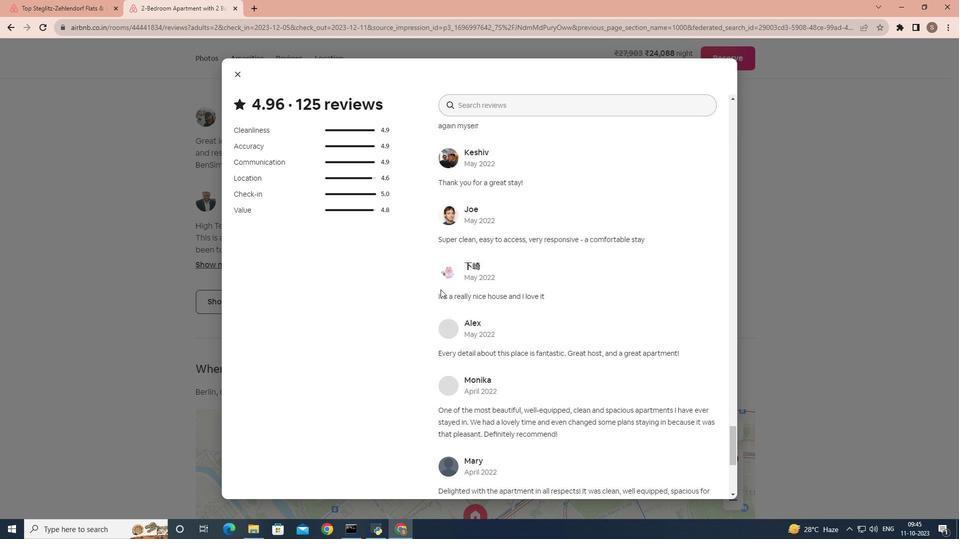 
Action: Mouse scrolled (442, 290) with delta (0, 0)
Screenshot: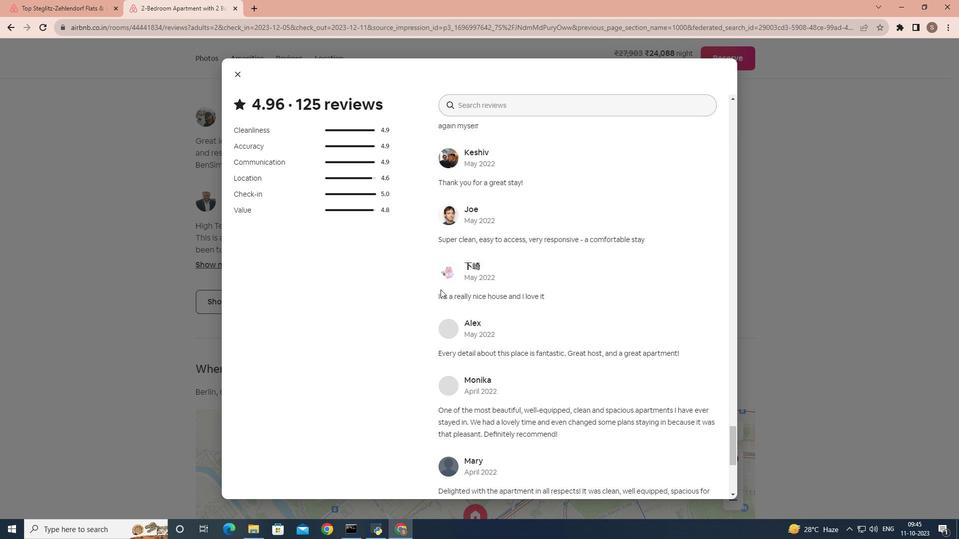 
Action: Mouse scrolled (442, 290) with delta (0, 0)
Screenshot: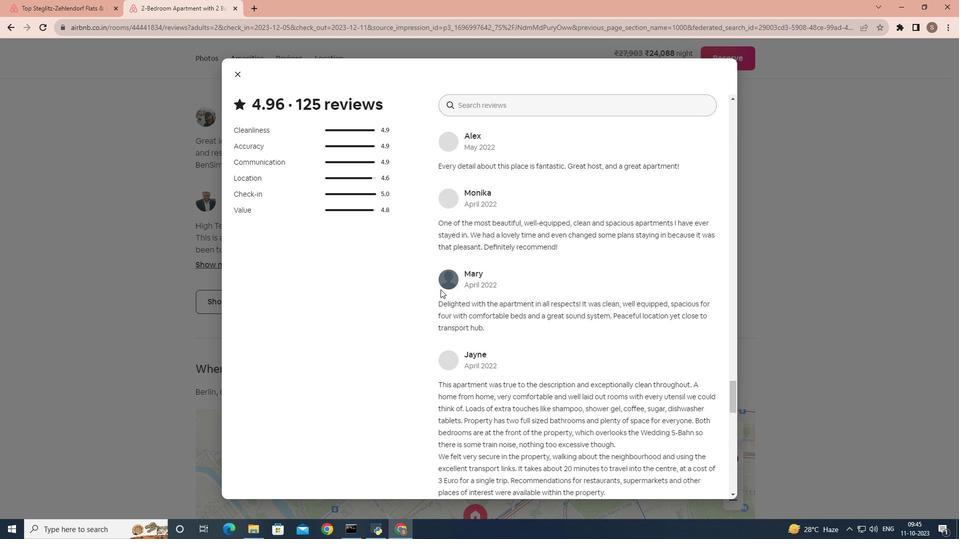 
Action: Mouse scrolled (442, 290) with delta (0, 0)
Screenshot: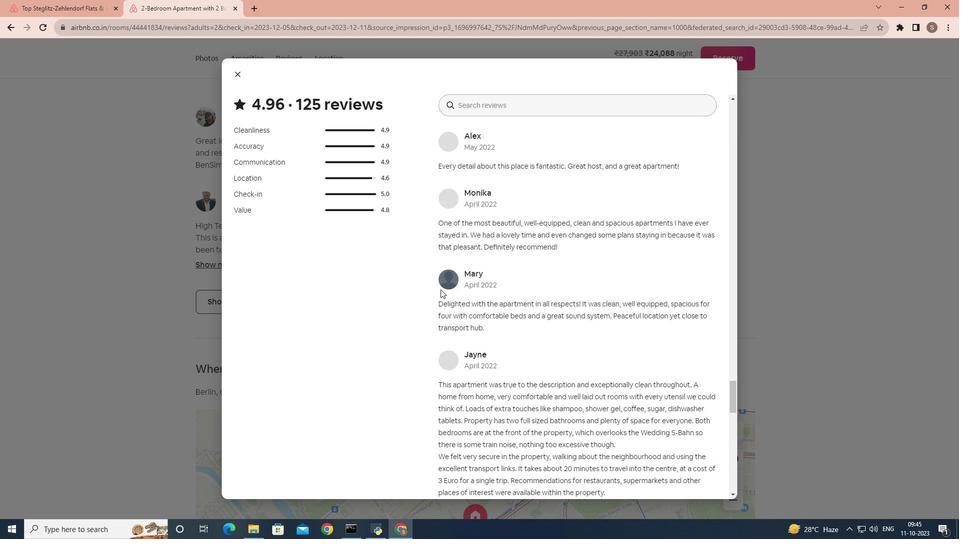 
Action: Mouse scrolled (442, 290) with delta (0, 0)
